Task: In the Contact  RiyaSimon@aisin.com, Create email and send with subject: 'Step into the Future: Discover Our Cutting-Edge Solution', and with mail content 'Good Morning,_x000D_
Welcome to a community of trailblazers and innovators. Discover a transformative opportunity that will empower you to thrive in your industry._x000D_
Thanks & Regards', attach the document: Proposal.doc and insert image: visitingcard.jpg. Below Thanks and Regards, write facebook and insert the URL: 'www.facebook.com'. Mark checkbox to create task to follow up : In 3 business days . Logged in from softage.3@softage.net
Action: Mouse moved to (94, 87)
Screenshot: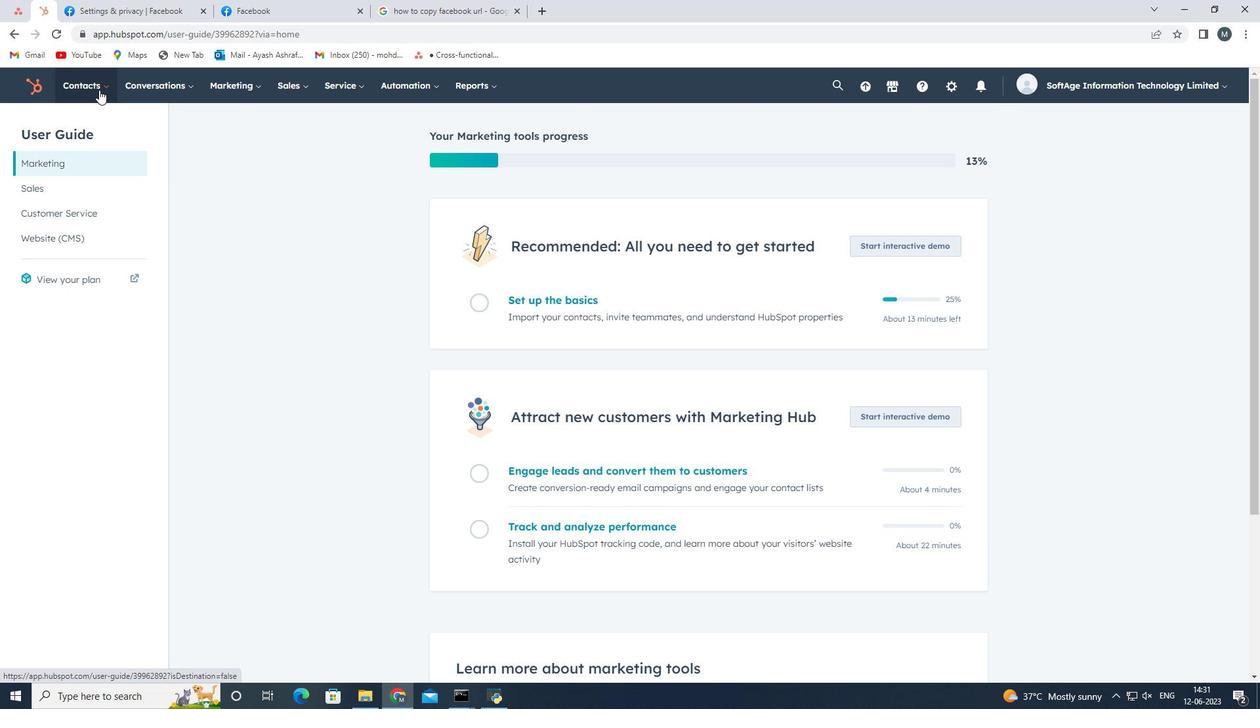 
Action: Mouse pressed left at (94, 87)
Screenshot: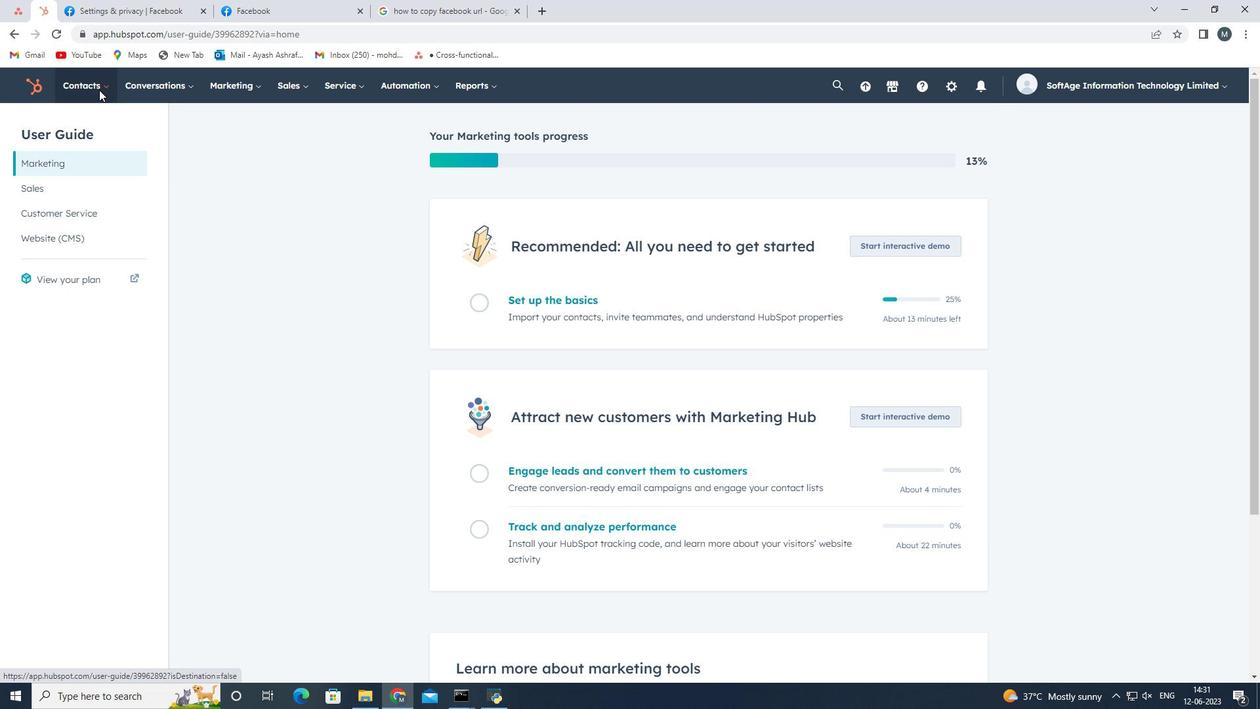 
Action: Mouse moved to (102, 123)
Screenshot: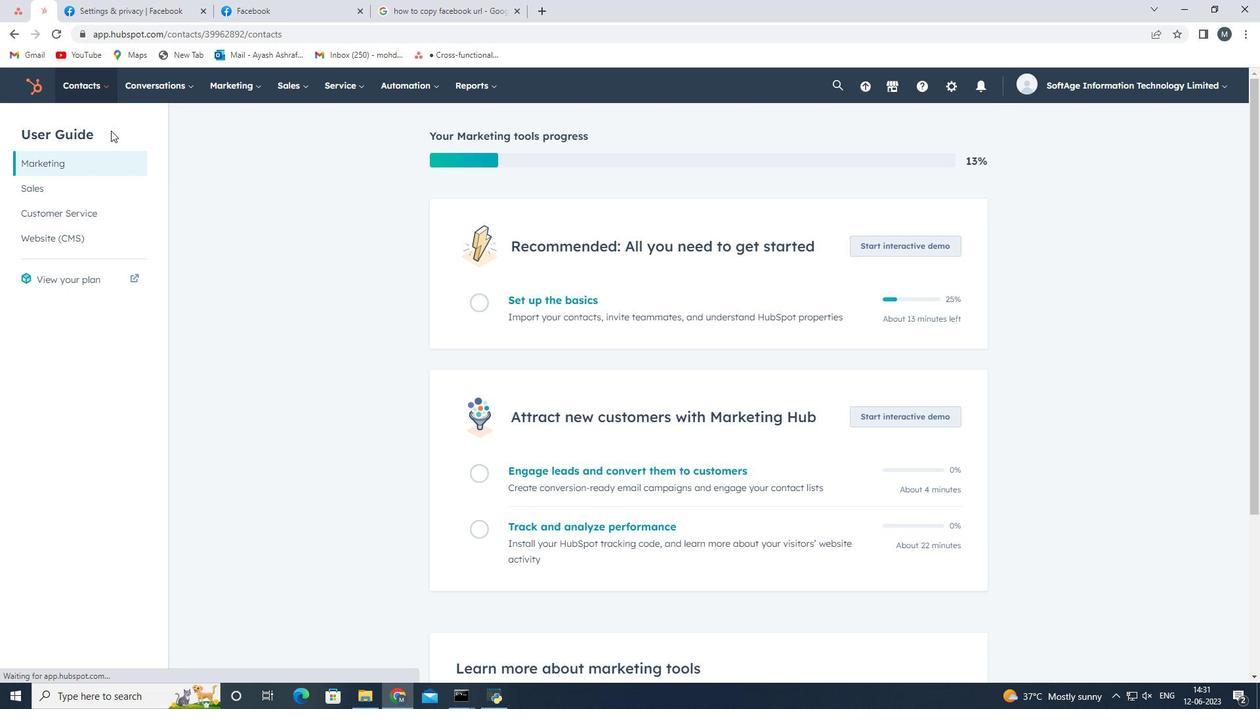 
Action: Mouse pressed left at (102, 123)
Screenshot: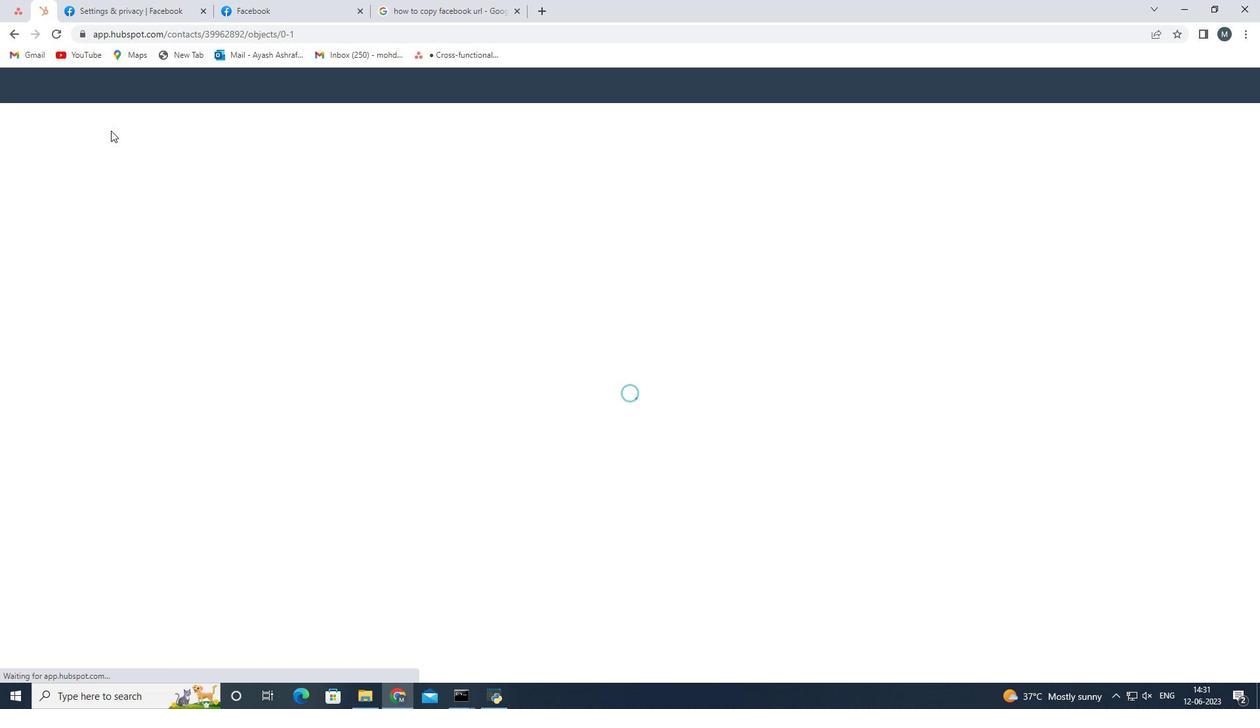 
Action: Mouse moved to (82, 239)
Screenshot: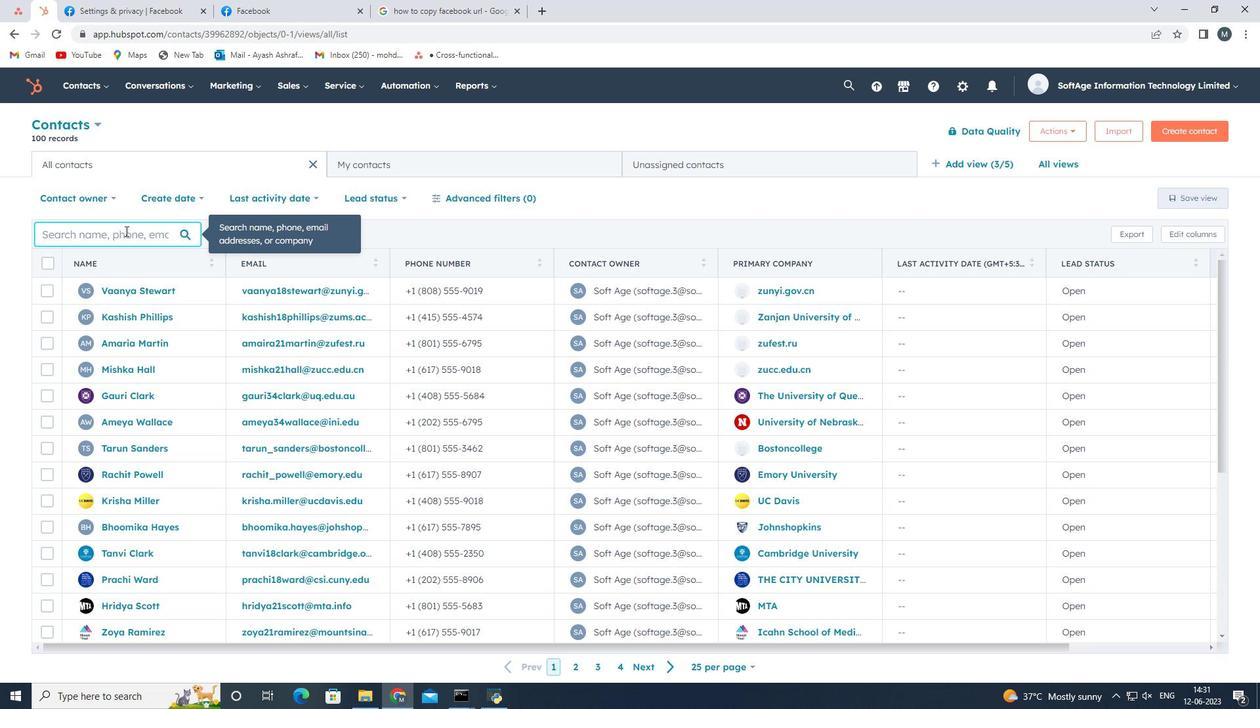 
Action: Mouse pressed left at (82, 239)
Screenshot: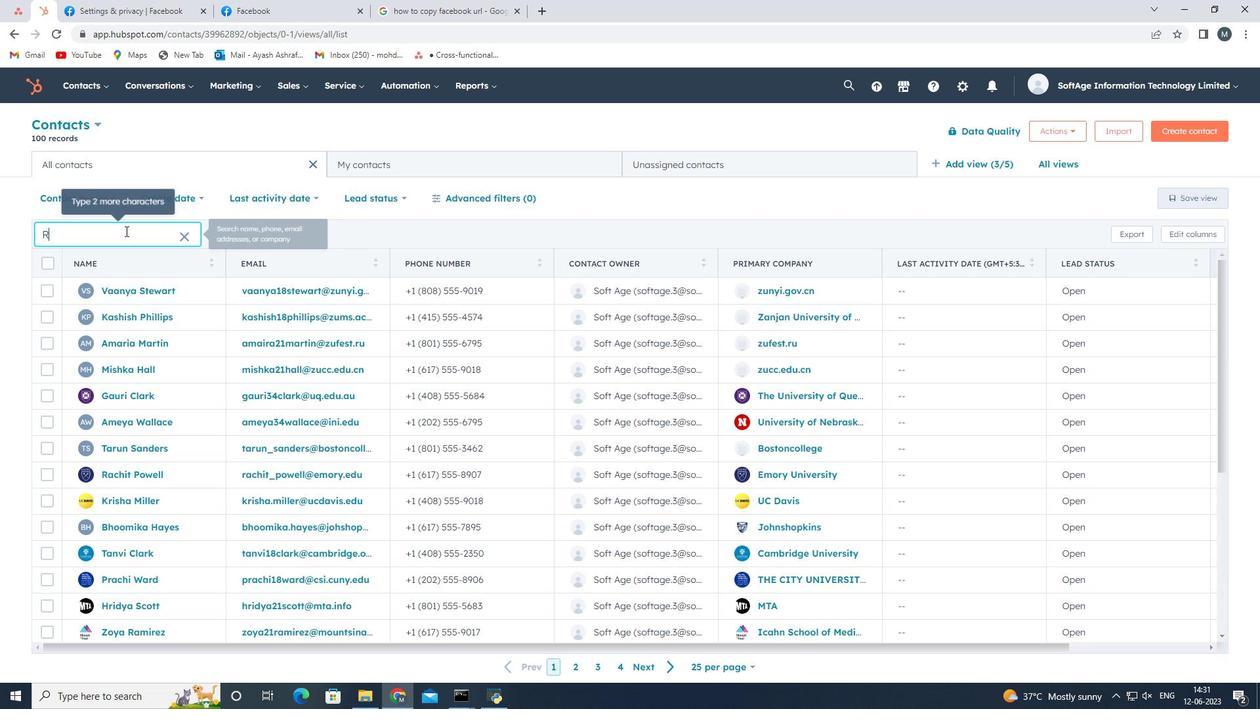 
Action: Mouse moved to (82, 239)
Screenshot: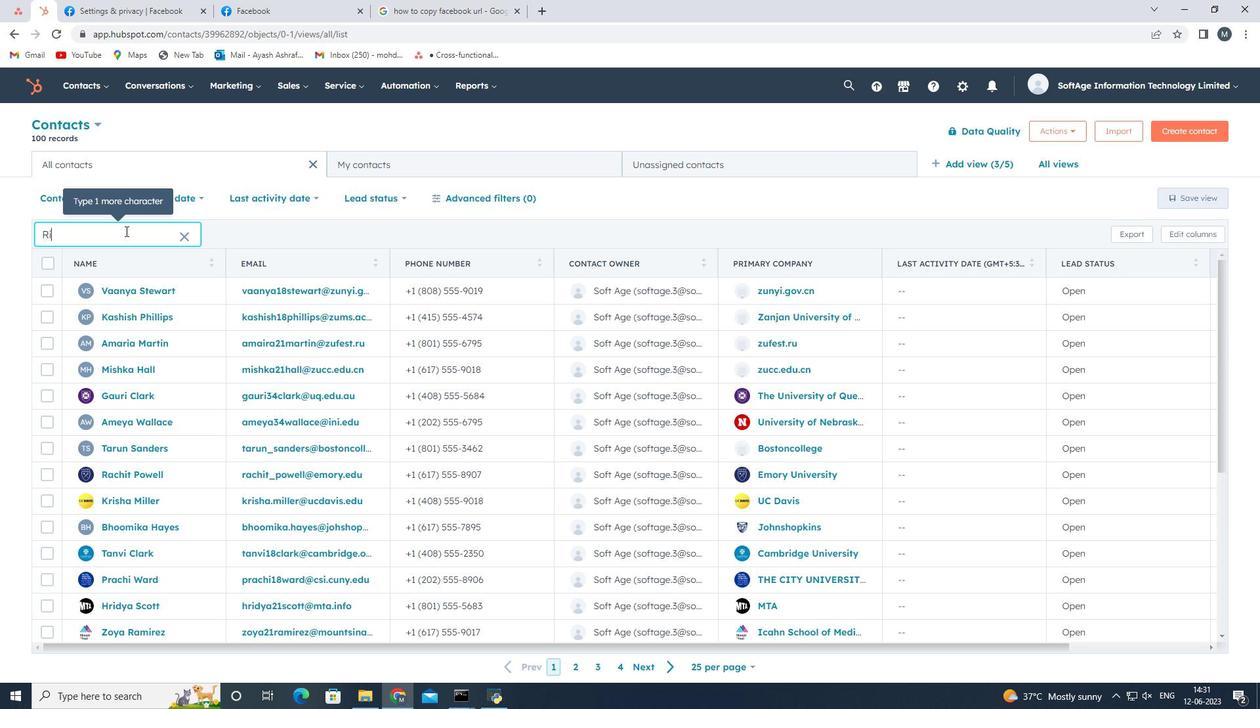 
Action: Key pressed <Key.shift>Ry<Key.backspace>iya<Key.shift><Key.shift><Key.shift><Key.shift><Key.shift><Key.shift><Key.shift><Key.shift><Key.shift><Key.shift><Key.shift><Key.shift><Key.shift><Key.shift><Key.shift>
Screenshot: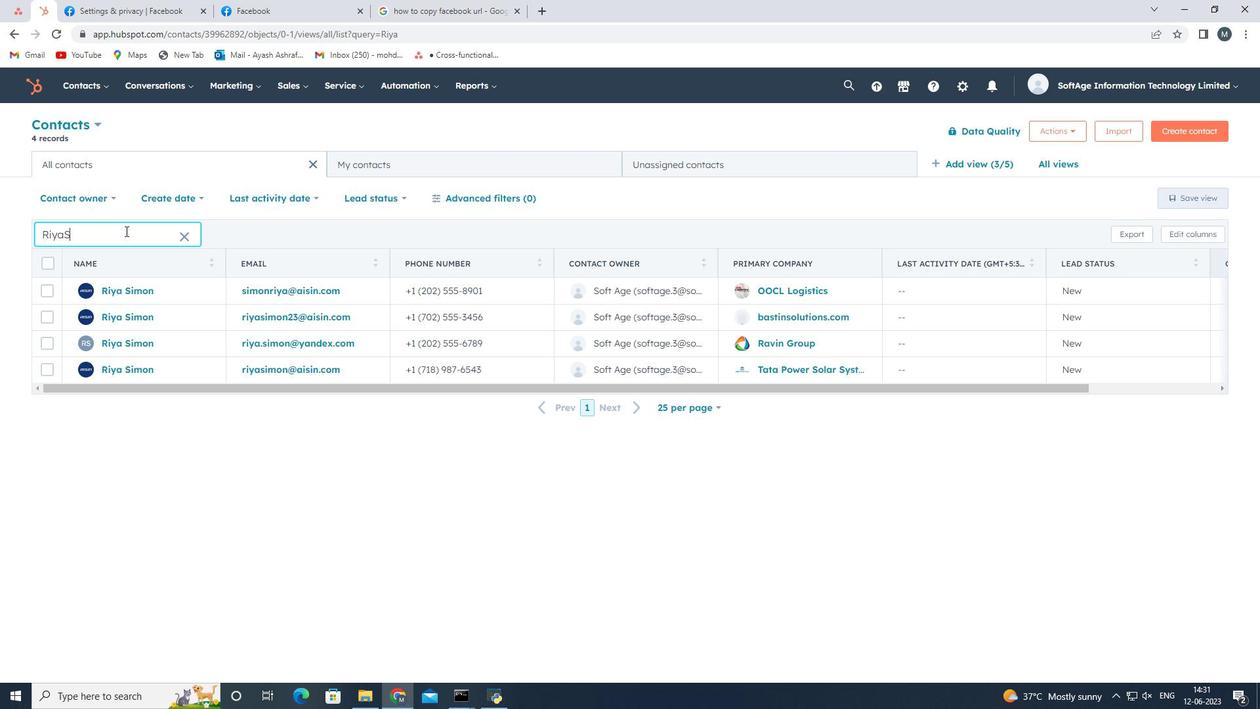
Action: Mouse moved to (430, 197)
Screenshot: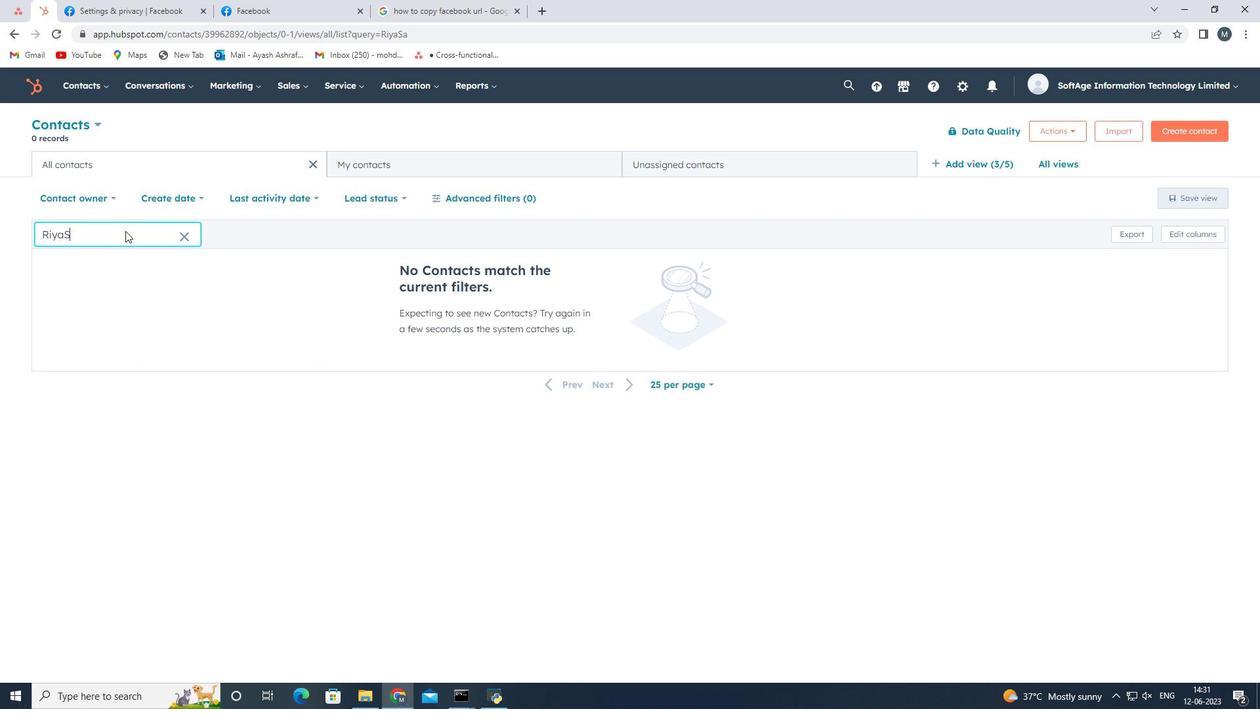 
Action: Mouse scrolled (428, 198) with delta (0, 0)
Screenshot: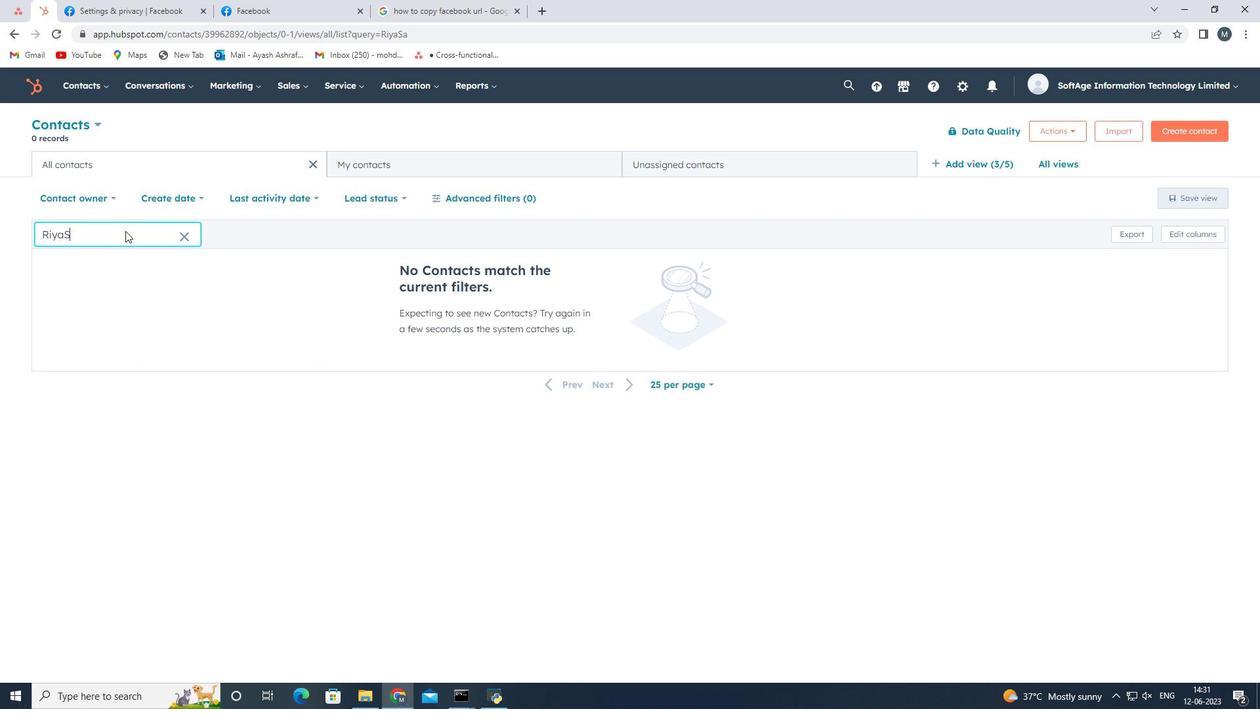 
Action: Mouse moved to (125, 368)
Screenshot: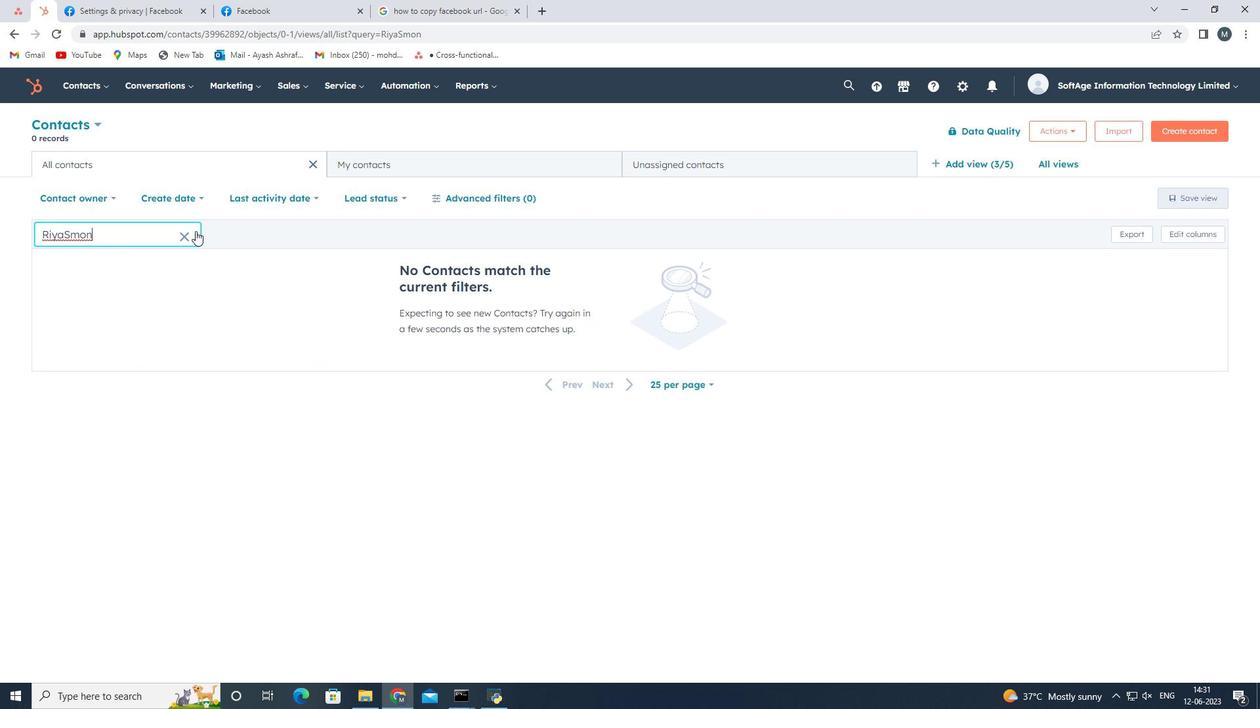 
Action: Mouse pressed left at (125, 368)
Screenshot: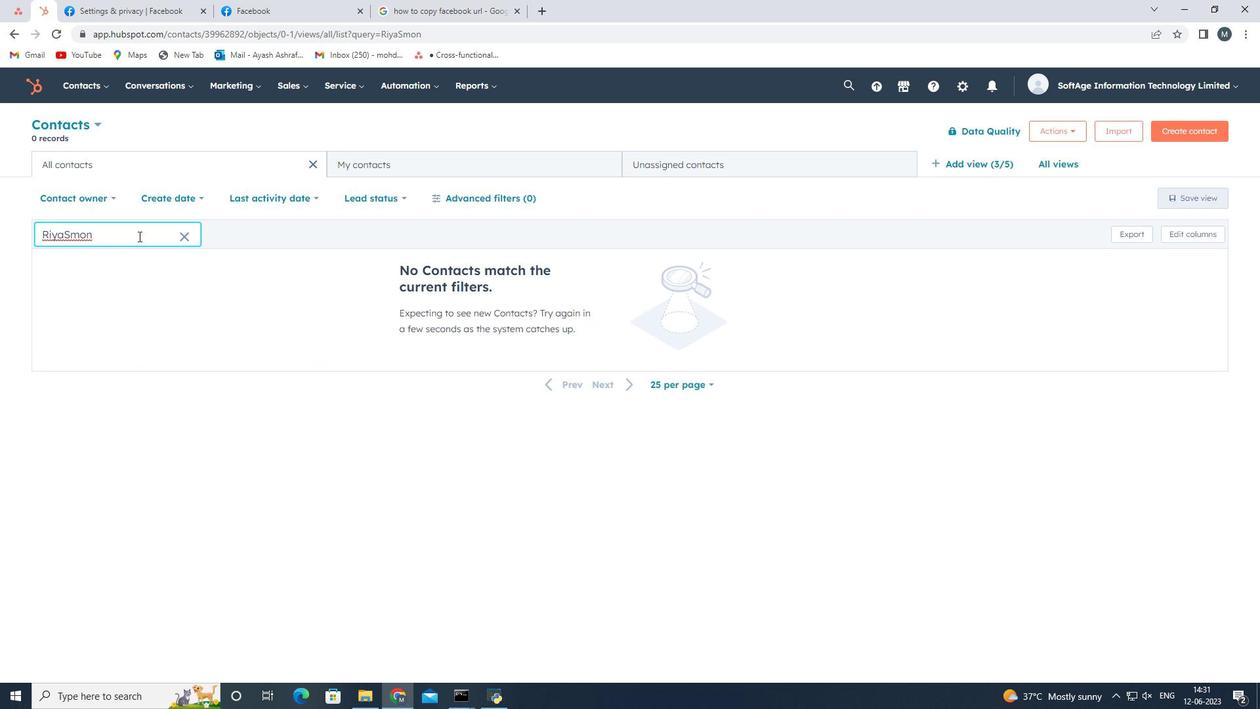 
Action: Mouse moved to (85, 238)
Screenshot: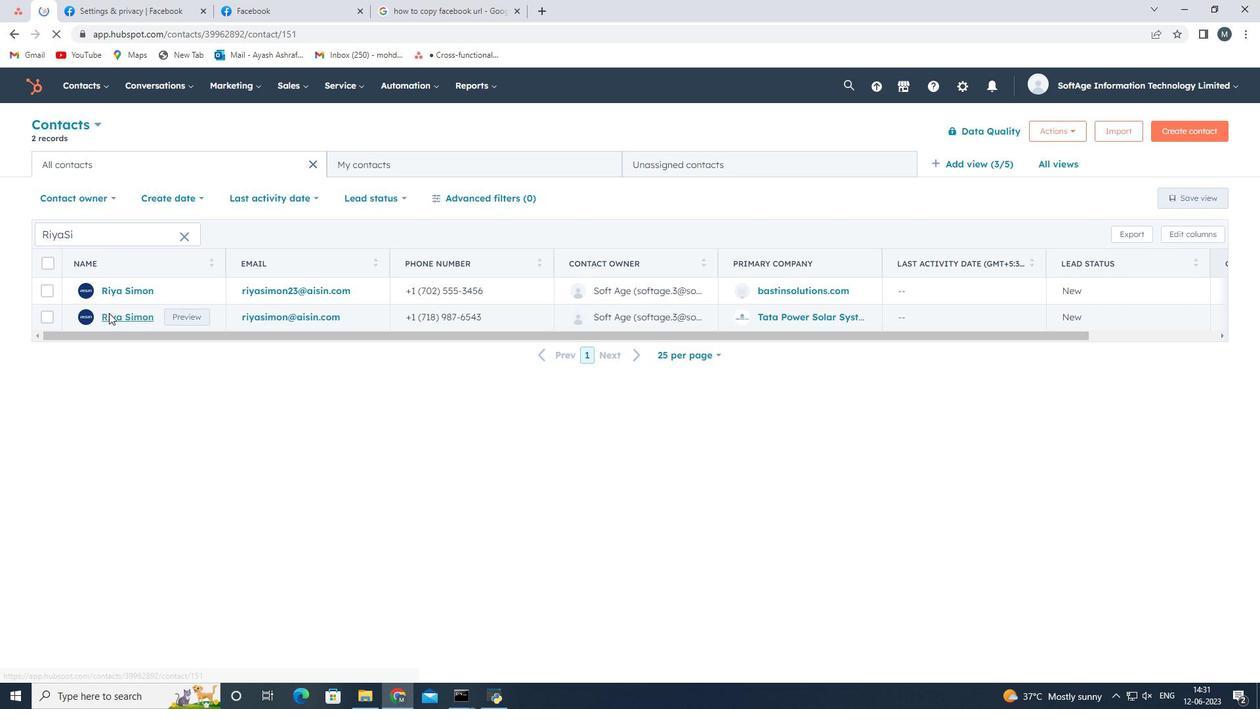 
Action: Mouse pressed left at (85, 238)
Screenshot: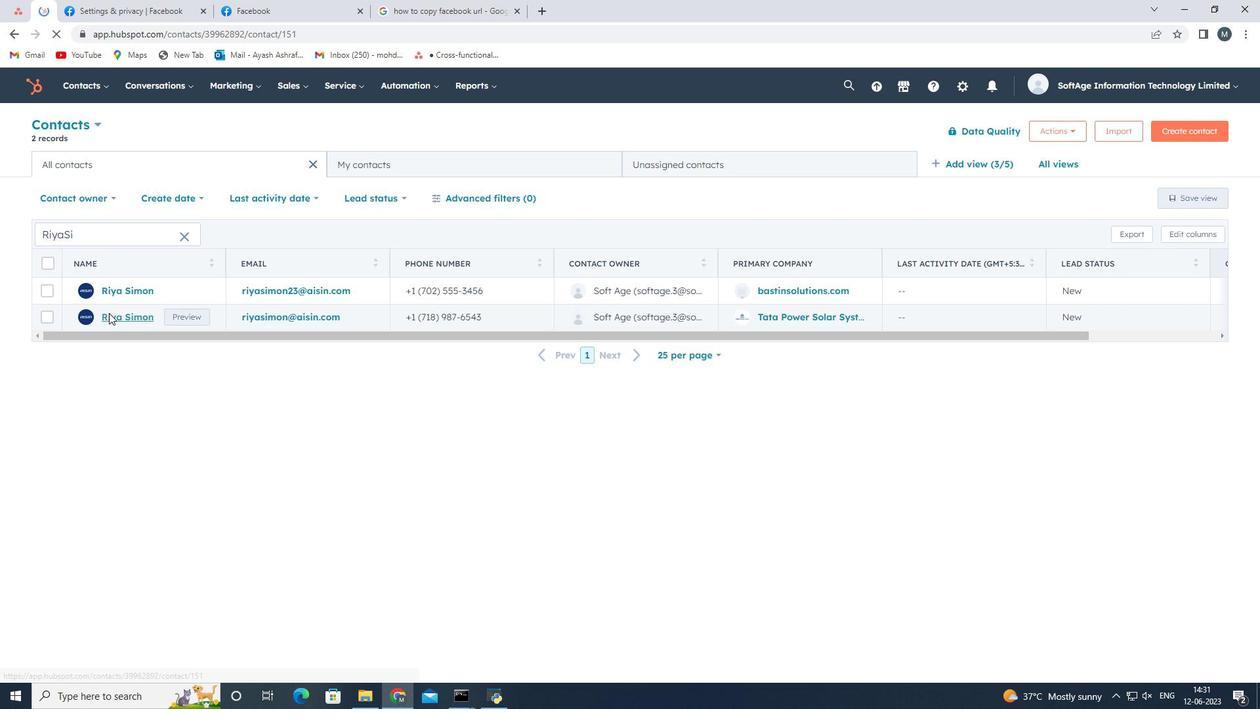 
Action: Mouse moved to (914, 437)
Screenshot: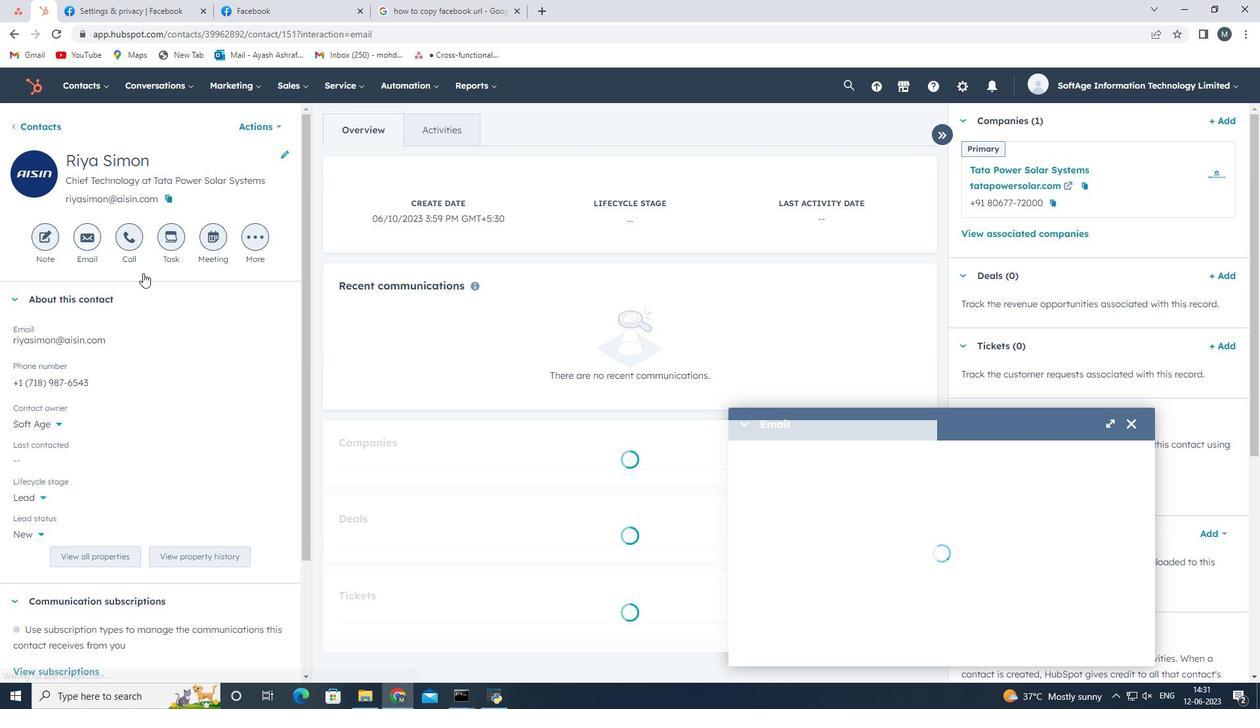 
Action: Mouse pressed left at (914, 437)
Screenshot: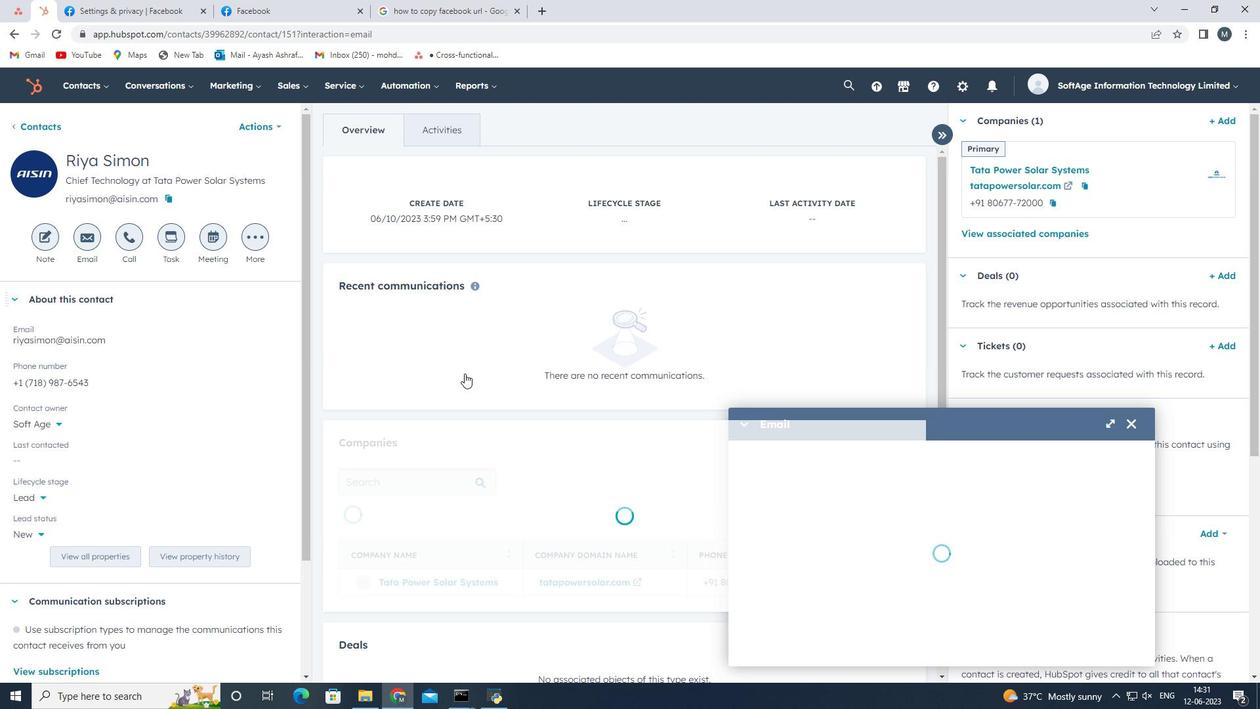 
Action: Mouse moved to (758, 427)
Screenshot: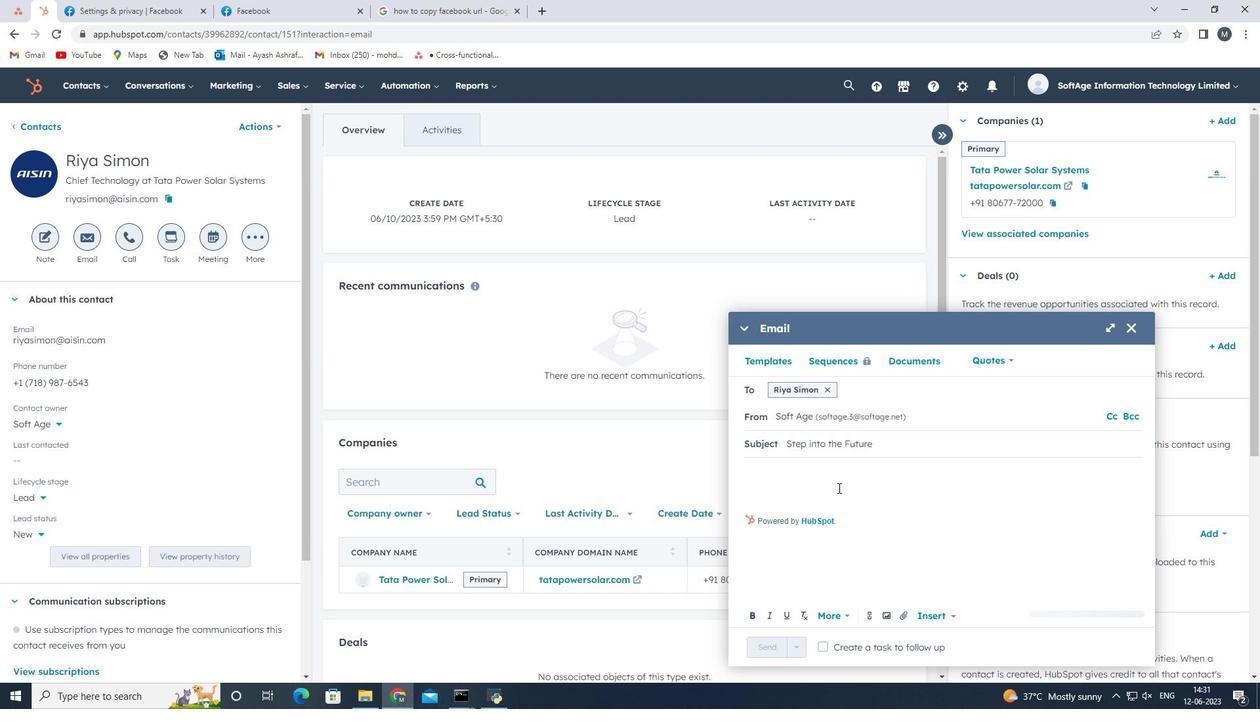 
Action: Key pressed <Key.backspace>
Screenshot: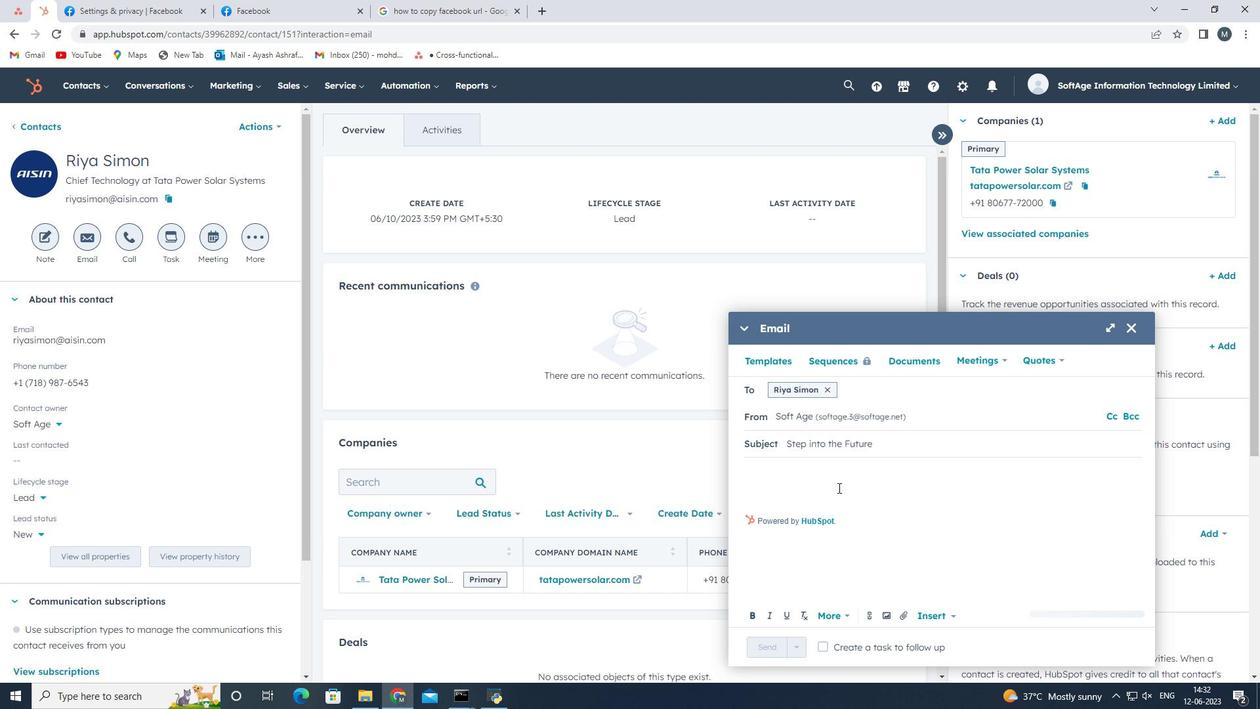 
Action: Mouse moved to (99, 89)
Screenshot: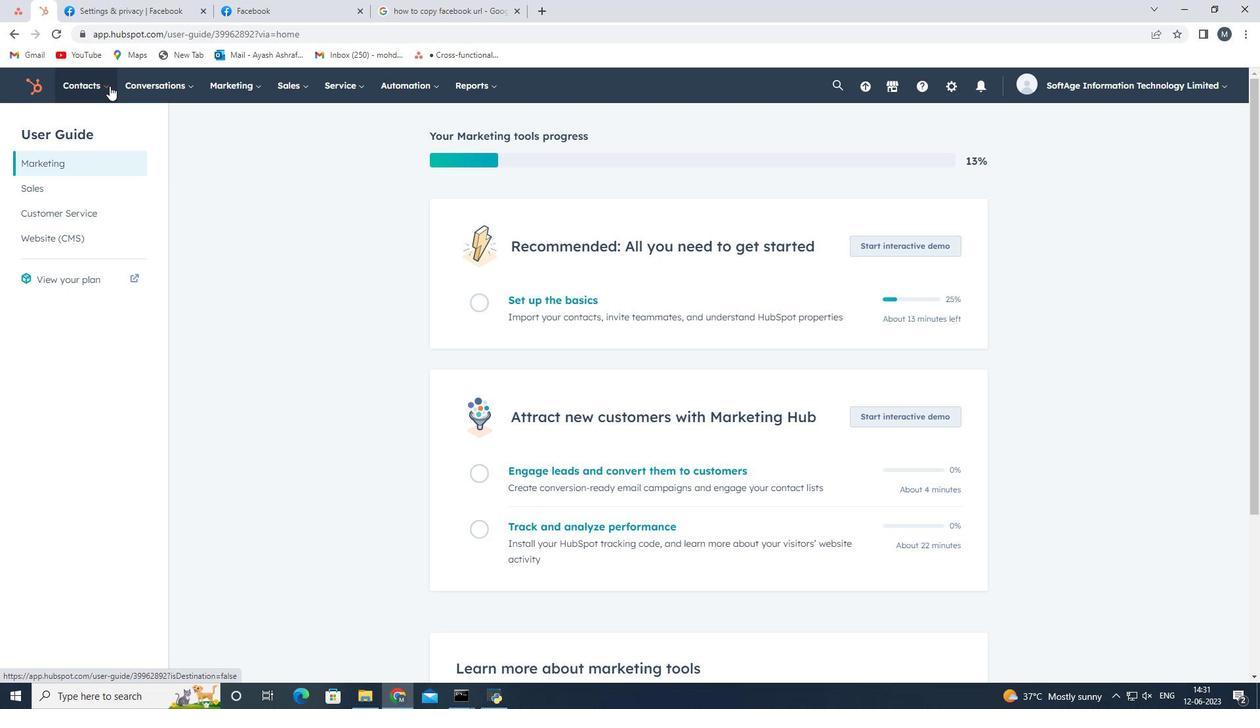 
Action: Mouse pressed left at (99, 89)
Screenshot: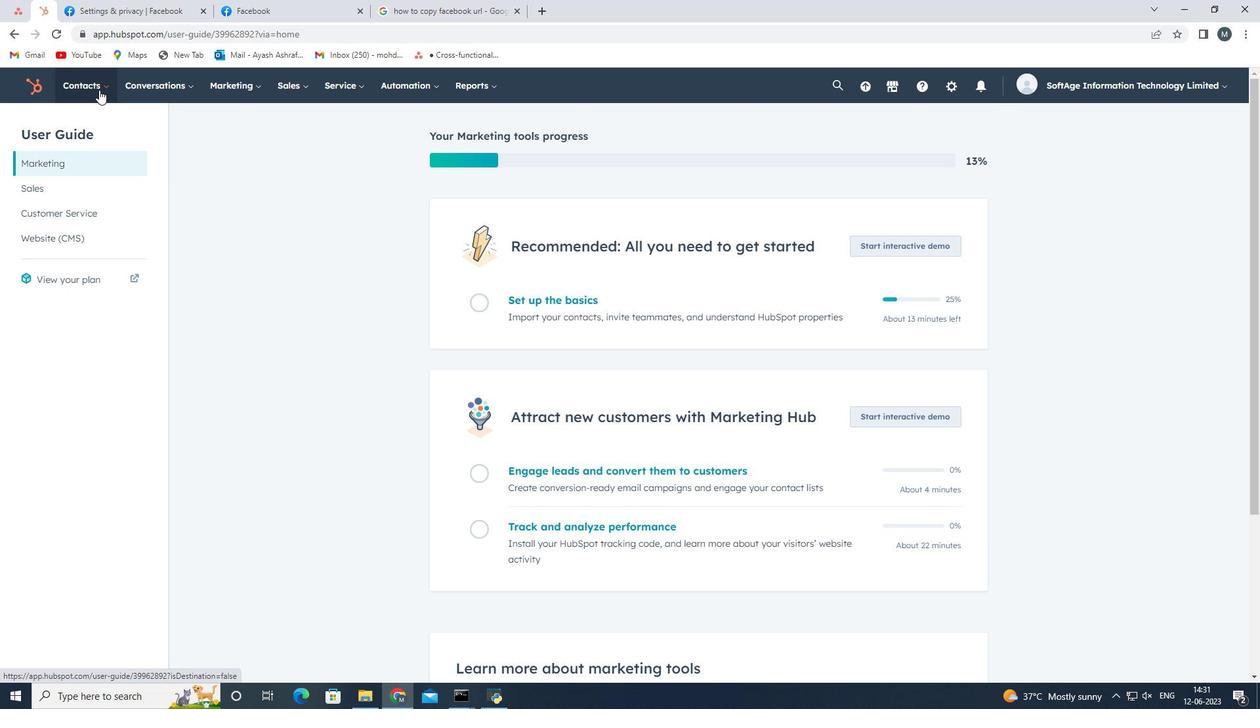 
Action: Mouse moved to (110, 130)
Screenshot: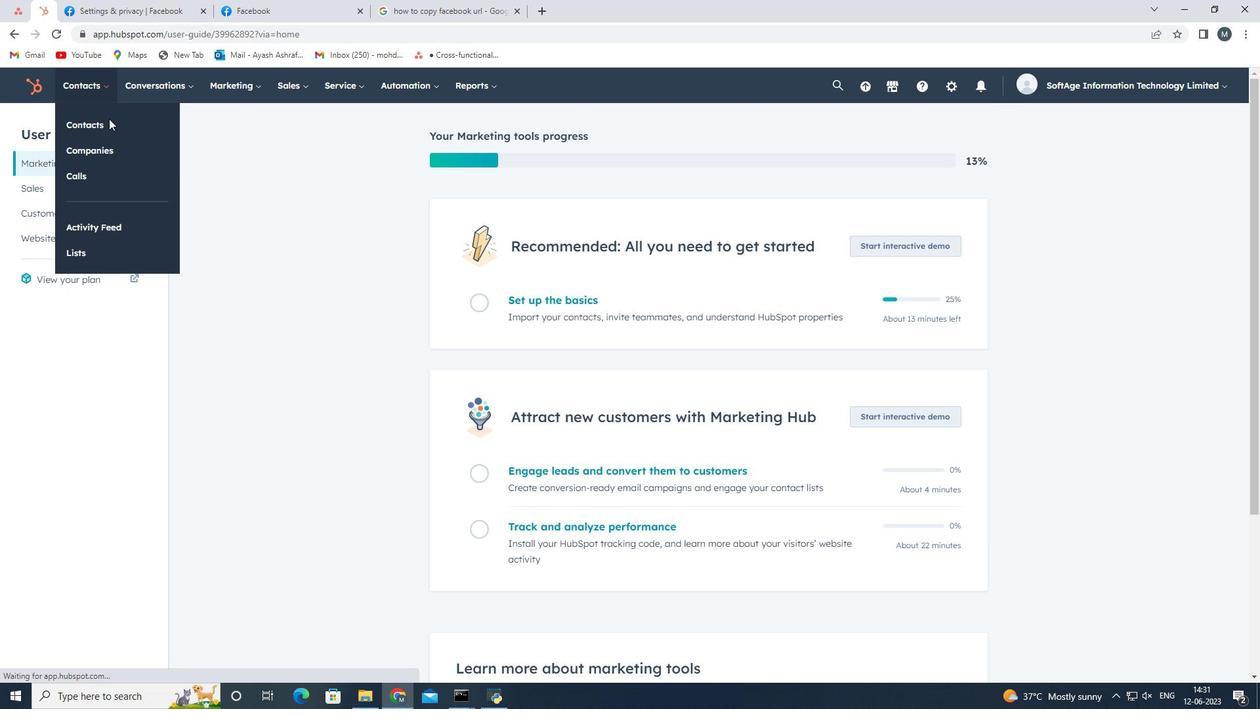 
Action: Mouse pressed left at (110, 130)
Screenshot: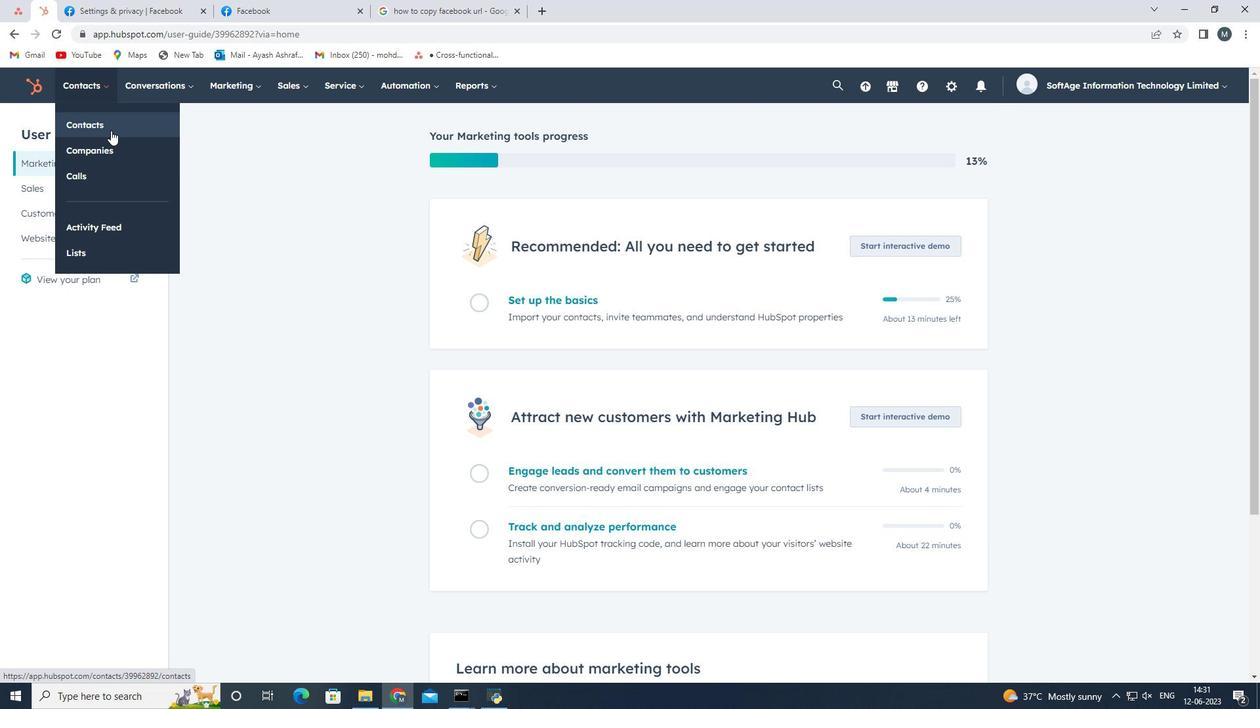 
Action: Mouse moved to (125, 231)
Screenshot: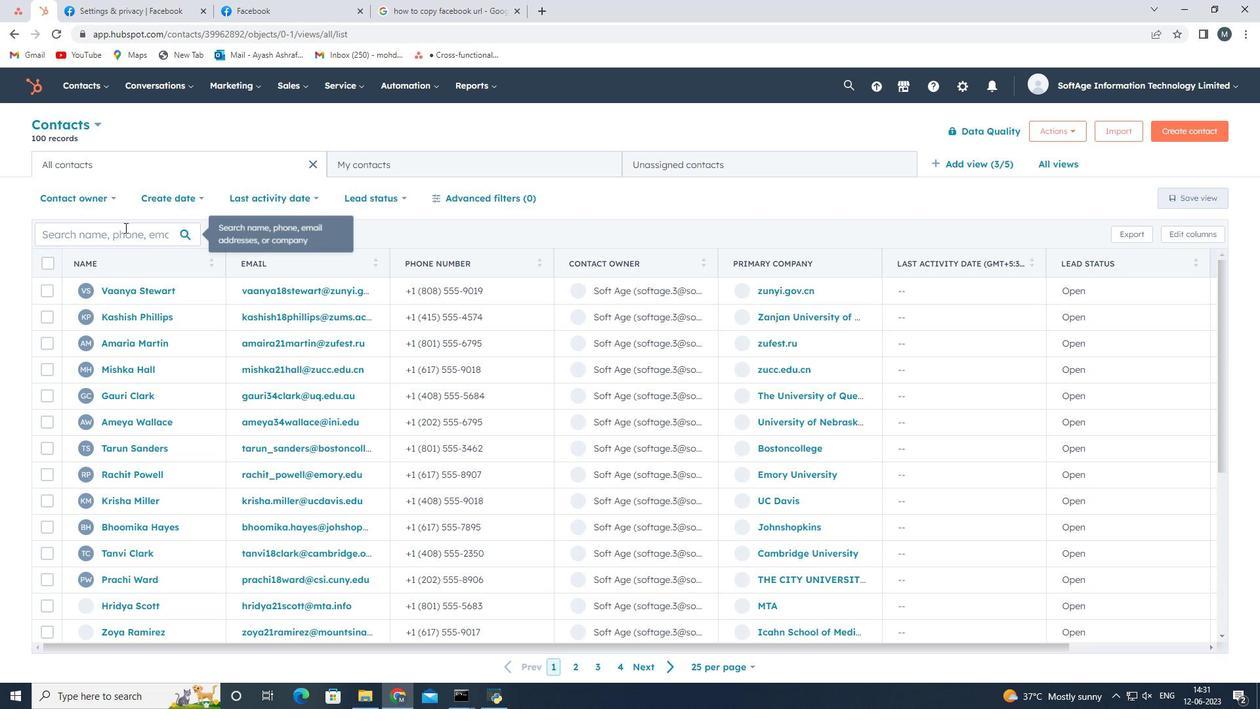 
Action: Mouse pressed left at (125, 231)
Screenshot: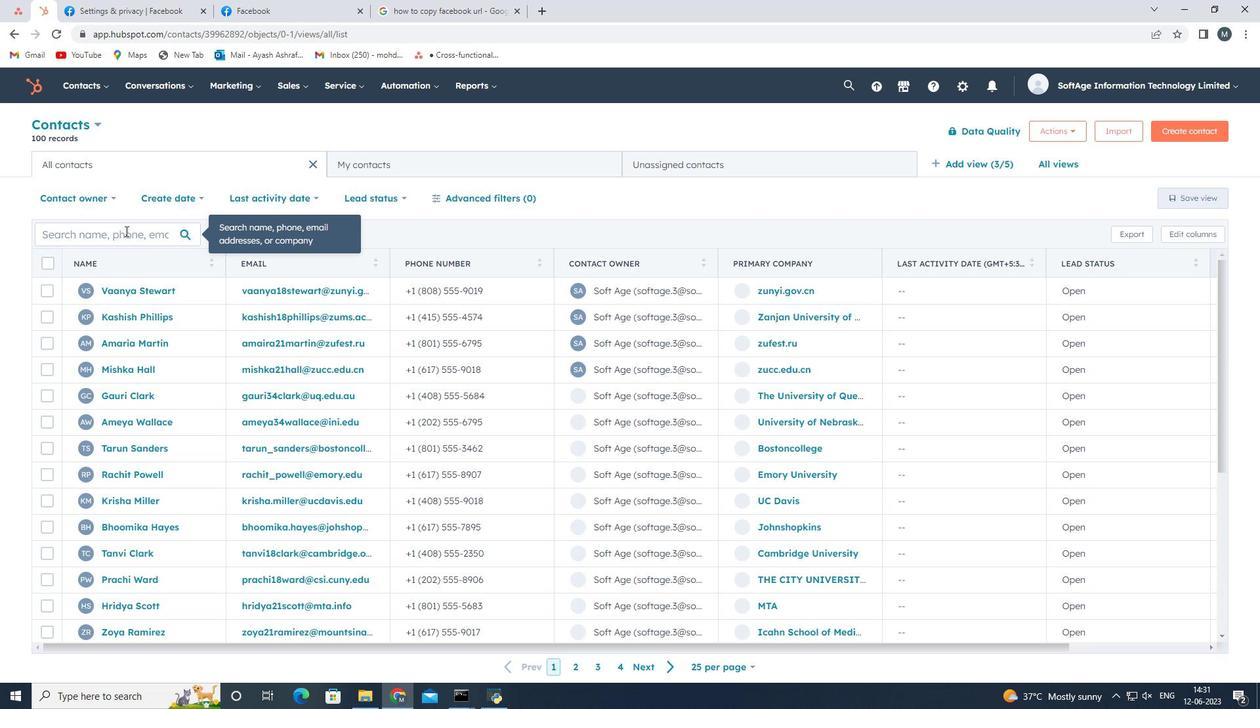 
Action: Key pressed <Key.shift><Key.shift><Key.shift><Key.shift><Key.shift>Riya<Key.space><Key.shift>Sam<Key.backspace><Key.backspace><Key.backspace><Key.backspace><Key.shift>Sa<Key.backspace>mon
Screenshot: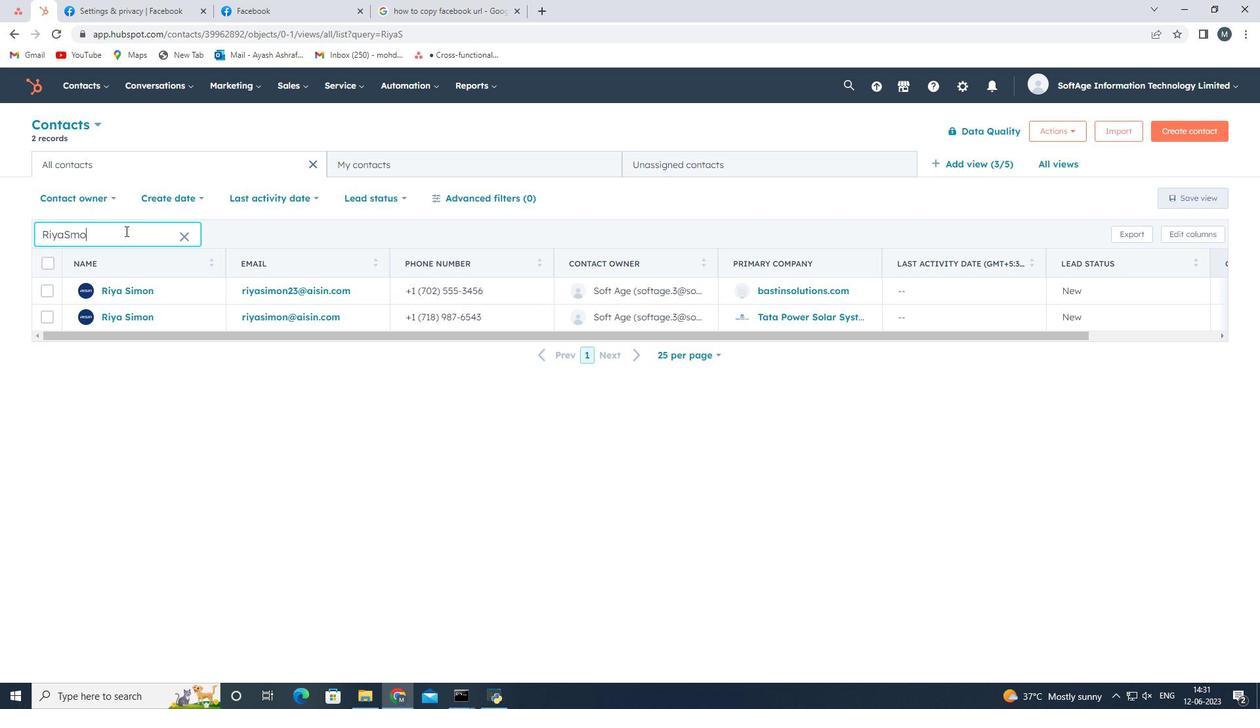 
Action: Mouse moved to (107, 243)
Screenshot: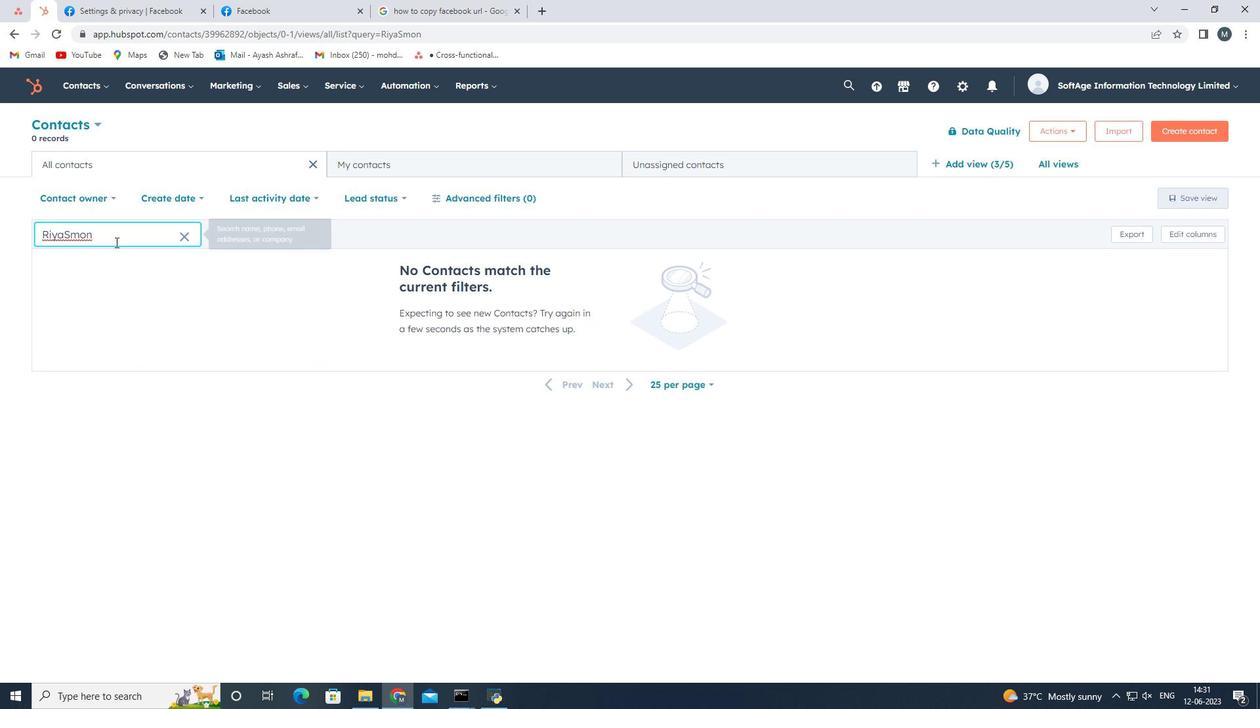 
Action: Key pressed <Key.backspace><Key.backspace><Key.backspace>i
Screenshot: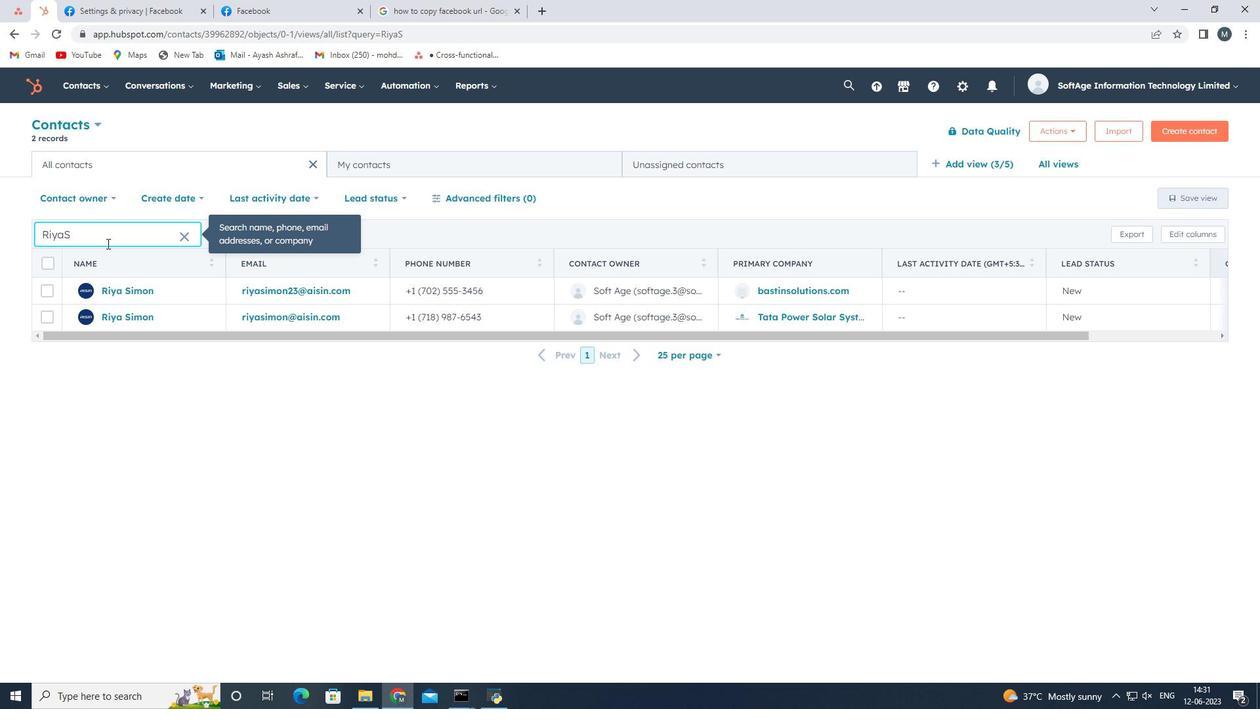 
Action: Mouse moved to (108, 313)
Screenshot: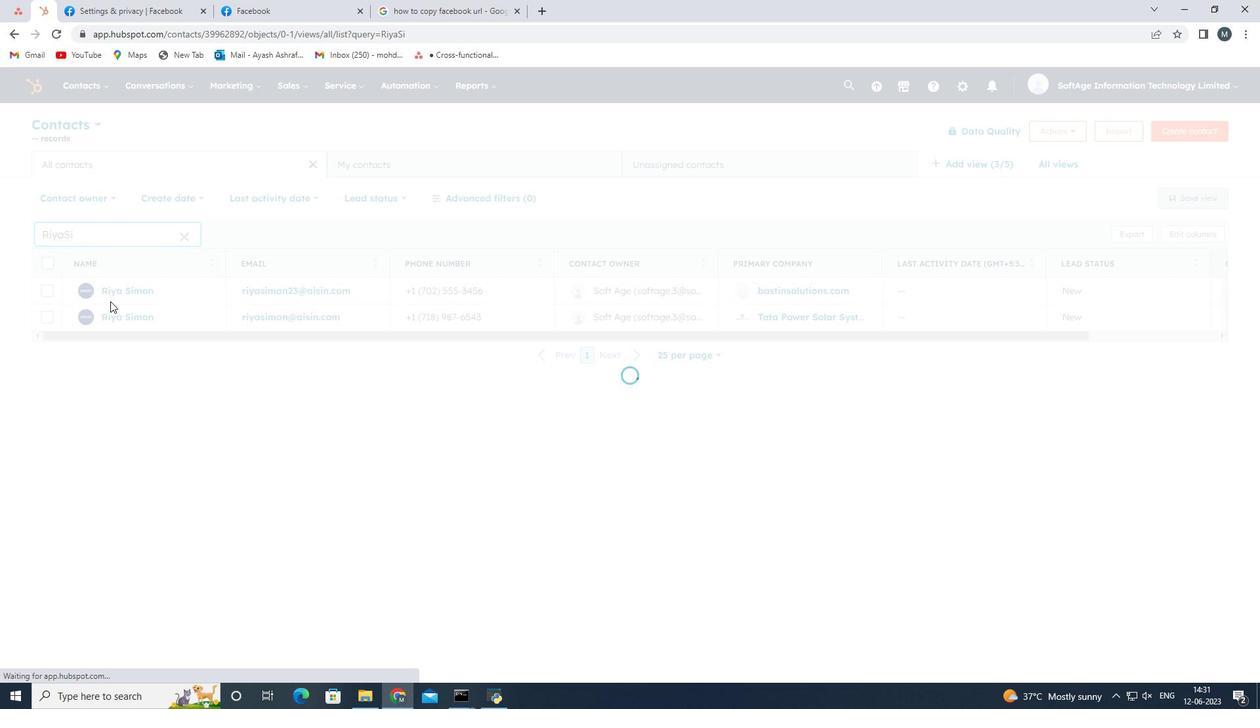 
Action: Mouse pressed left at (108, 313)
Screenshot: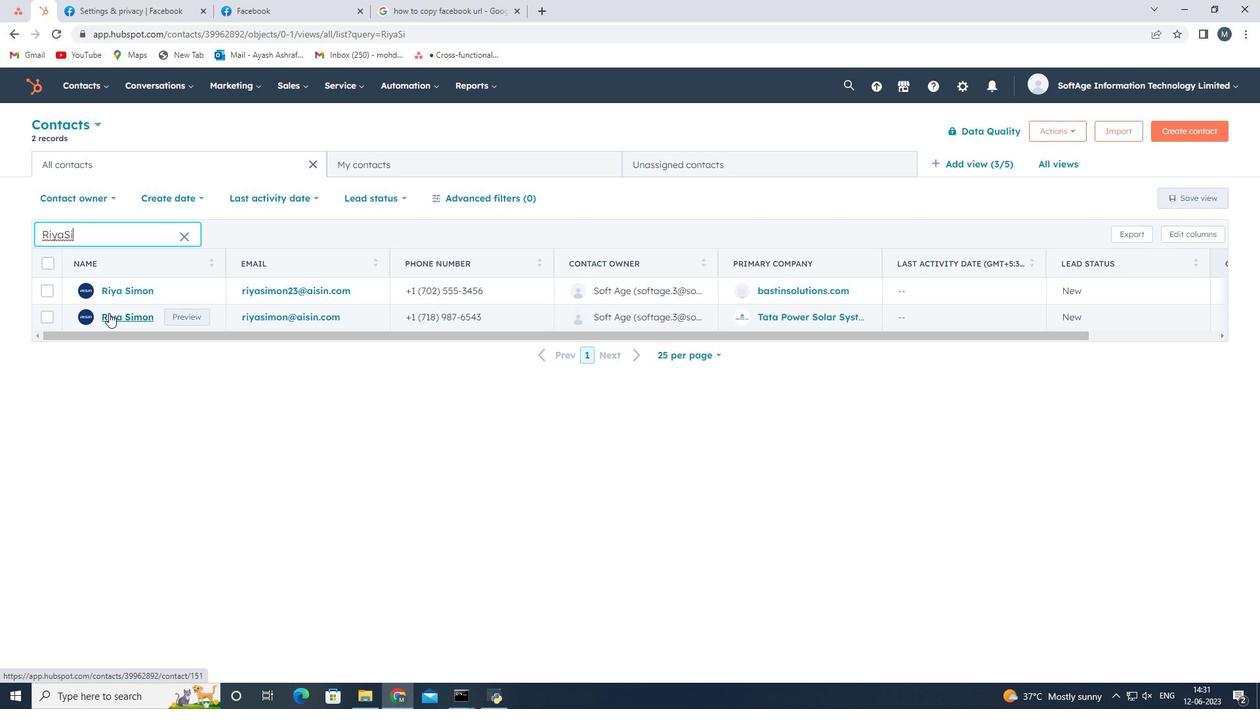 
Action: Mouse pressed left at (108, 313)
Screenshot: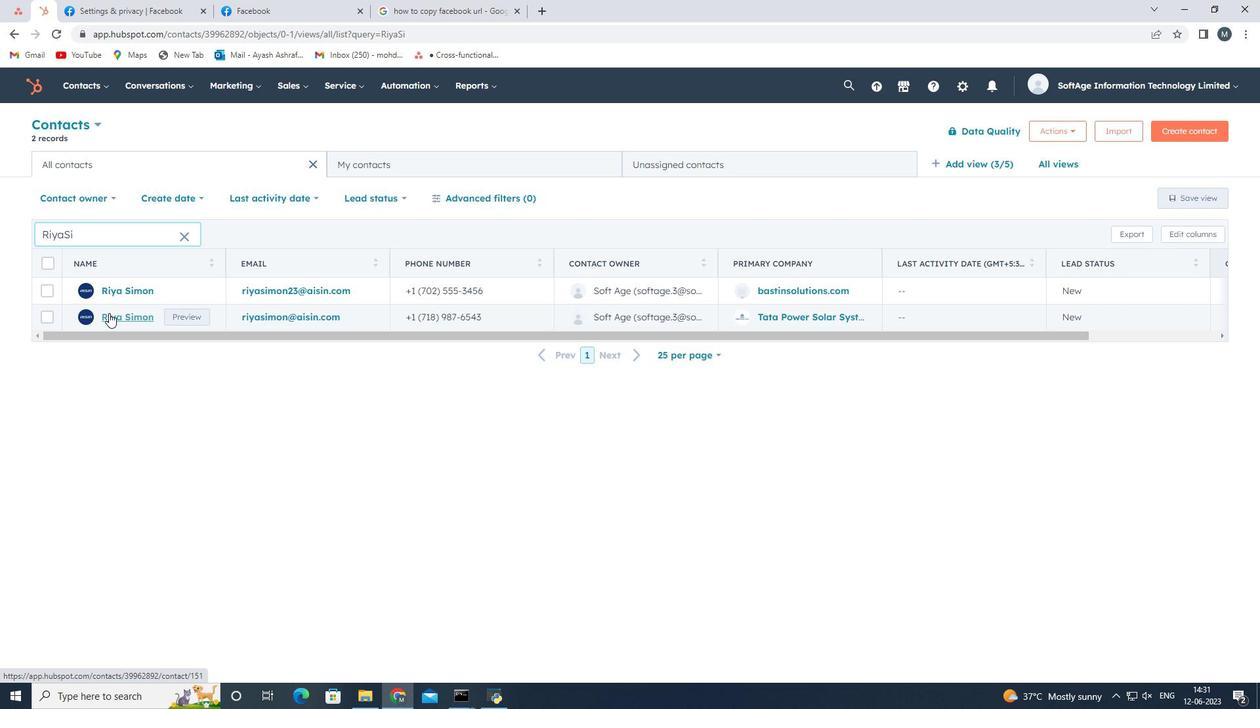 
Action: Mouse moved to (89, 245)
Screenshot: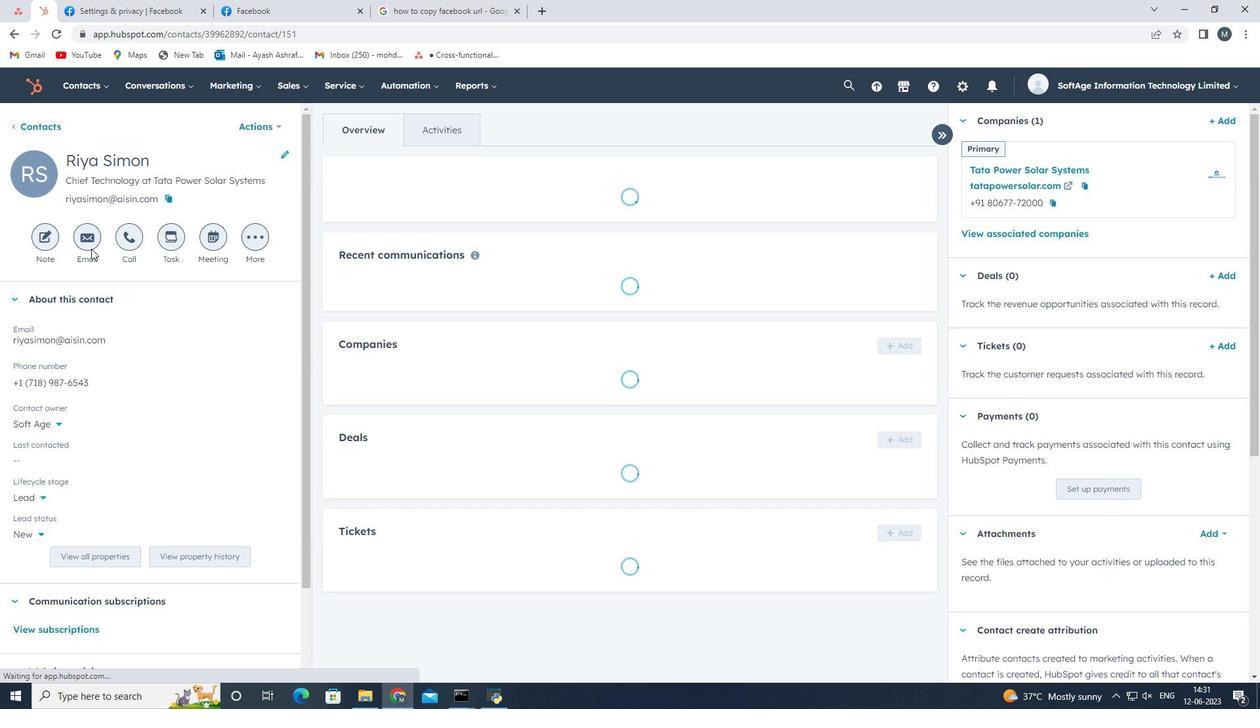 
Action: Mouse pressed left at (89, 245)
Screenshot: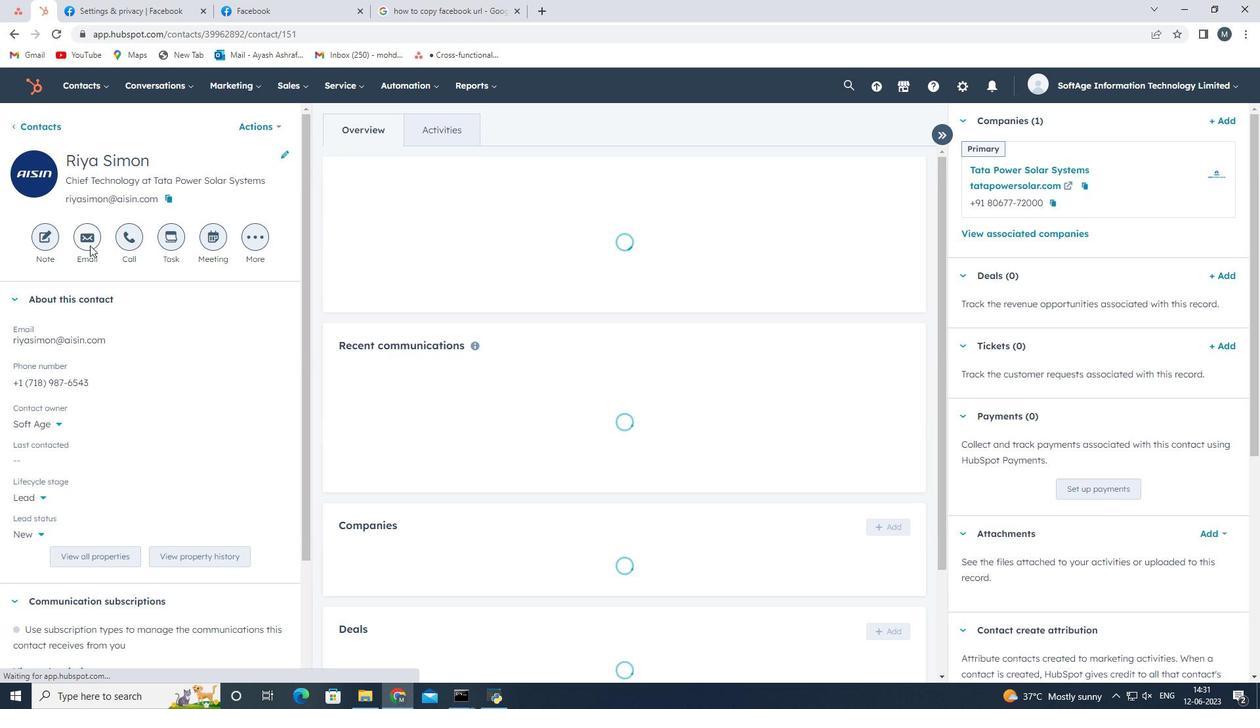 
Action: Mouse moved to (893, 446)
Screenshot: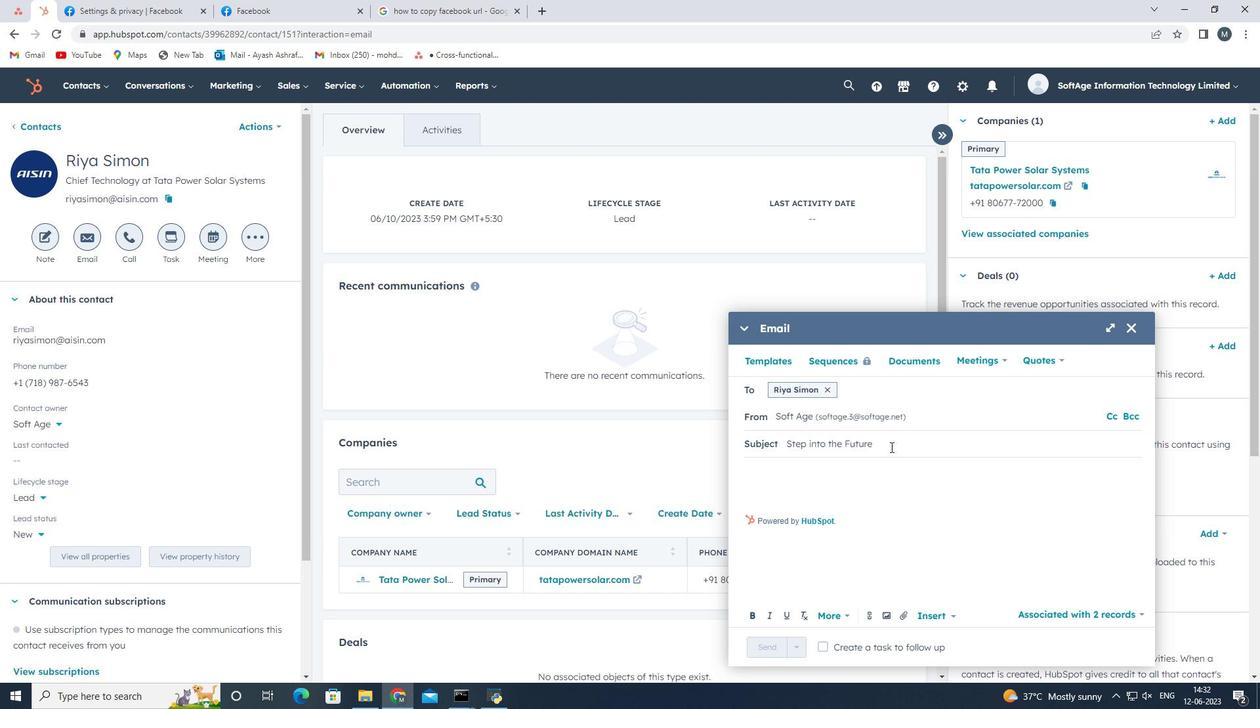
Action: Mouse pressed left at (893, 446)
Screenshot: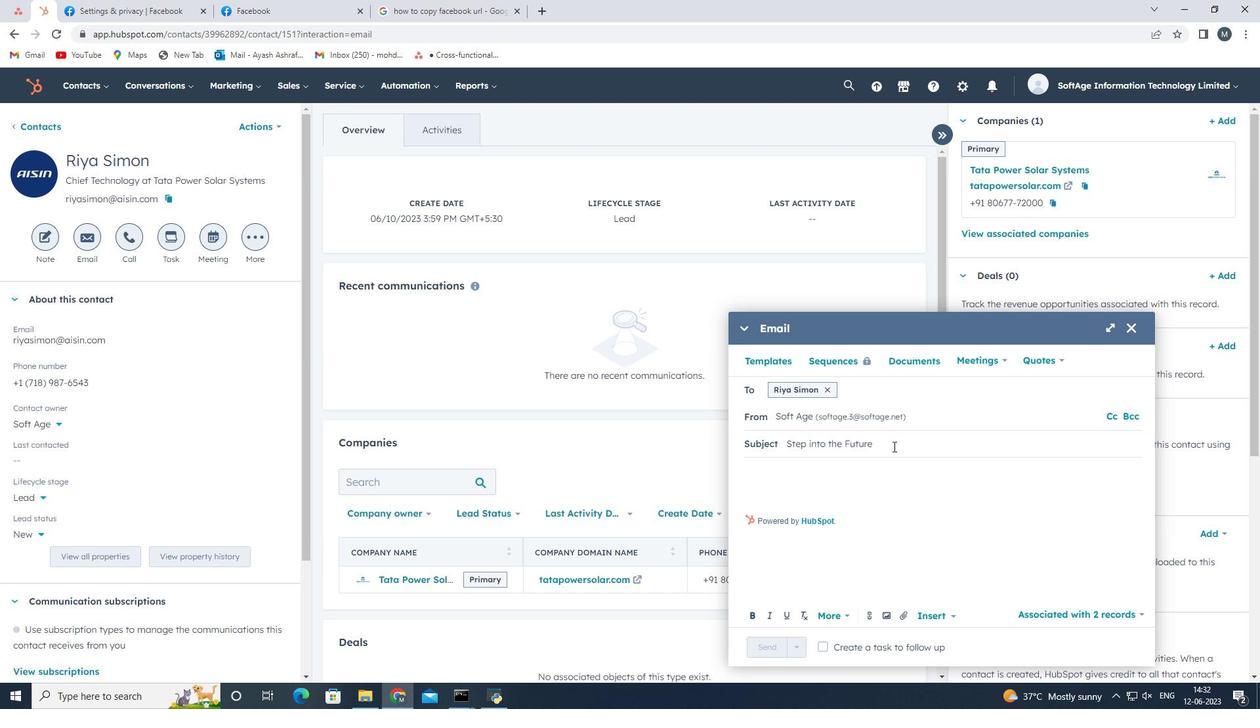 
Action: Mouse moved to (768, 447)
Screenshot: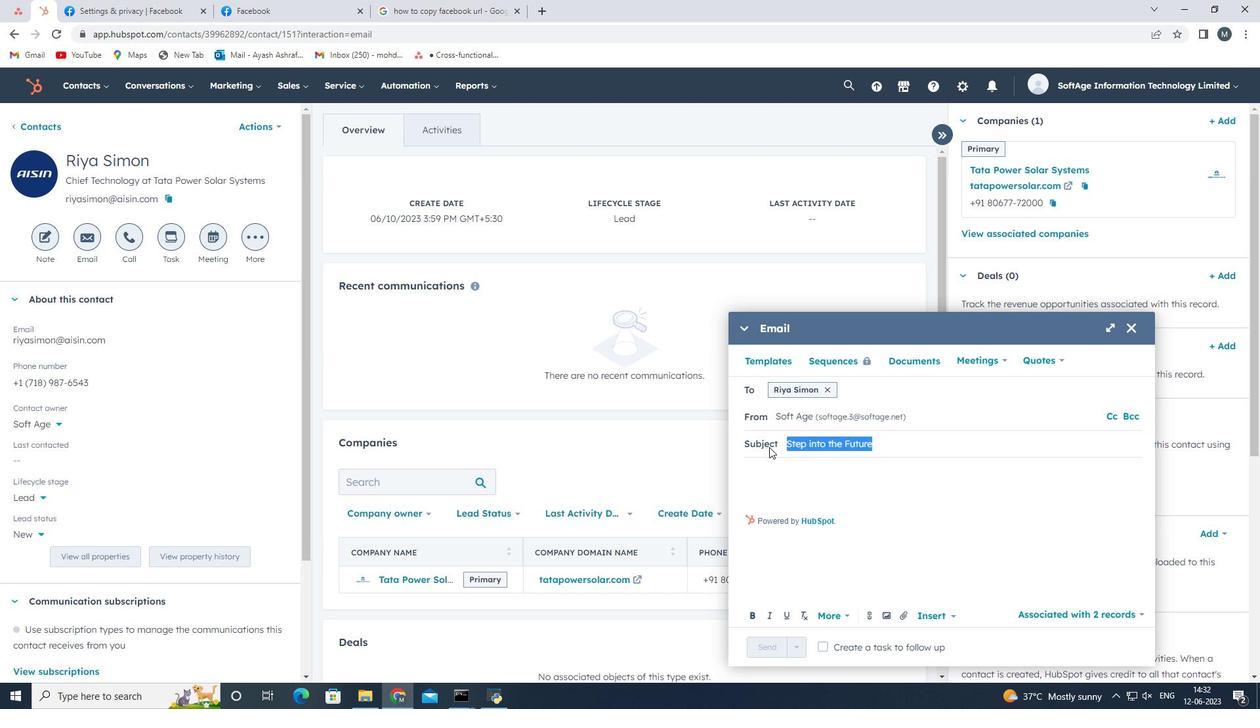 
Action: Key pressed <Key.backspace><Key.shift>st<Key.backspace><Key.backspace><Key.shift>Step<Key.space>into<Key.space>the<Key.space><Key.shift>Fiture
Screenshot: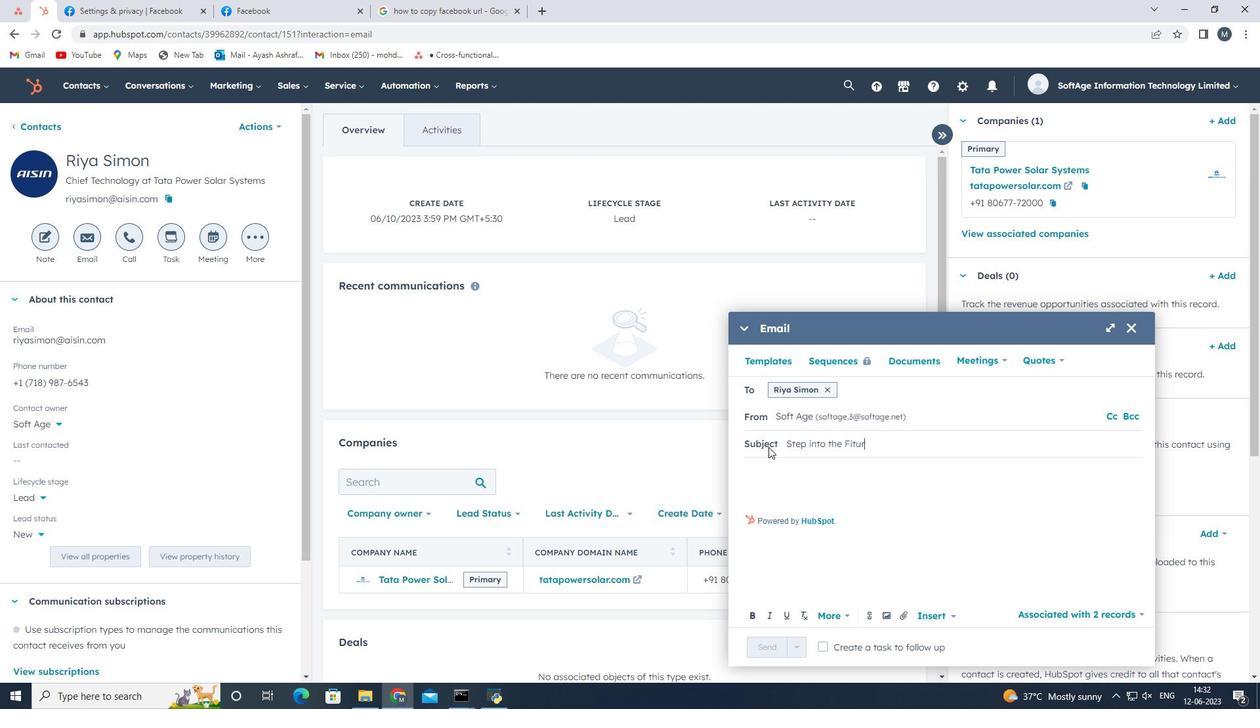 
Action: Mouse moved to (853, 441)
Screenshot: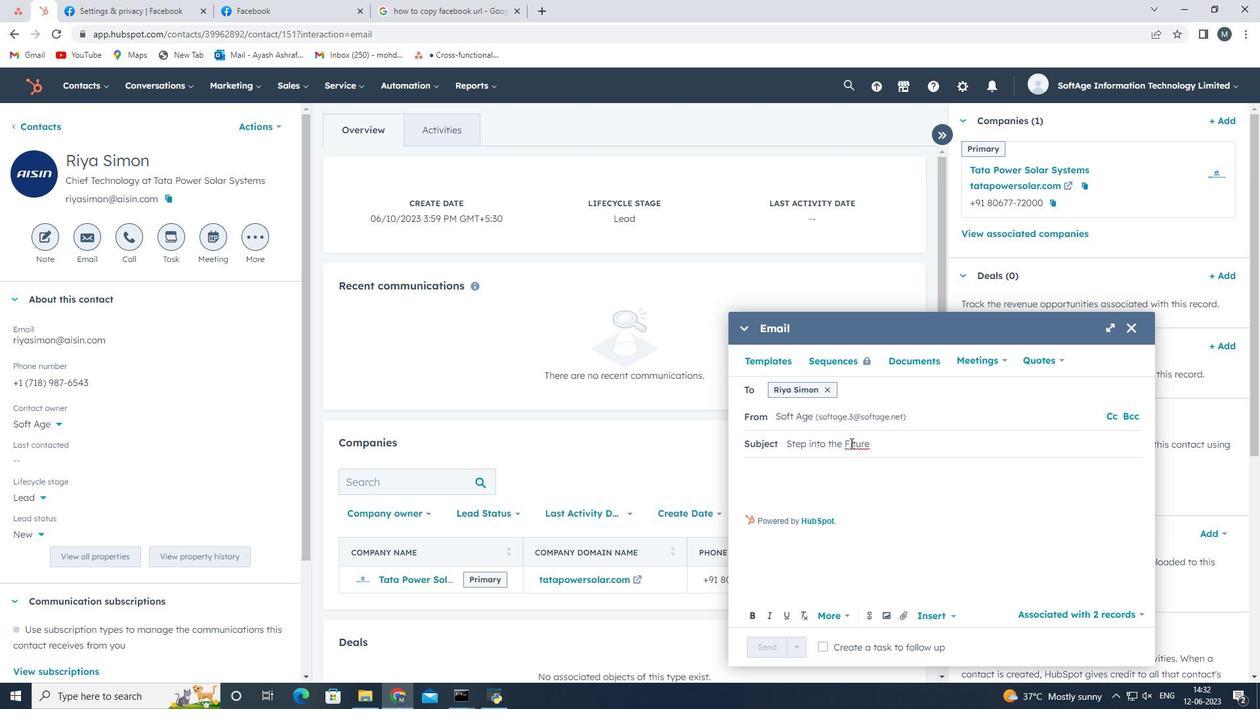 
Action: Mouse pressed left at (853, 441)
Screenshot: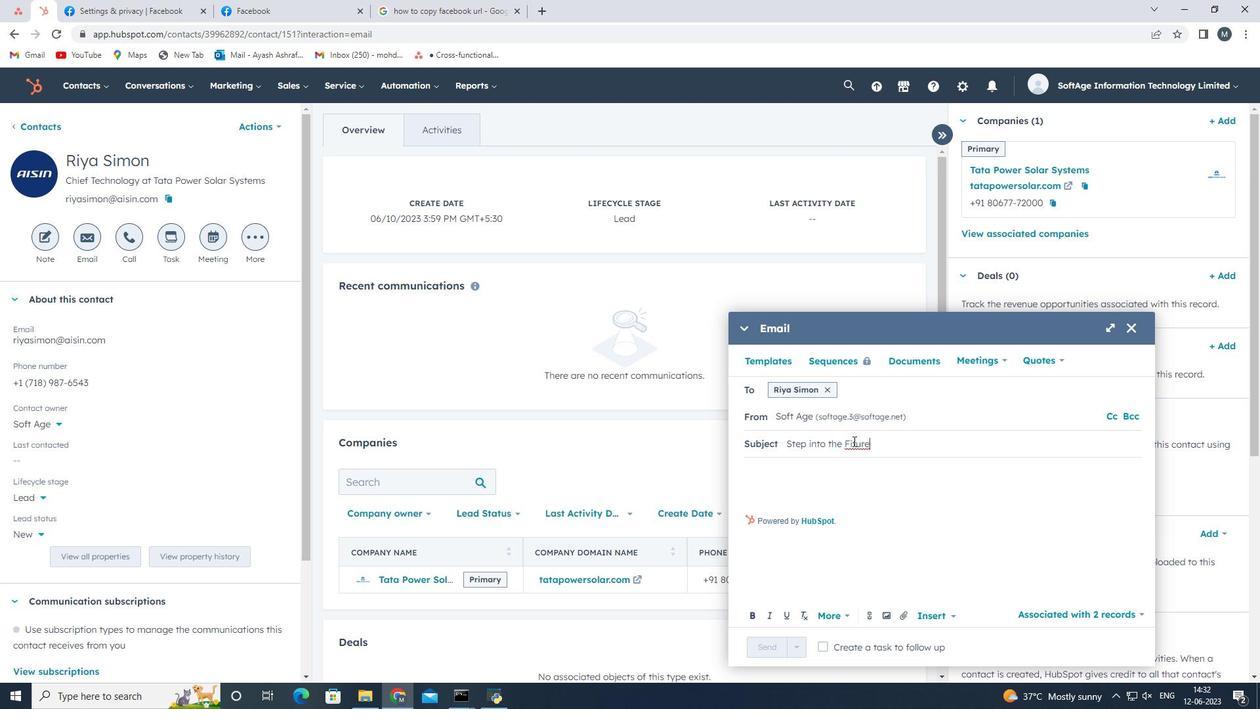 
Action: Mouse moved to (800, 569)
Screenshot: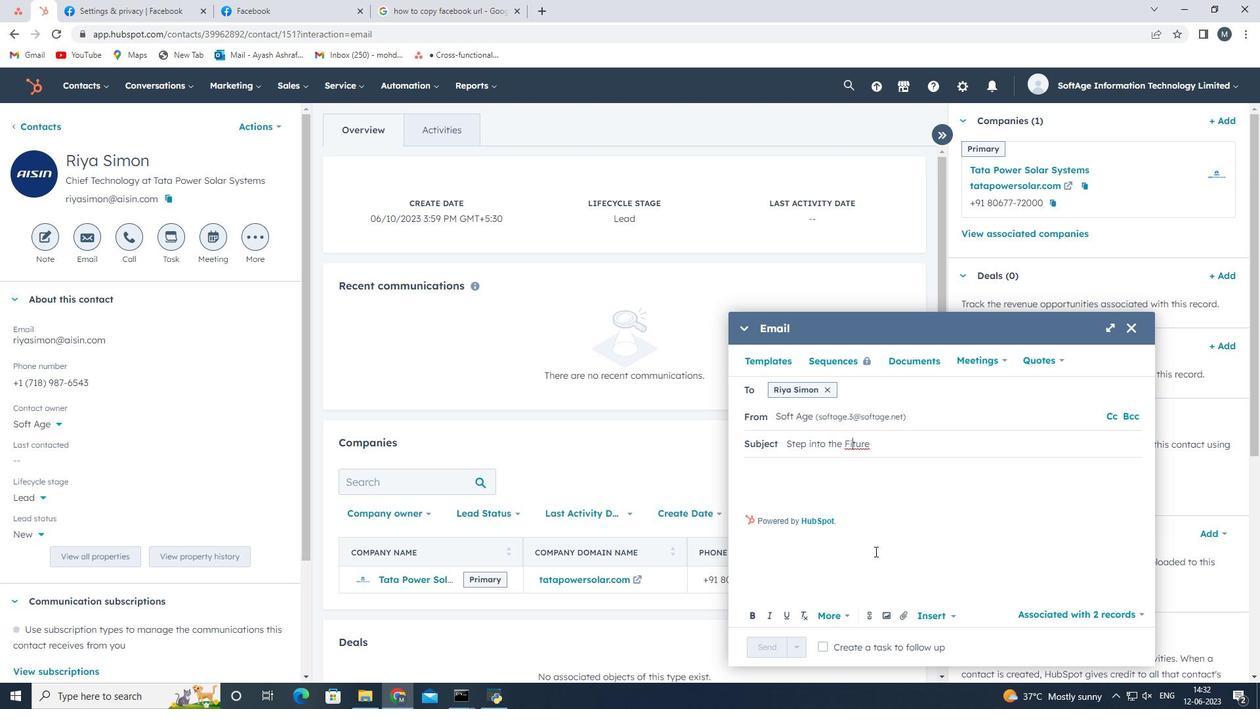 
Action: Key pressed <Key.backspace>u
Screenshot: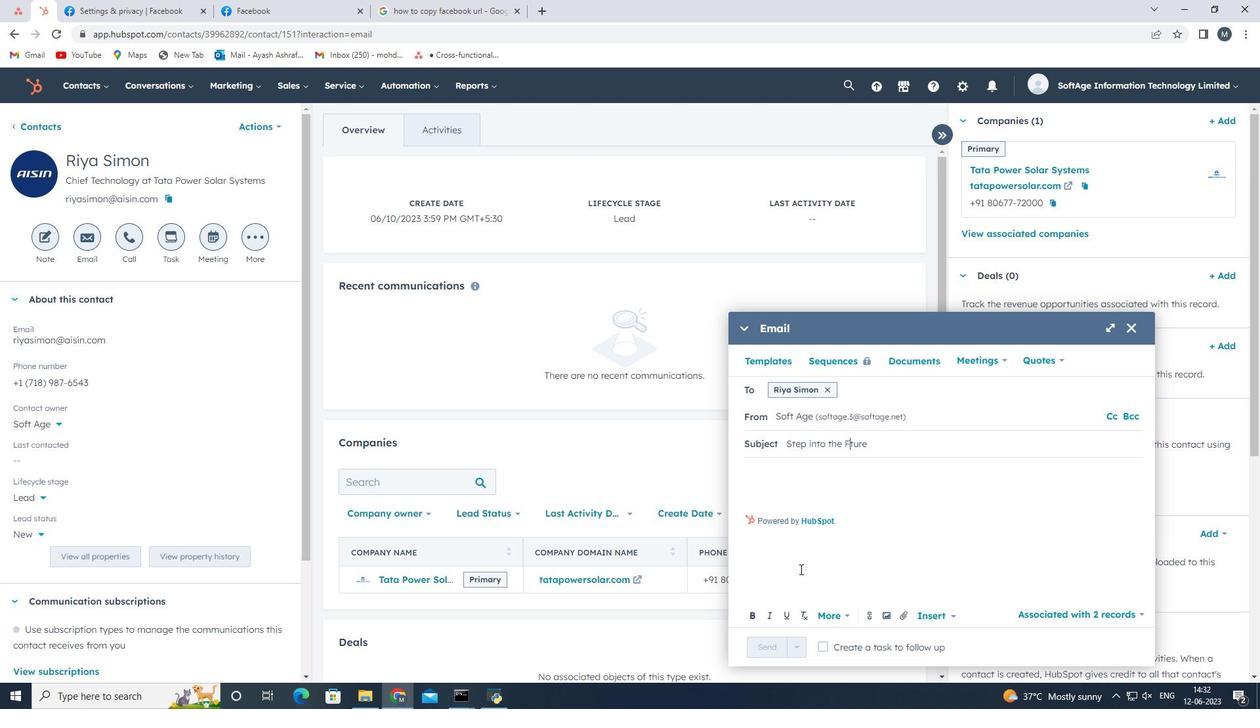 
Action: Mouse scrolled (800, 569) with delta (0, 0)
Screenshot: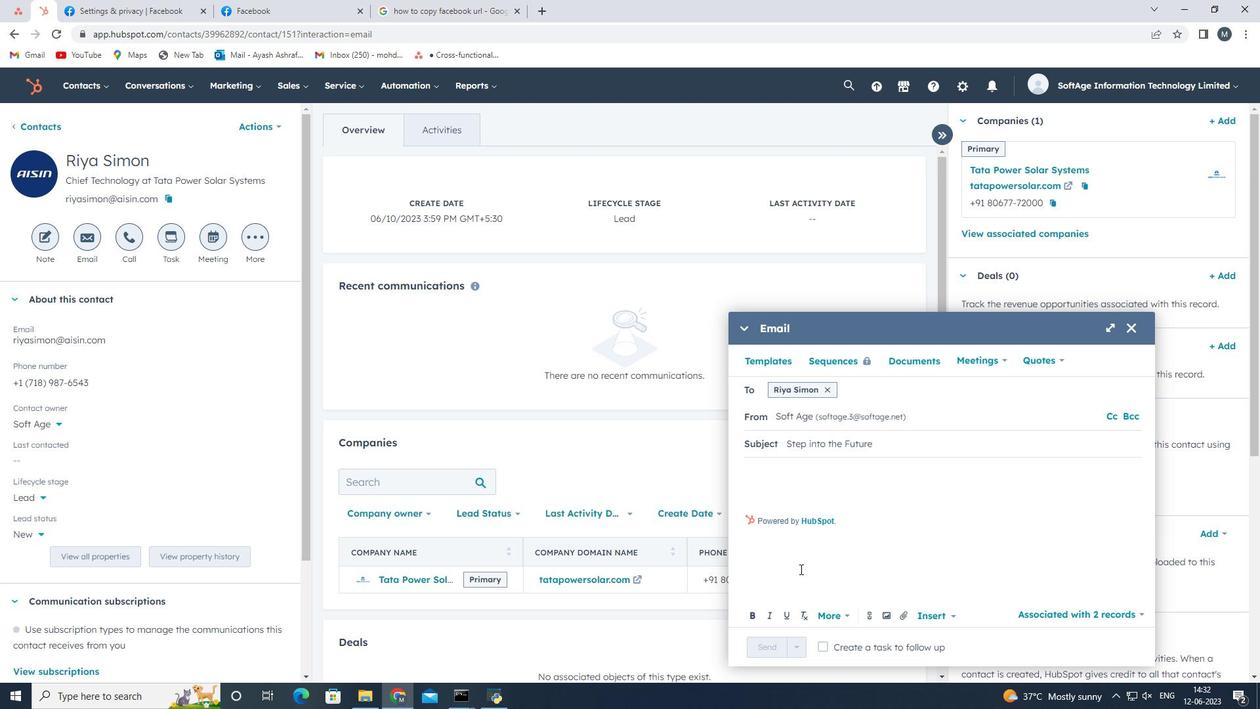 
Action: Mouse moved to (890, 444)
Screenshot: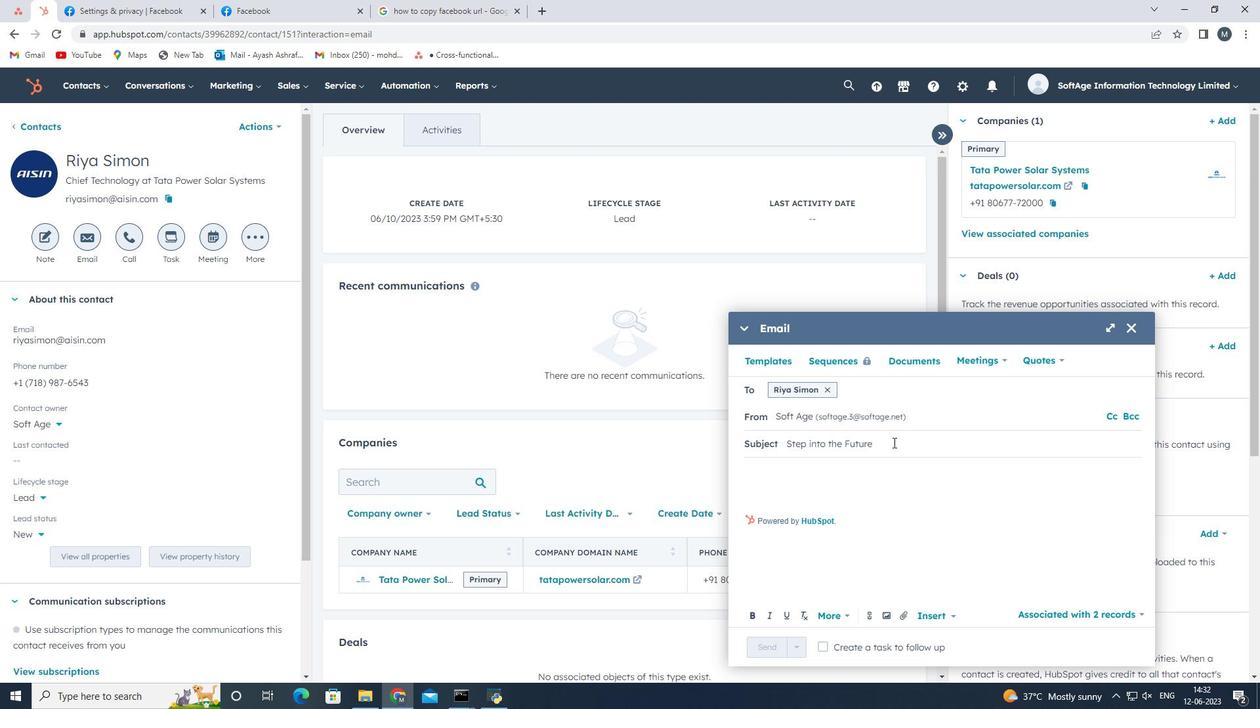 
Action: Mouse pressed left at (890, 444)
Screenshot: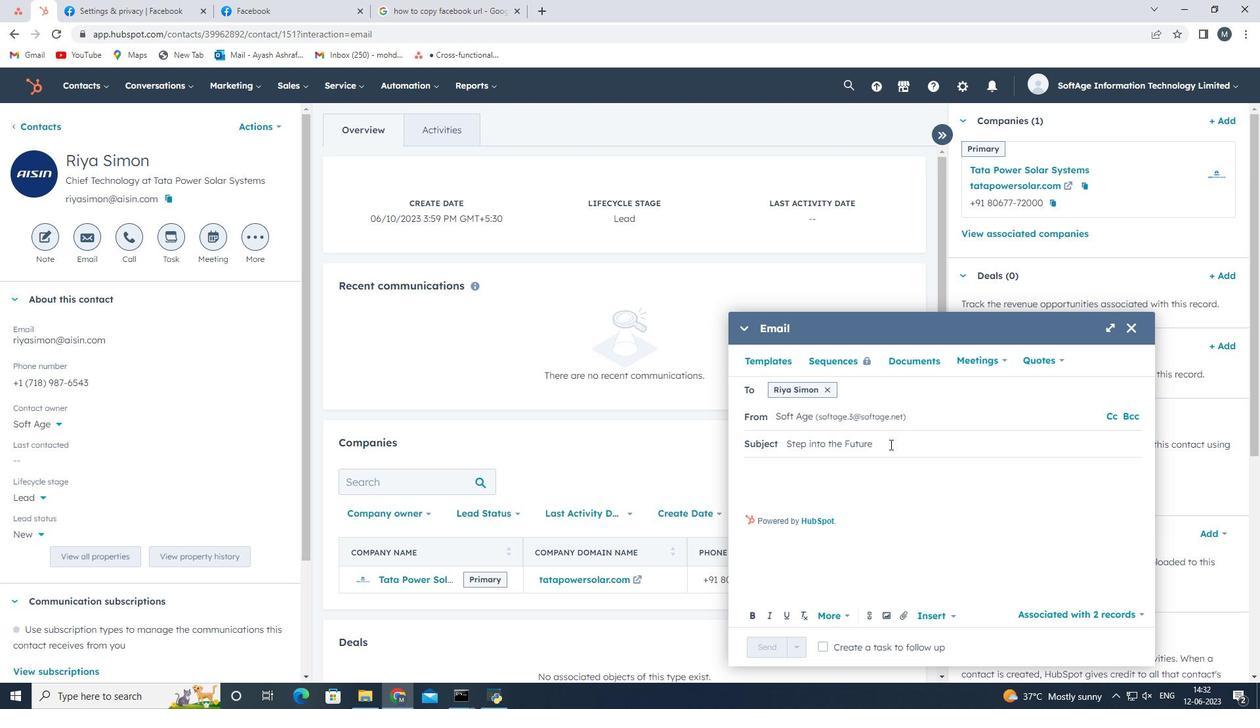 
Action: Key pressed <Key.space><Key.shift_r><Key.shift_r><Key.shift_r><Key.shift_r><Key.shift_r><Key.shift_r><Key.shift_r><Key.shift_r><Key.shift_r><Key.shift_r>:<Key.space><Key.shift>Discover<Key.space>our<Key.space><Key.shift>Cuttng<Key.shift_r><Key.shift_r><Key.shift_r>-<Key.shift>Edge
Screenshot: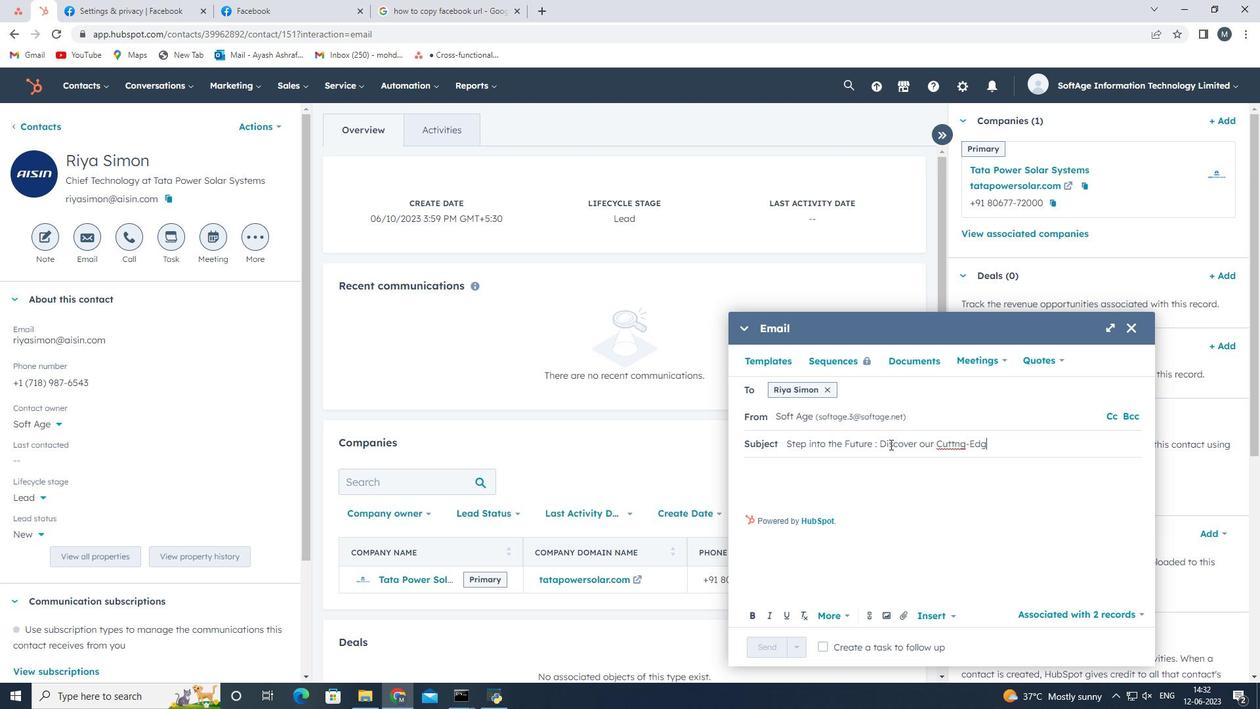 
Action: Mouse moved to (955, 441)
Screenshot: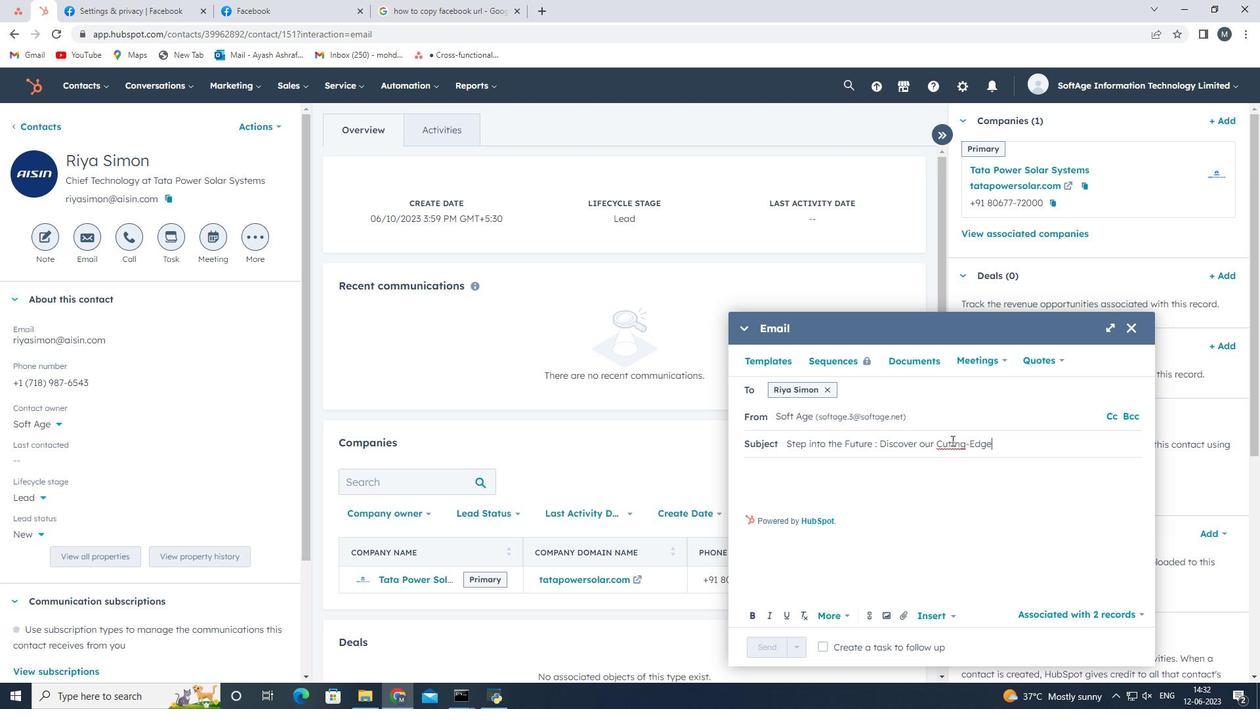 
Action: Mouse pressed left at (955, 441)
Screenshot: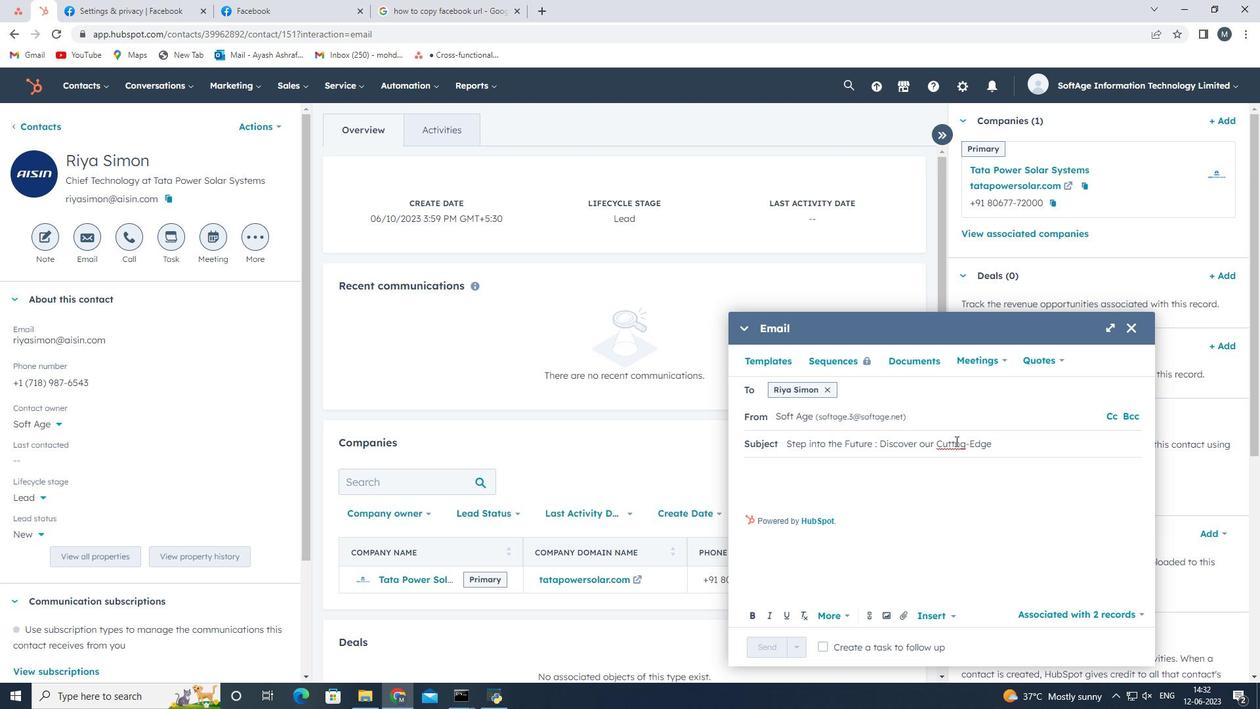 
Action: Mouse moved to (963, 542)
Screenshot: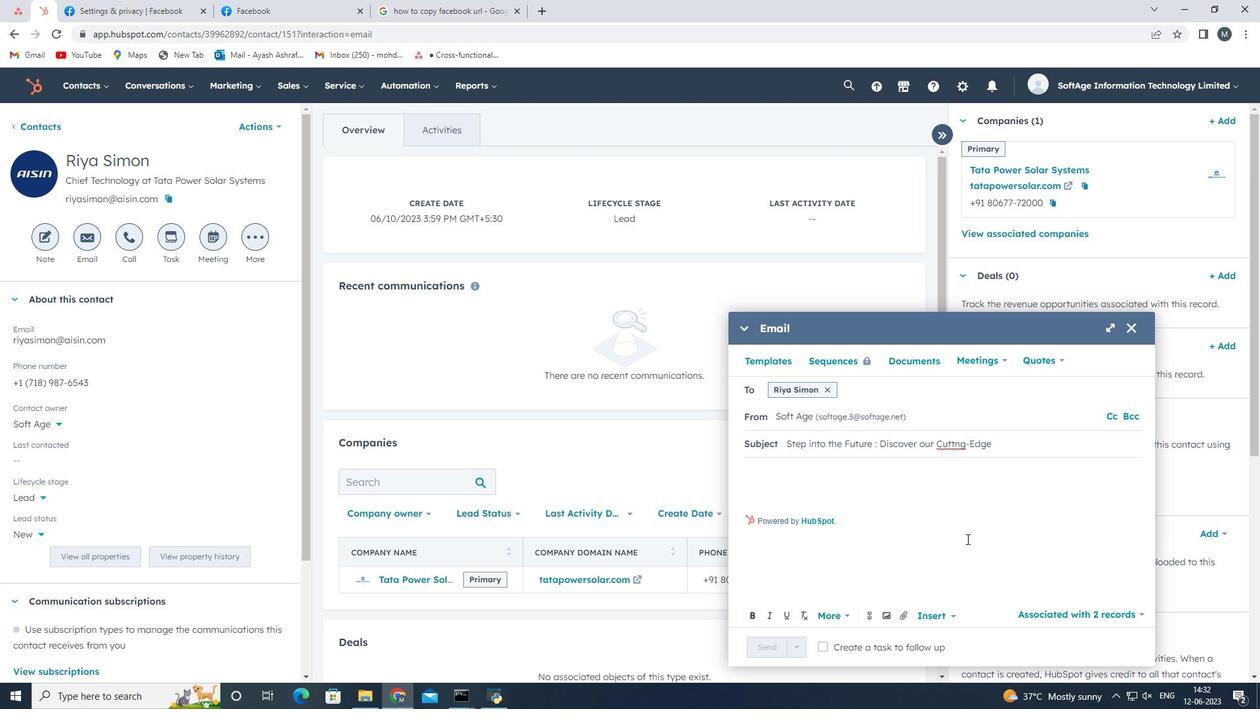 
Action: Key pressed i
Screenshot: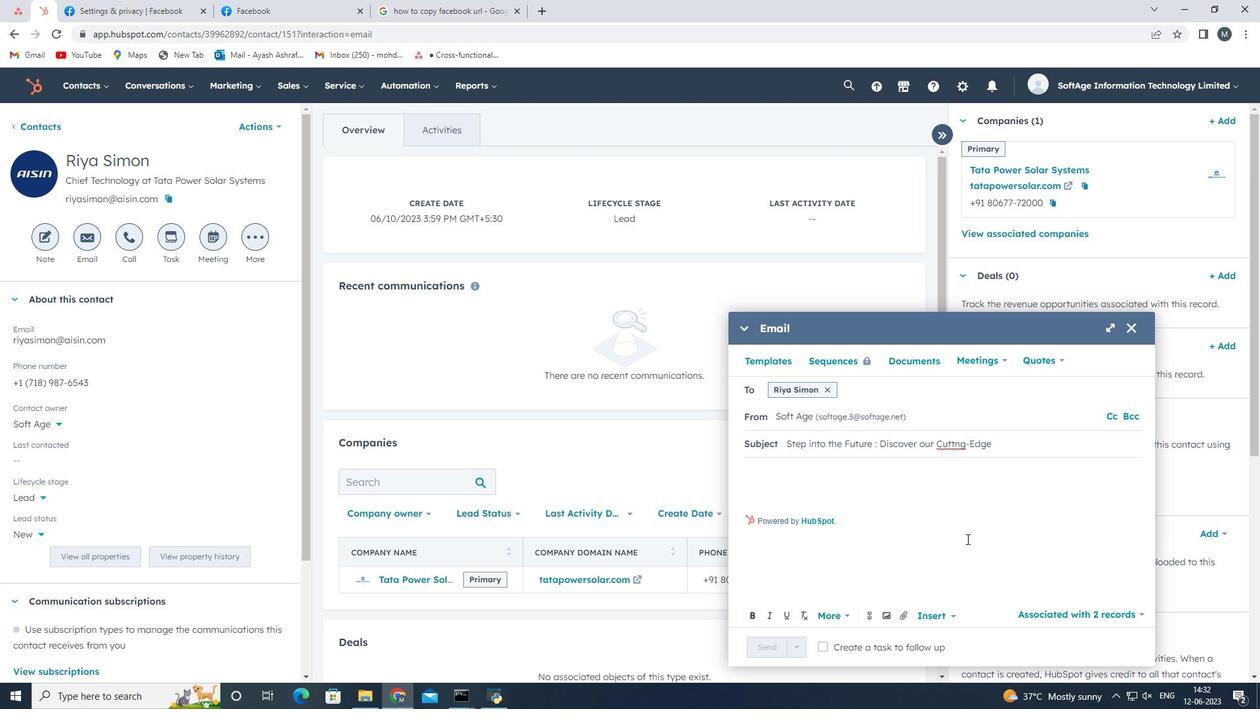 
Action: Mouse moved to (1010, 442)
Screenshot: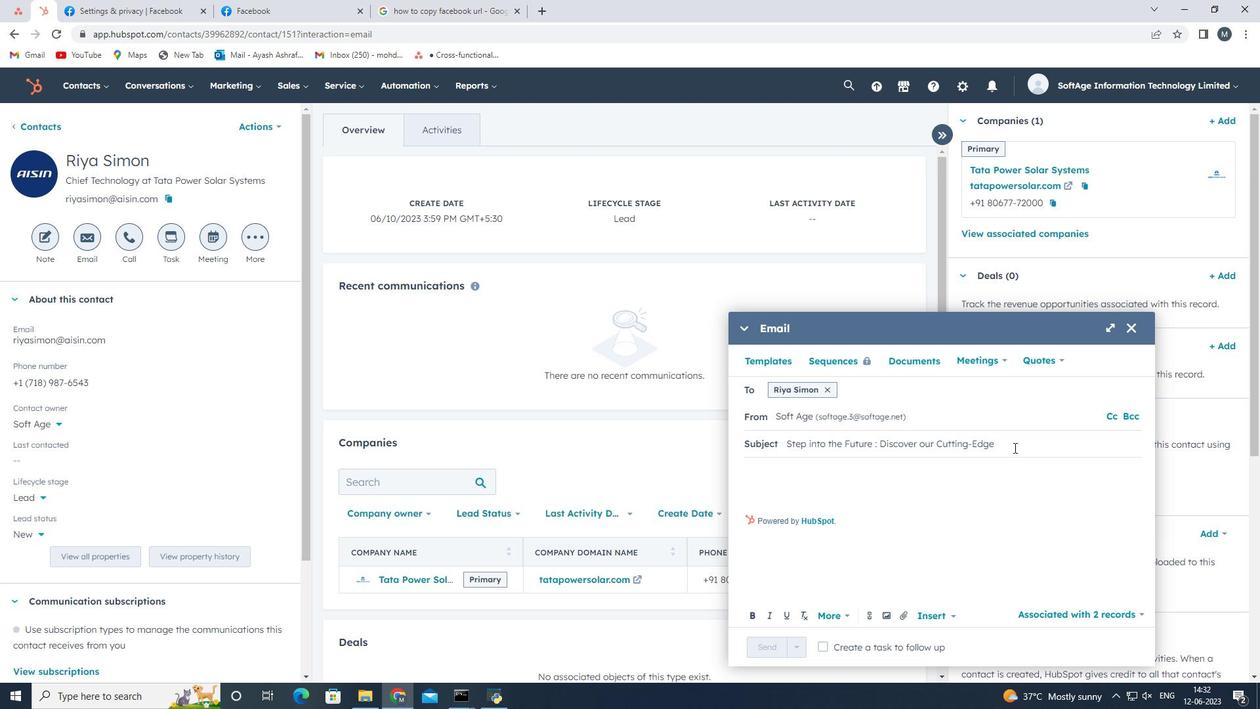 
Action: Mouse pressed left at (1010, 442)
Screenshot: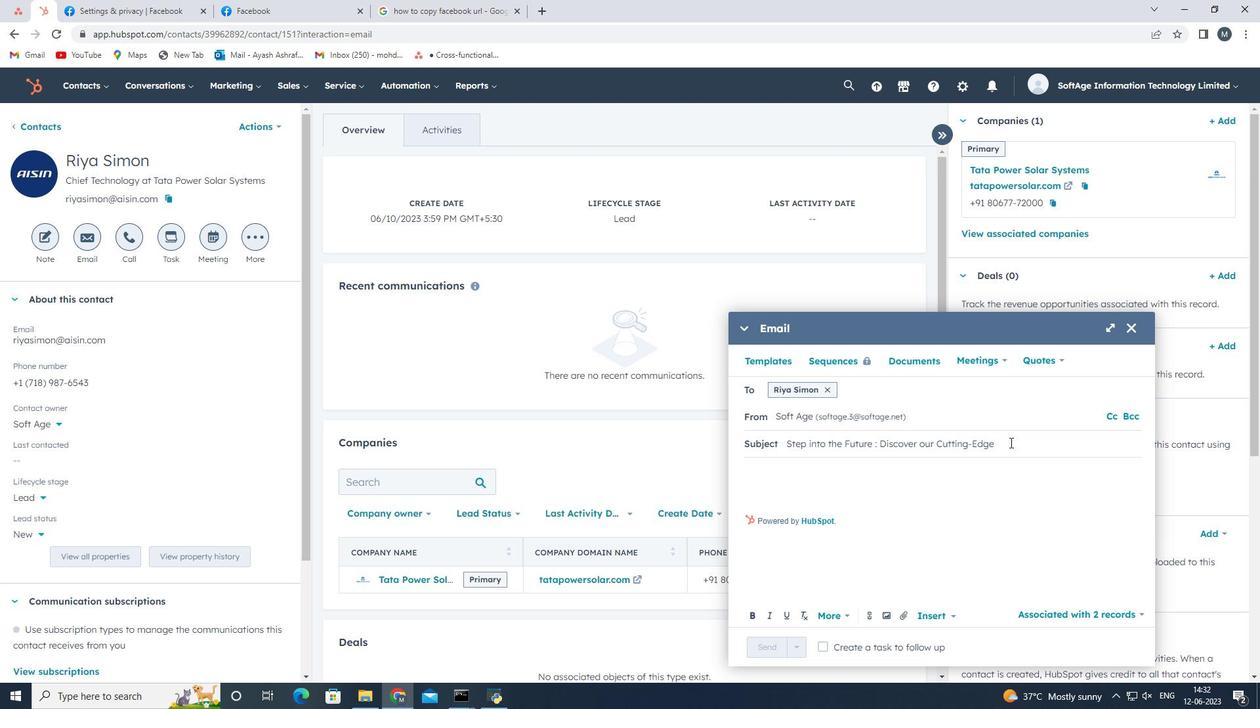 
Action: Key pressed <Key.space><Key.shift>Solution
Screenshot: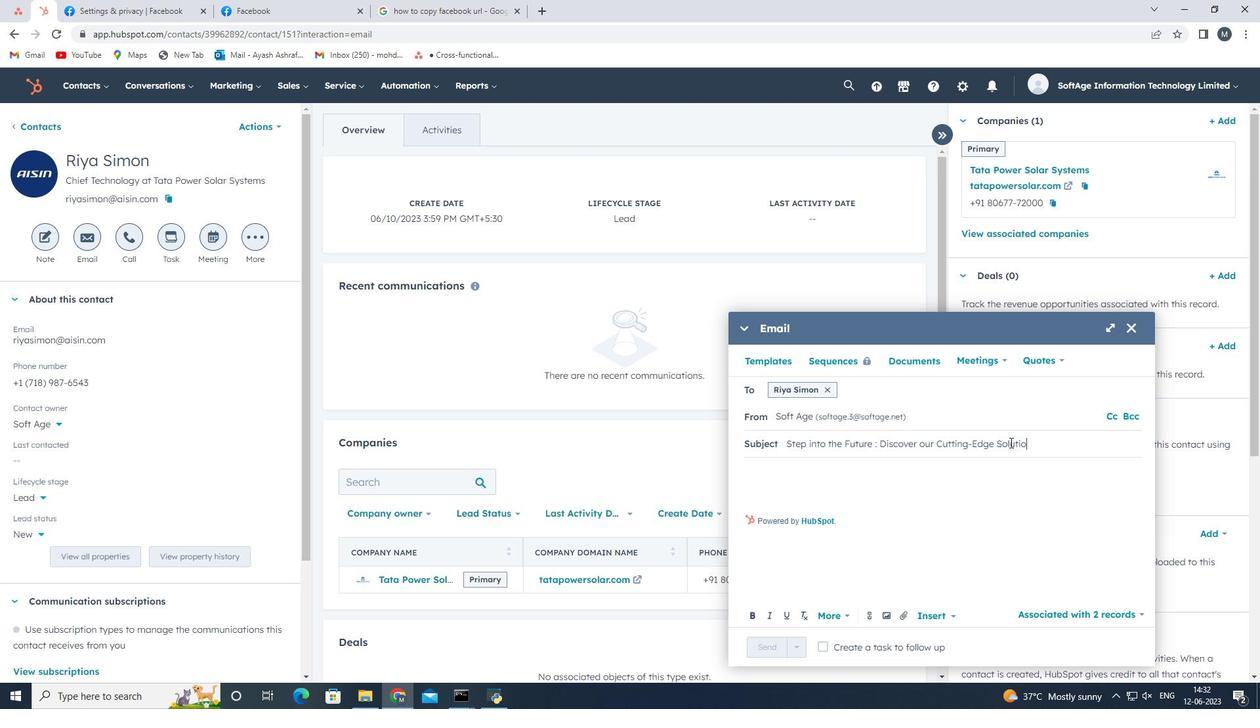 
Action: Mouse moved to (795, 471)
Screenshot: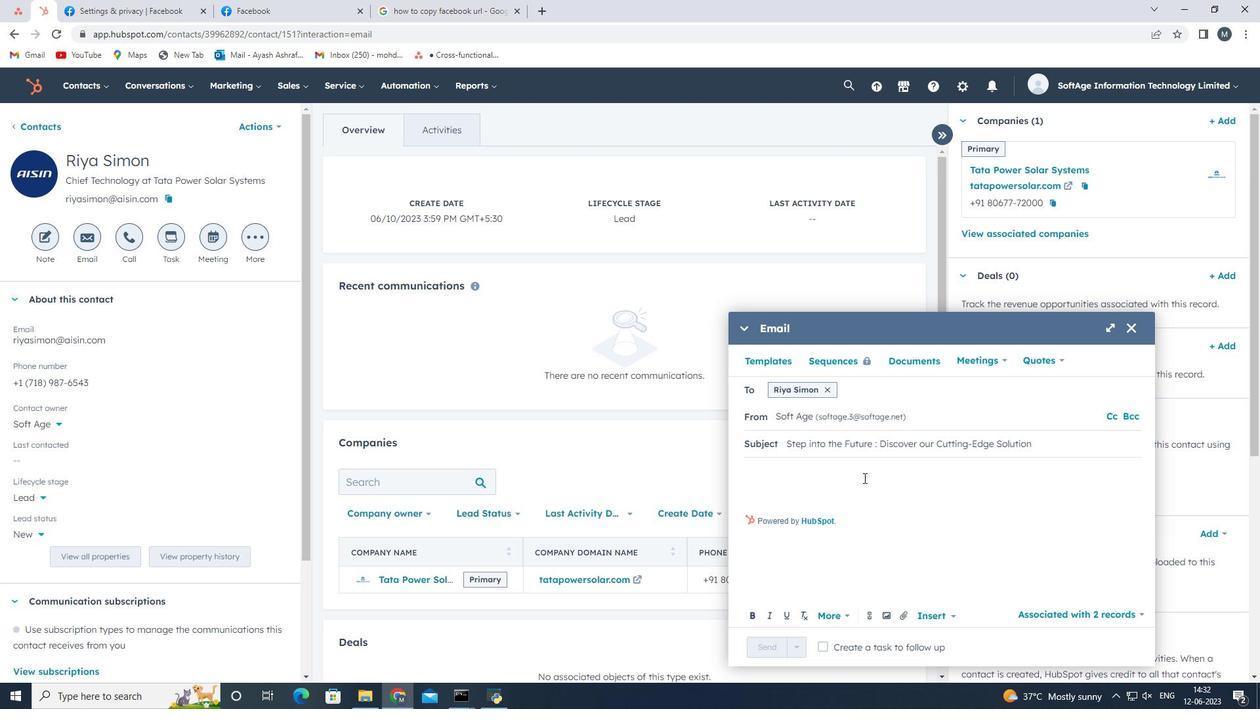 
Action: Mouse pressed left at (795, 471)
Screenshot: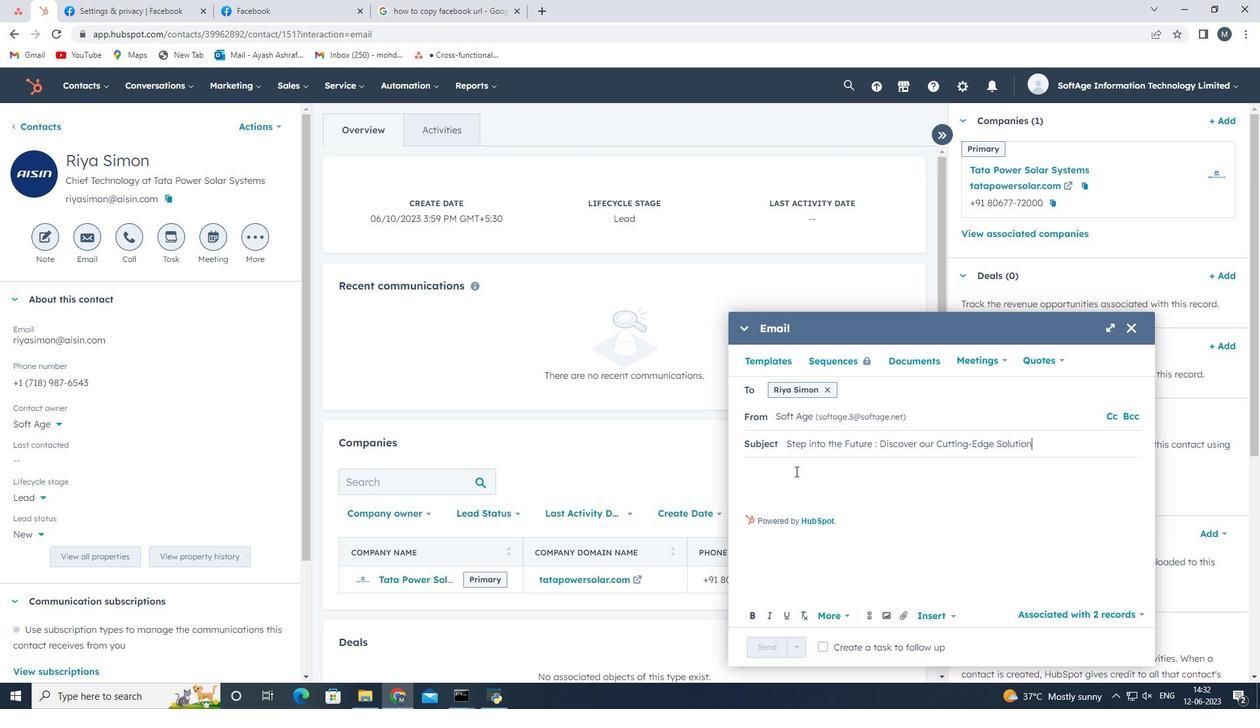 
Action: Mouse moved to (791, 480)
Screenshot: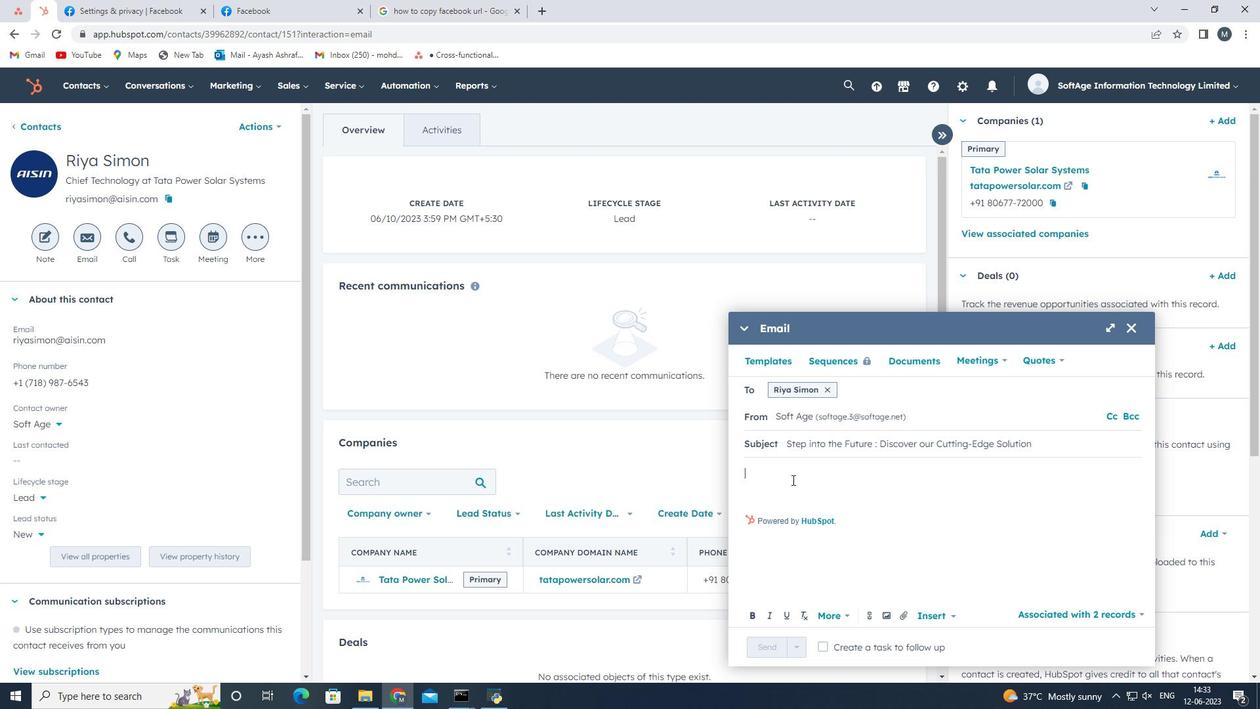 
Action: Key pressed <Key.shift>Good<Key.space><Key.shift>Morning,<Key.enter><Key.shift><Key.shift><Key.shift>Welcome<Key.space>to<Key.space>a<Key.space>community<Key.space>of<Key.space>trailblazers<Key.space>and<Key.space>innovators.<Key.space><Key.shift>Discover<Key.space>a<Key.space>transformatio<Key.backspace>ve<Key.space>oppot<Key.backspace>rtunity<Key.space>that<Key.space>will<Key.space>empower<Key.space>you<Key.space>to<Key.space>thrive<Key.space>in<Key.space>your<Key.space>industry.
Screenshot: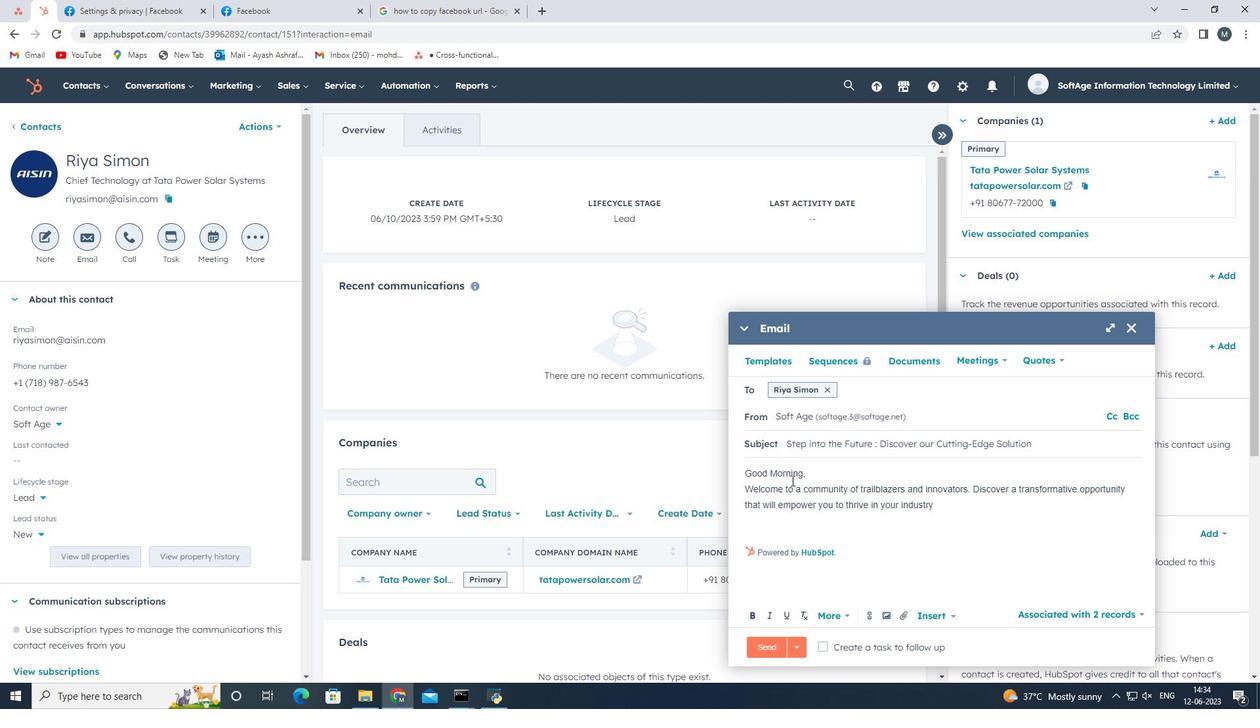 
Action: Mouse moved to (971, 507)
Screenshot: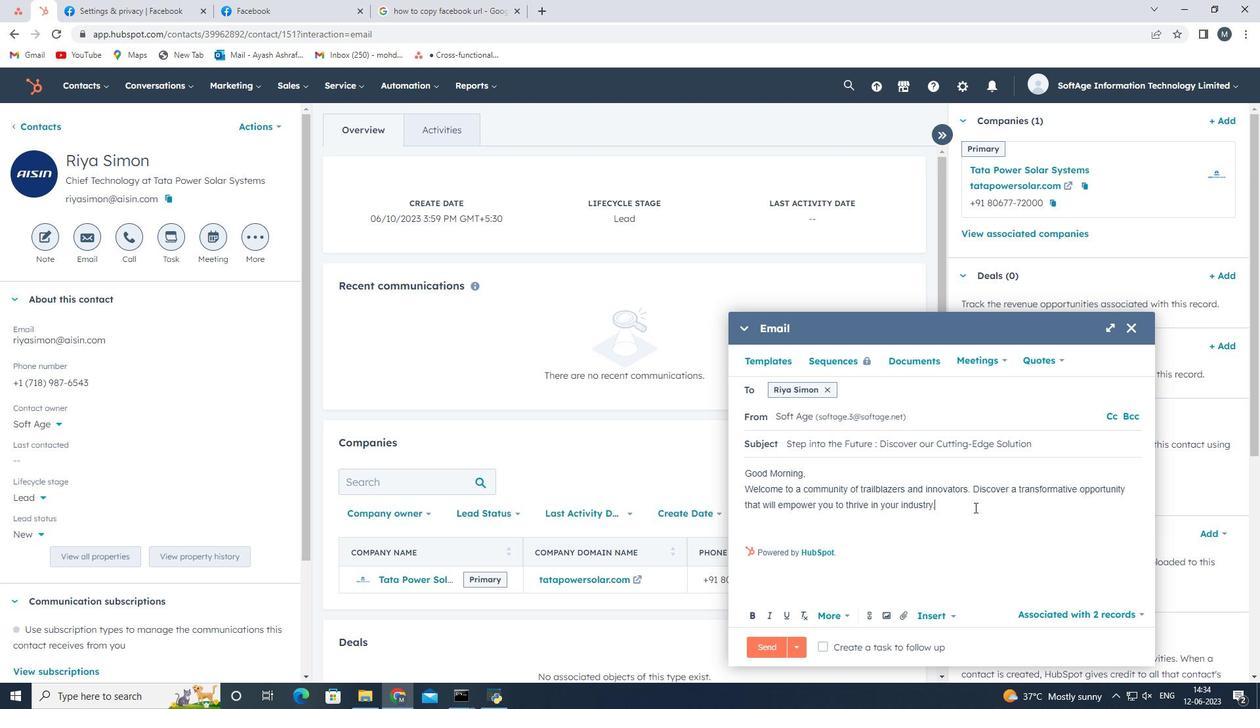 
Action: Key pressed <Key.enter><Key.shift><Key.shift>Thanks<Key.space><Key.shift><Key.shift><Key.shift><Key.shift><Key.shift><Key.shift>&<Key.space><Key.shift>Regards
Screenshot: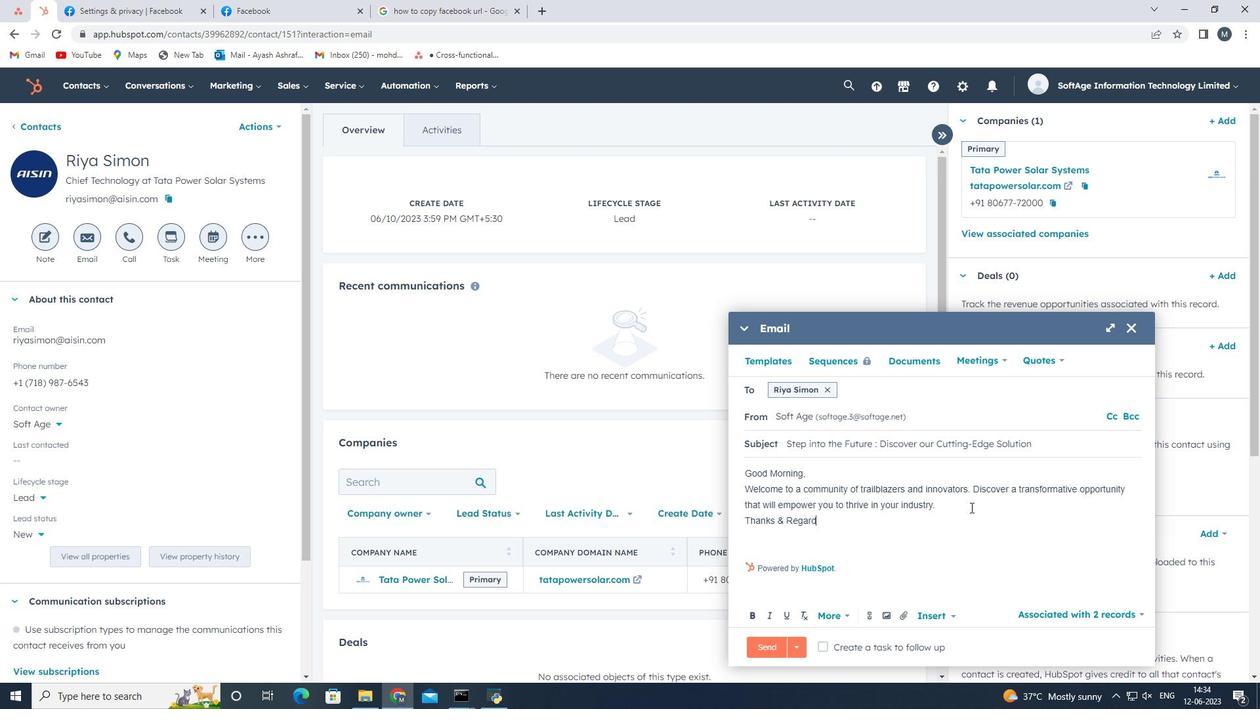
Action: Mouse moved to (829, 521)
Screenshot: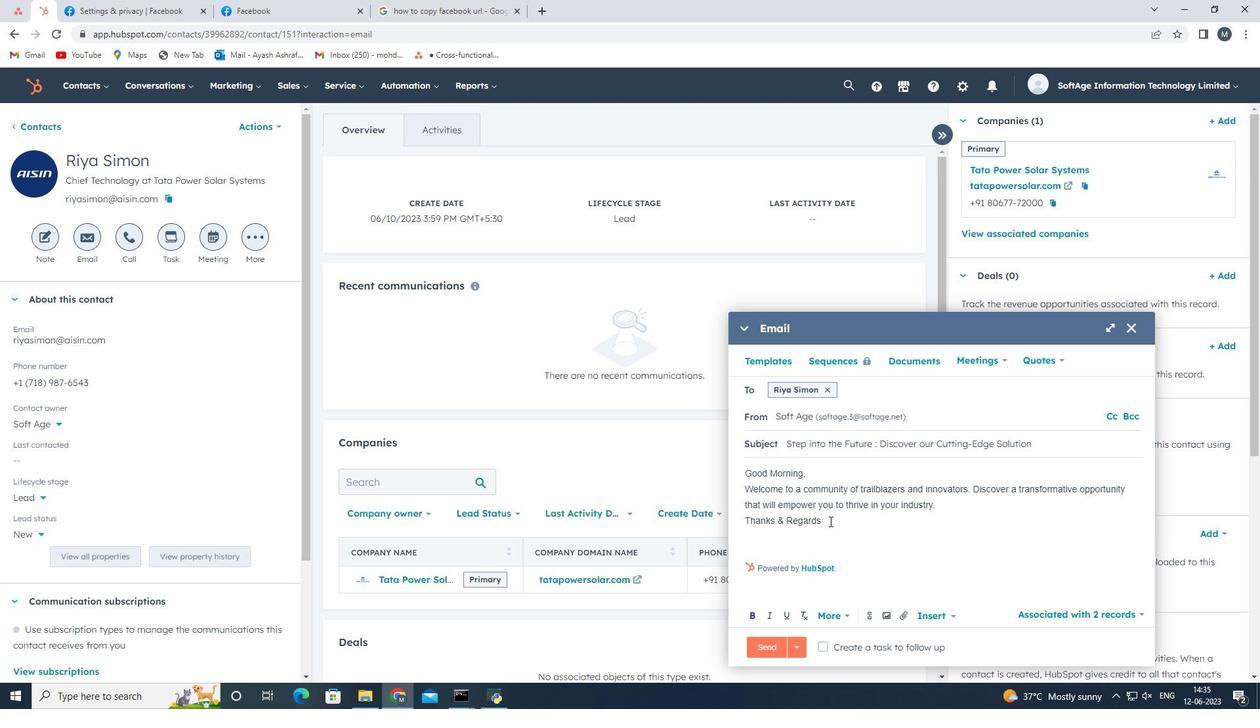 
Action: Mouse pressed left at (829, 521)
Screenshot: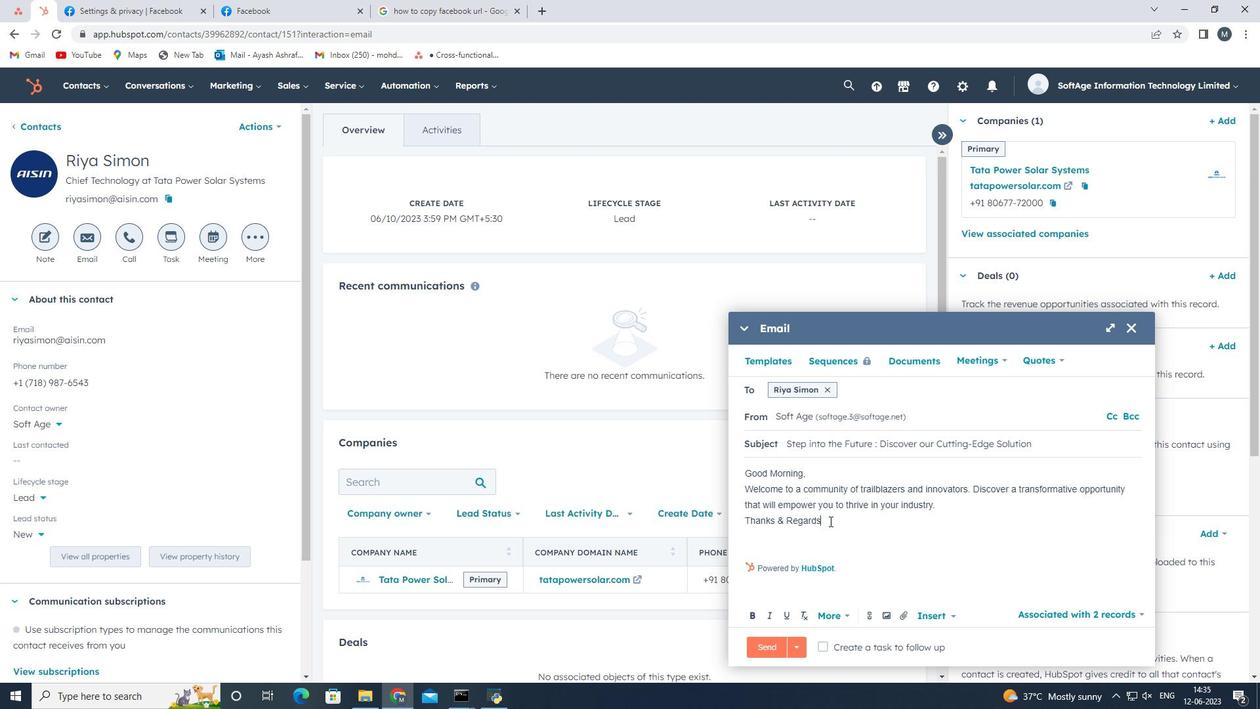 
Action: Key pressed <Key.enter>
Screenshot: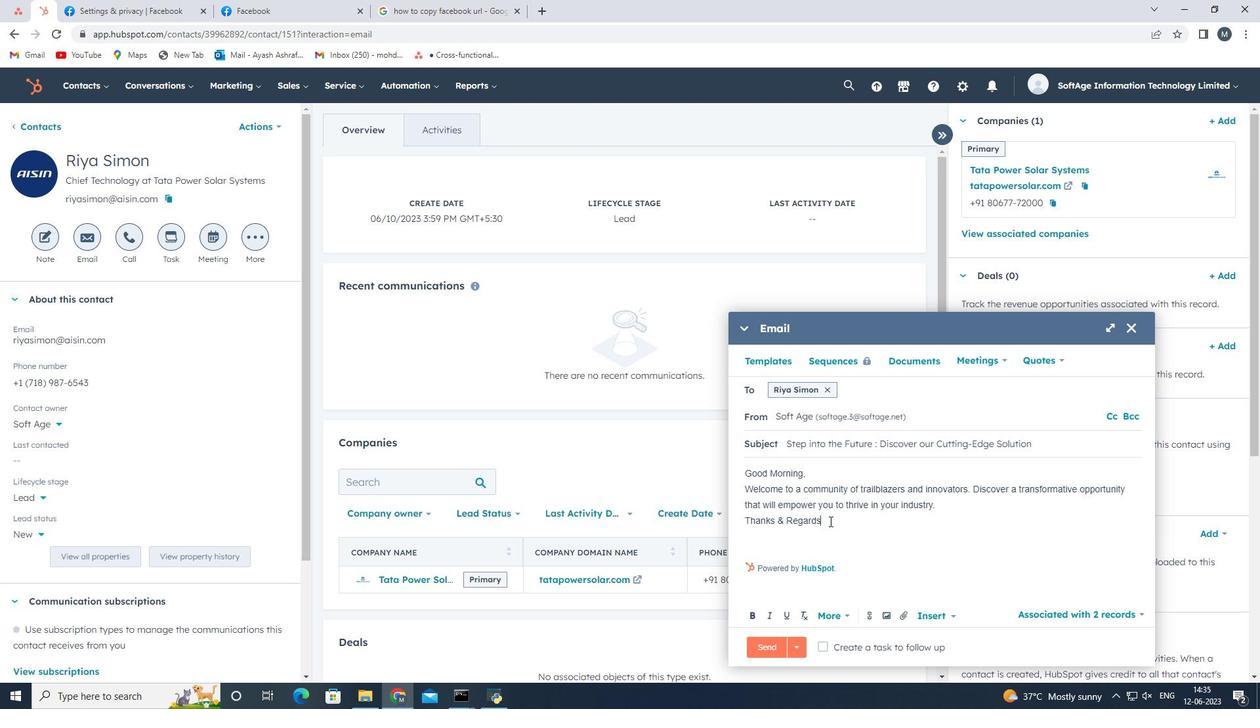 
Action: Mouse moved to (900, 616)
Screenshot: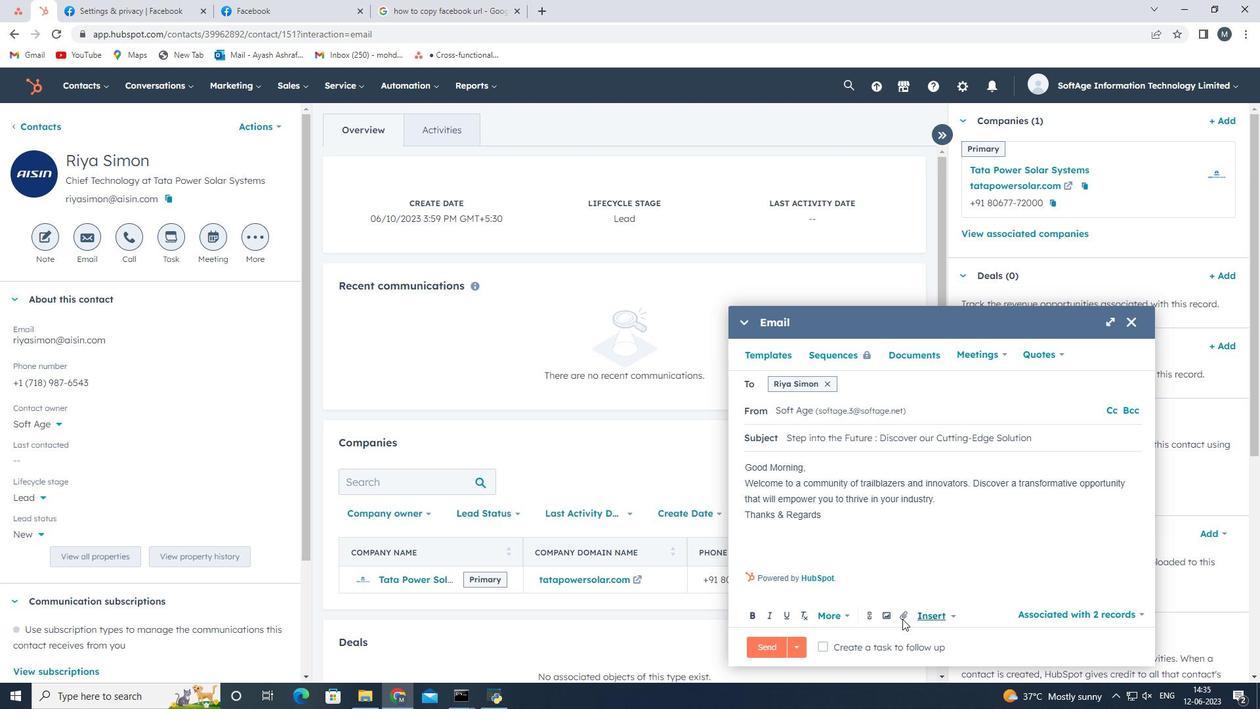 
Action: Mouse pressed left at (900, 616)
Screenshot: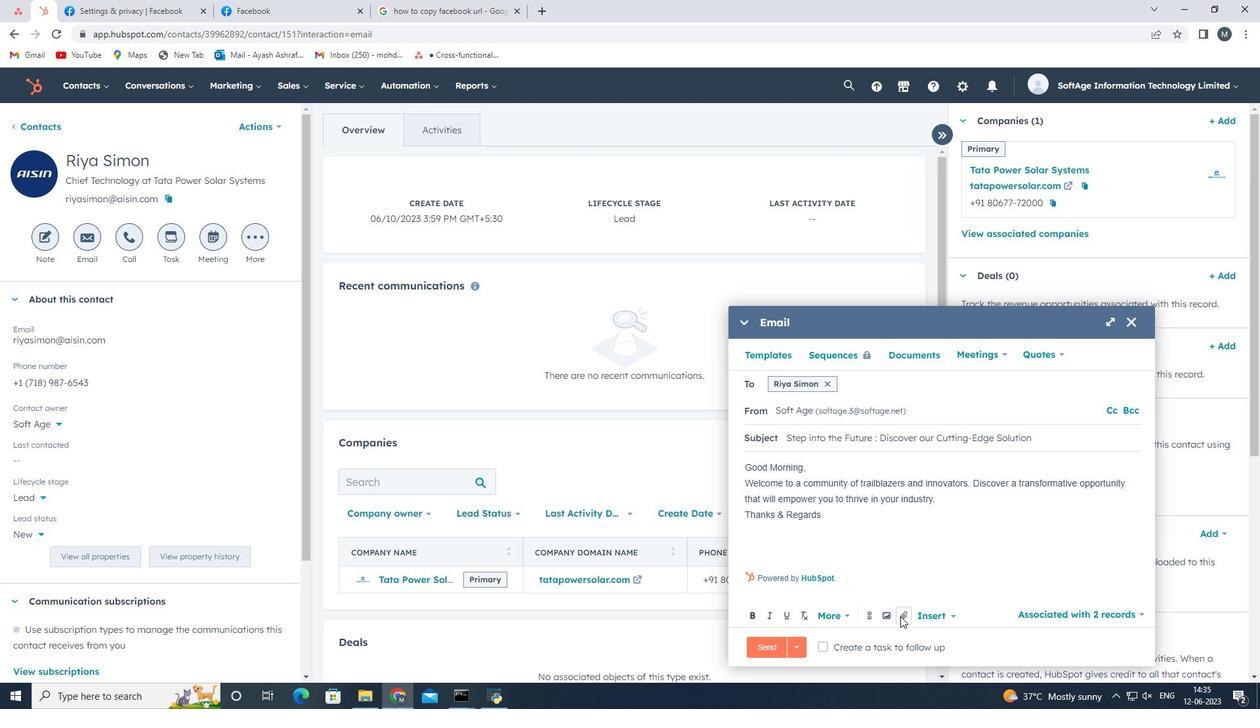 
Action: Mouse moved to (924, 582)
Screenshot: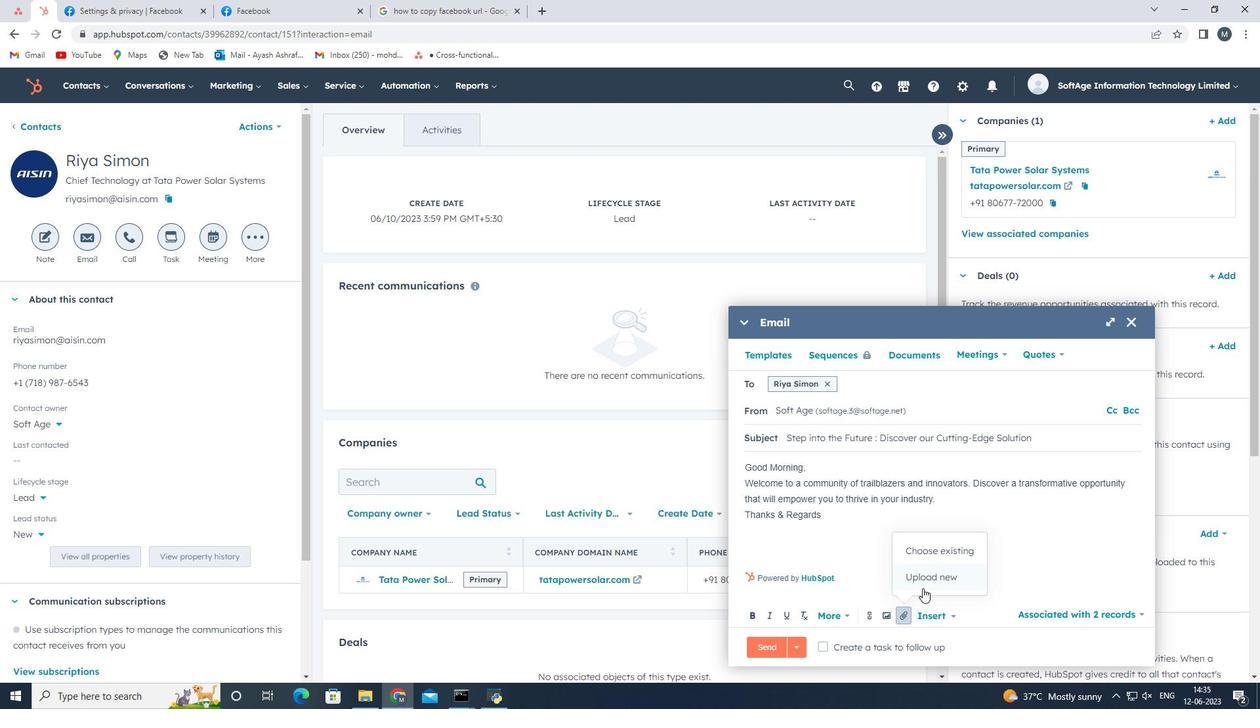 
Action: Mouse pressed left at (924, 582)
Screenshot: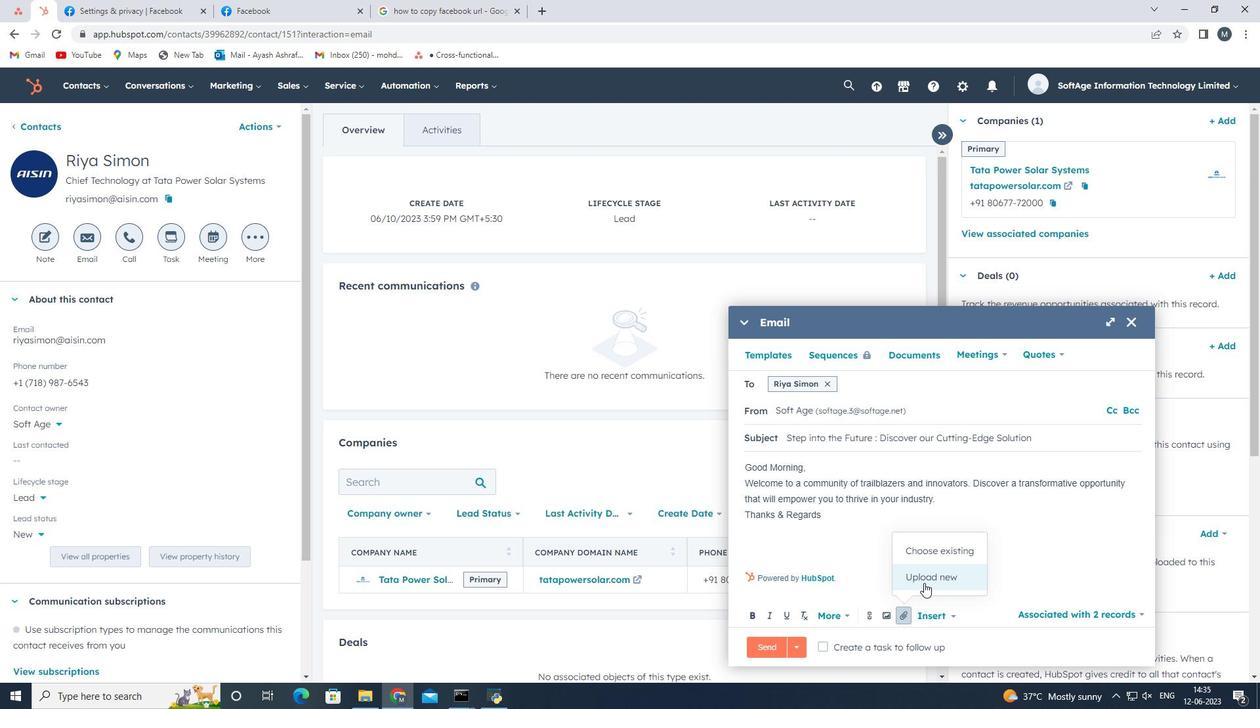 
Action: Mouse moved to (38, 160)
Screenshot: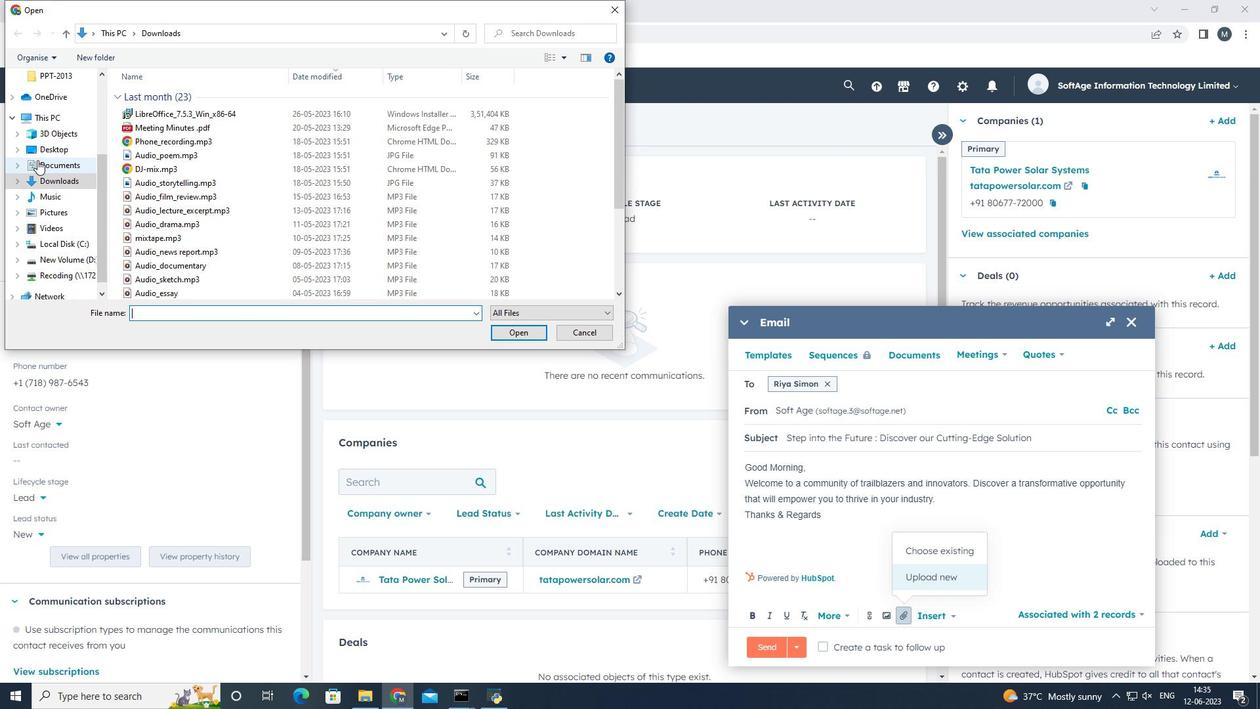 
Action: Mouse pressed left at (38, 160)
Screenshot: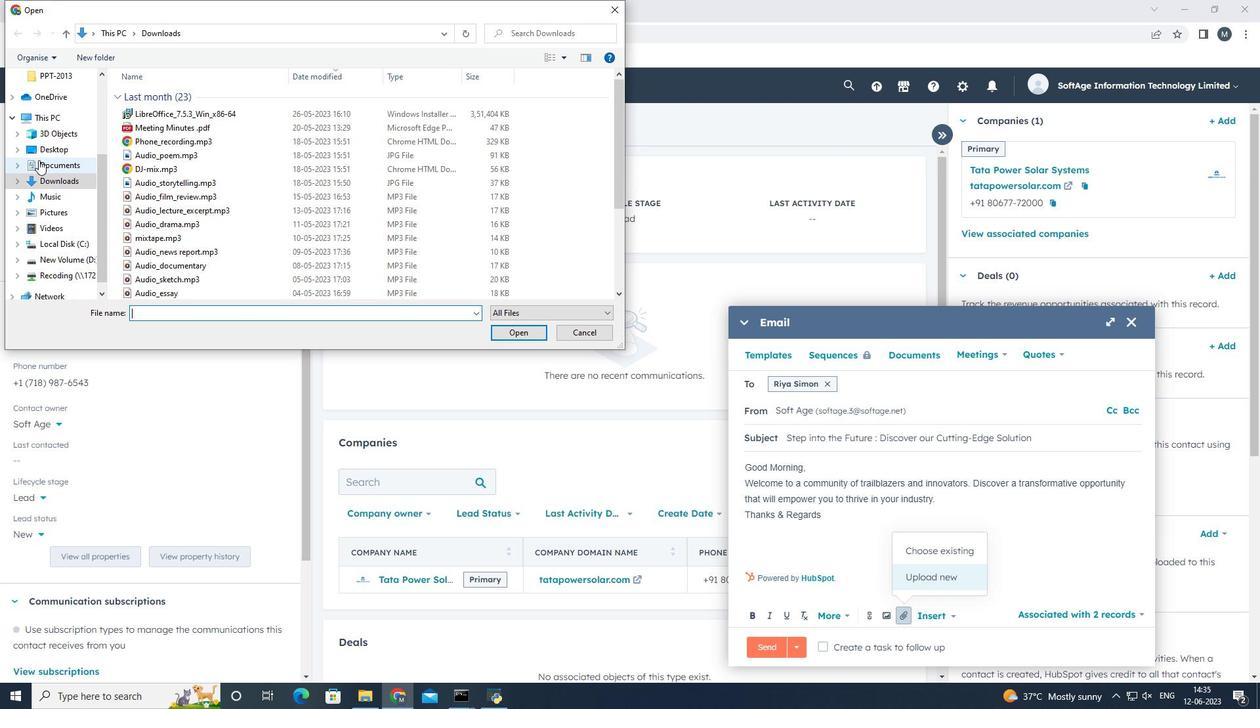 
Action: Mouse moved to (165, 132)
Screenshot: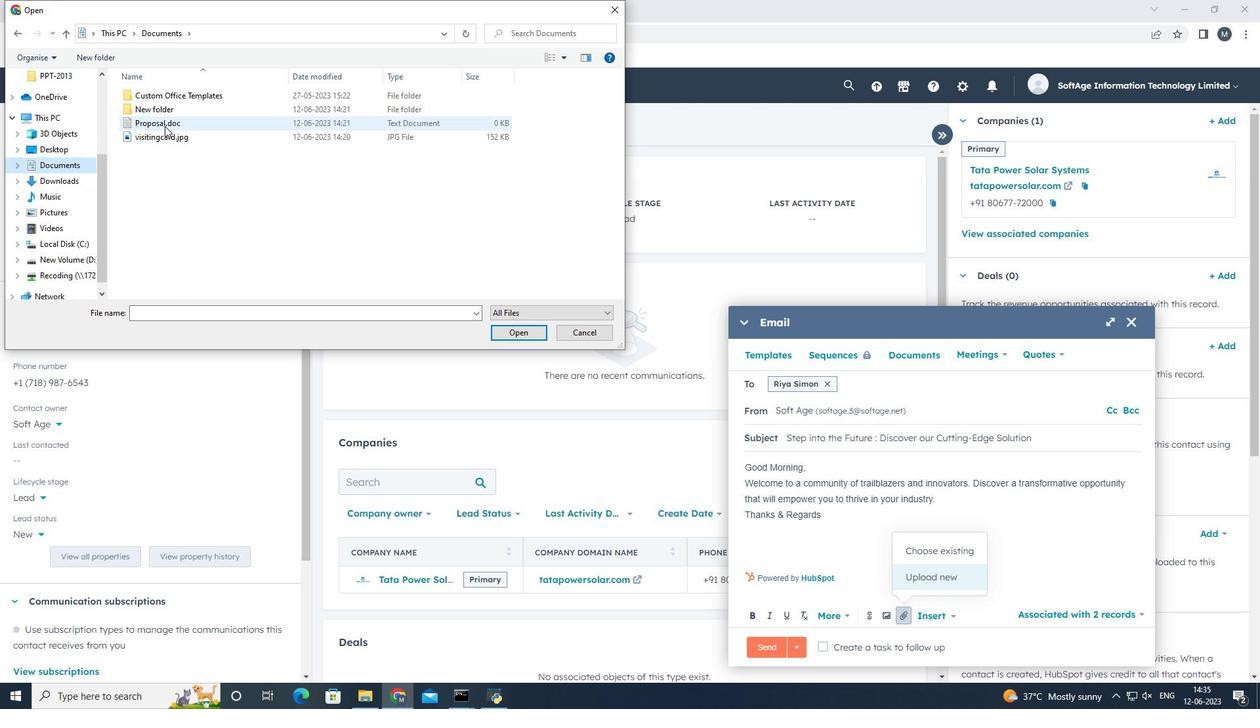 
Action: Mouse pressed left at (165, 132)
Screenshot: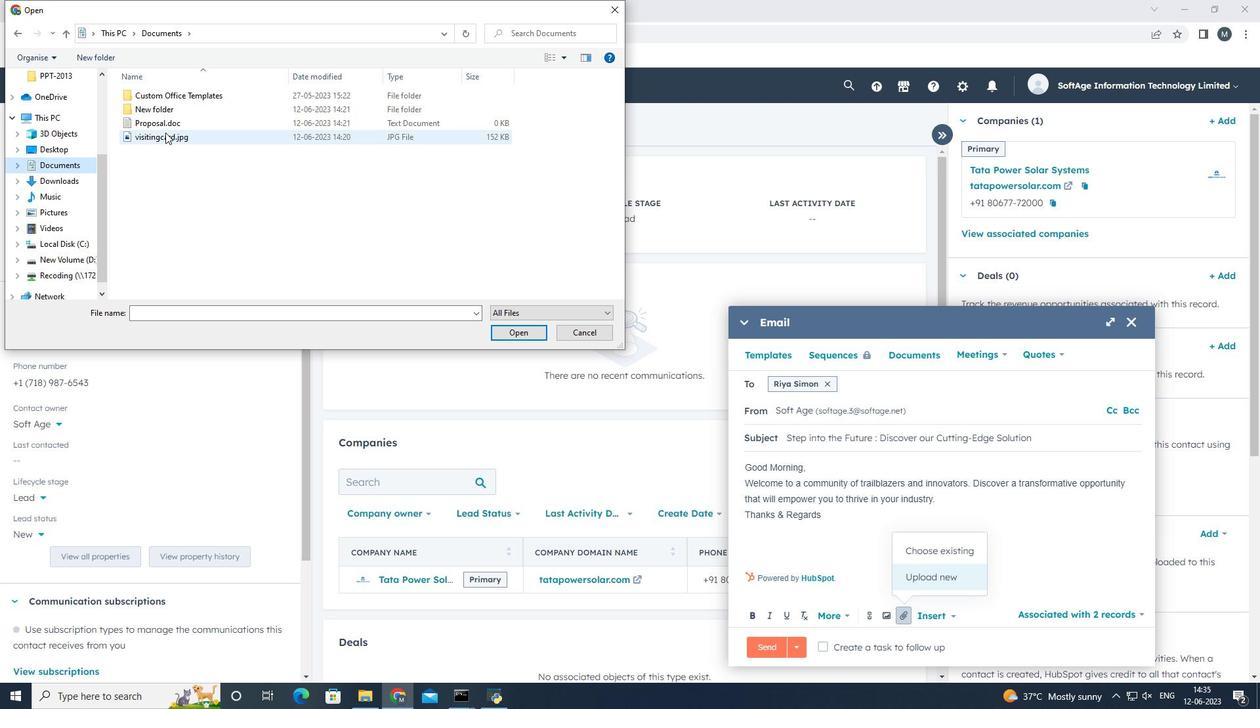 
Action: Mouse moved to (516, 337)
Screenshot: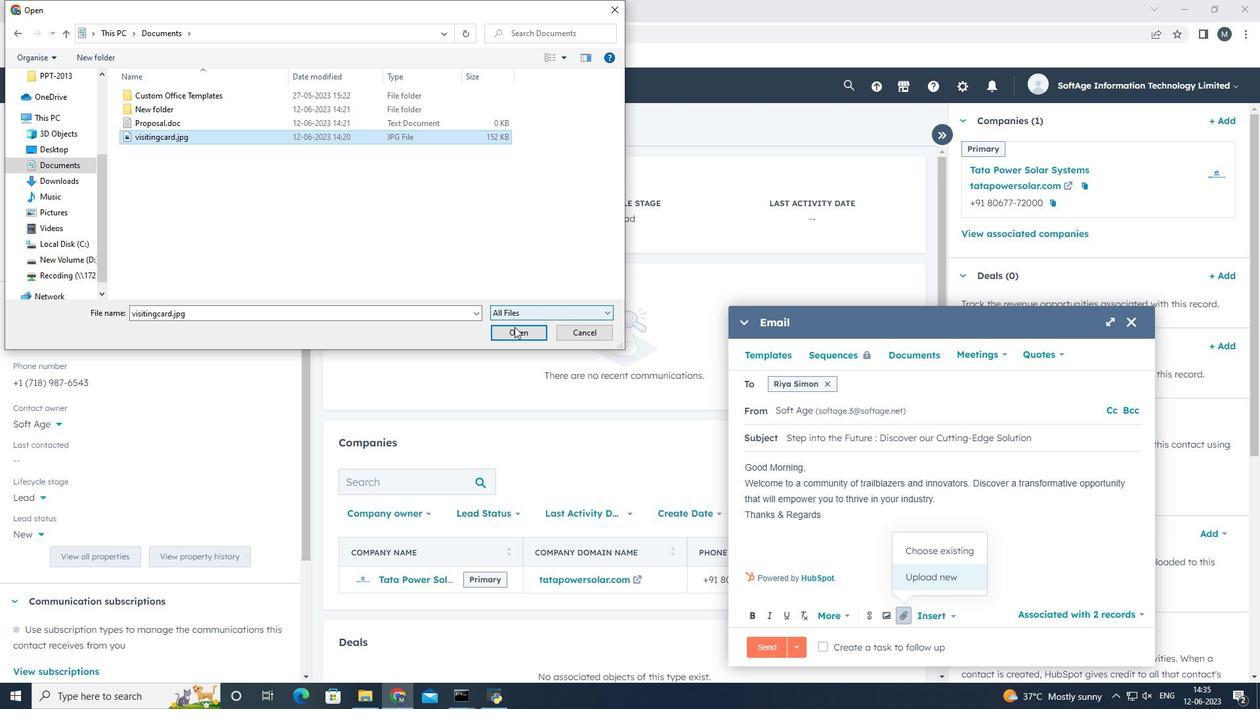 
Action: Mouse pressed left at (516, 337)
Screenshot: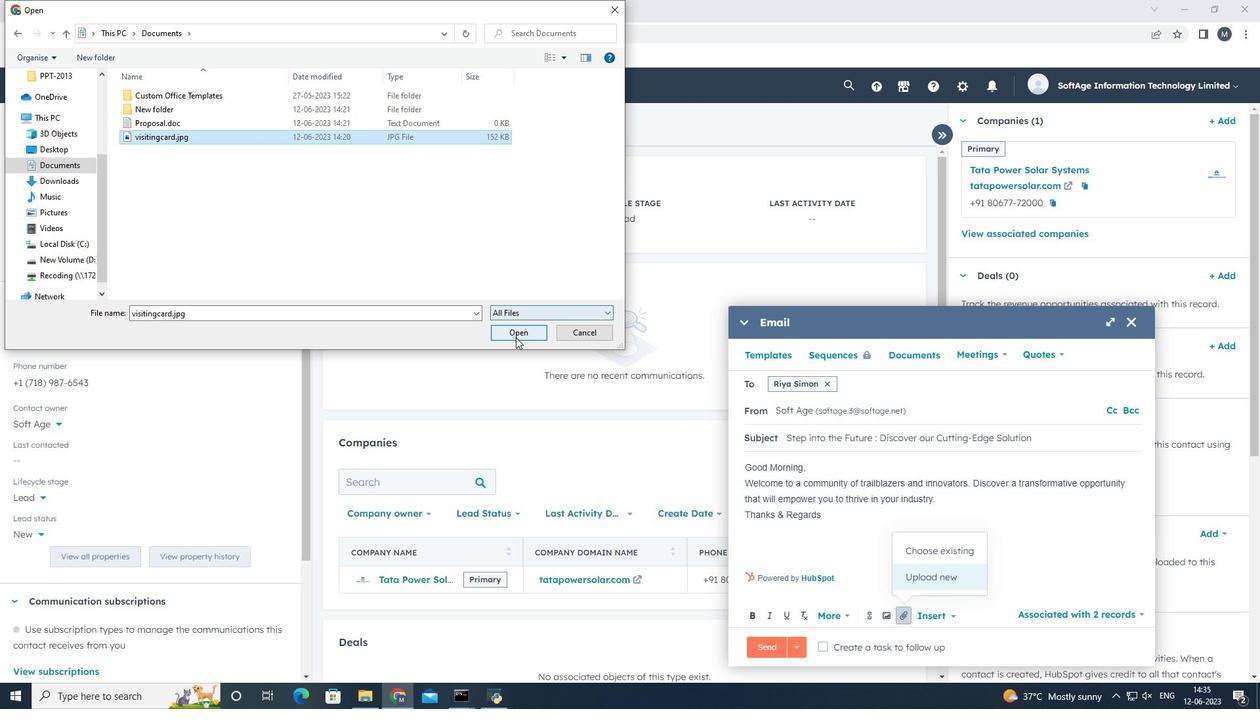 
Action: Mouse moved to (907, 577)
Screenshot: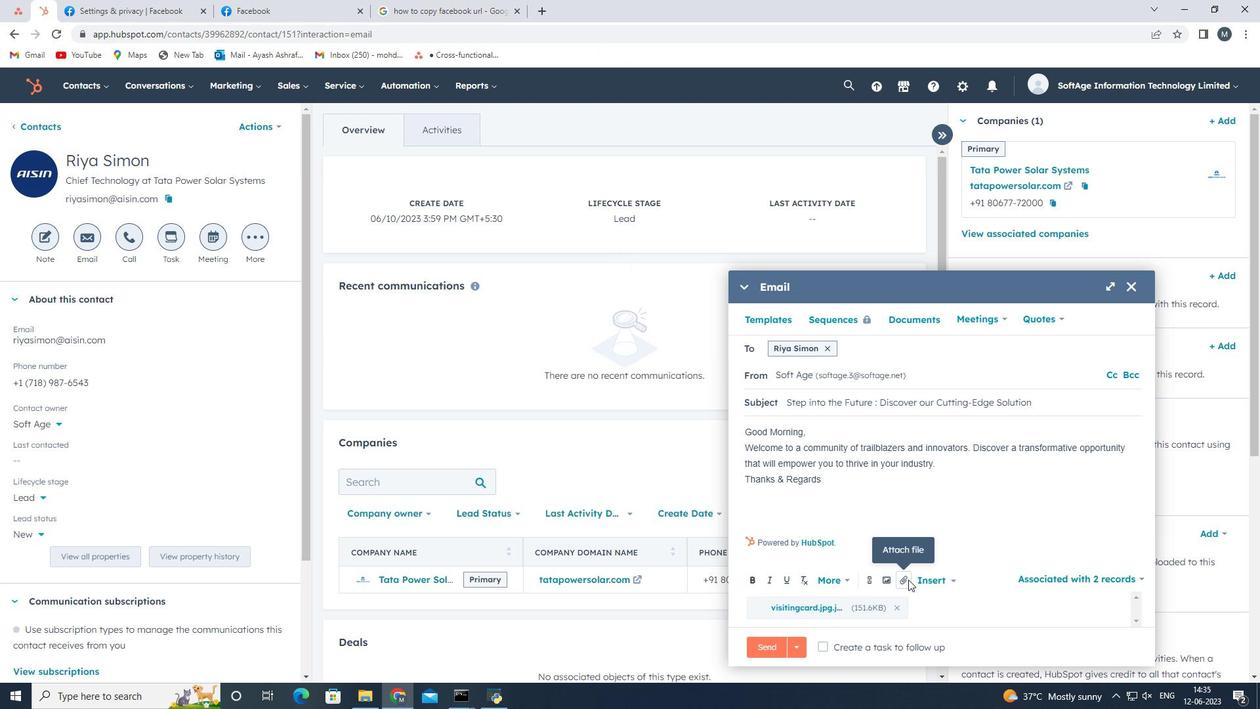 
Action: Mouse pressed left at (907, 577)
Screenshot: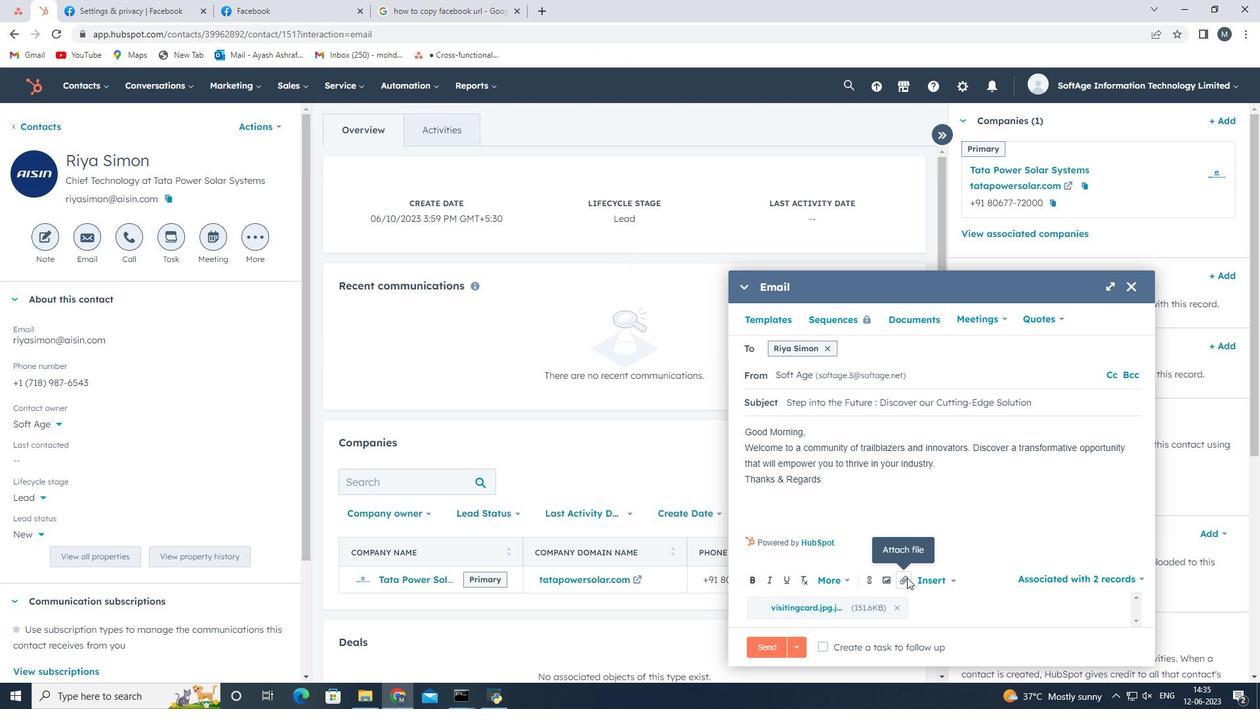
Action: Mouse moved to (923, 542)
Screenshot: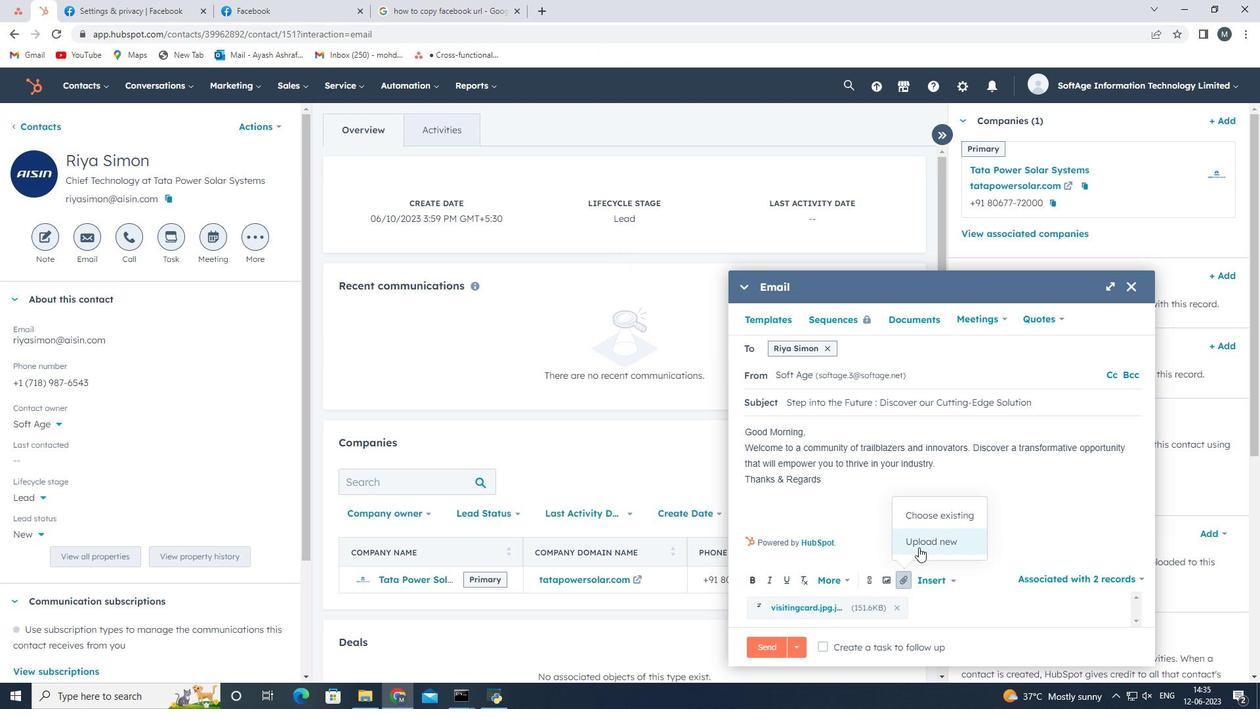 
Action: Mouse pressed left at (923, 542)
Screenshot: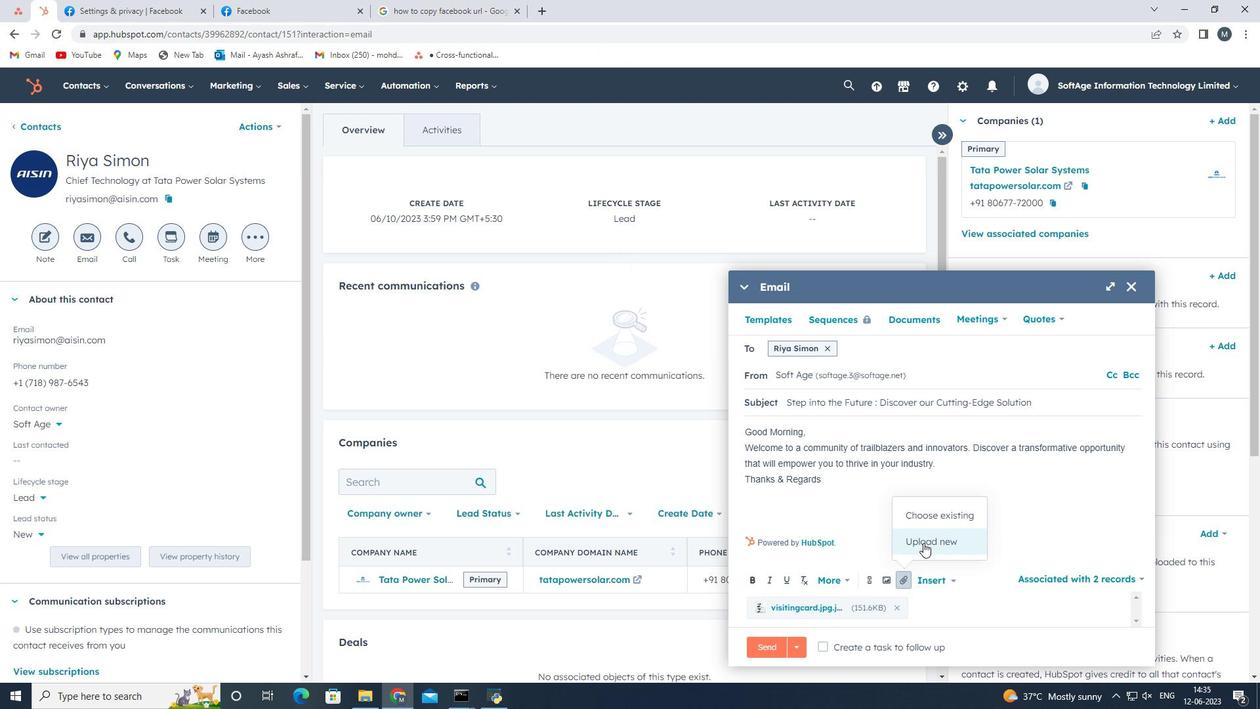 
Action: Mouse moved to (195, 120)
Screenshot: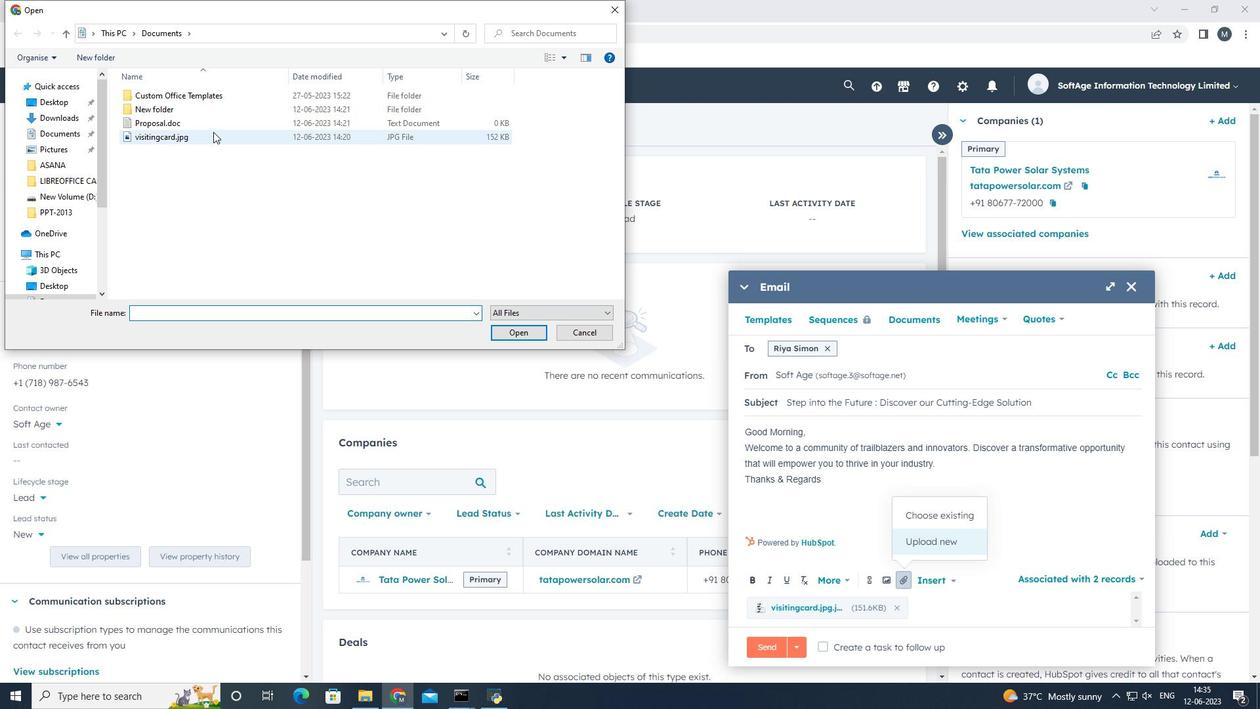 
Action: Mouse pressed left at (195, 120)
Screenshot: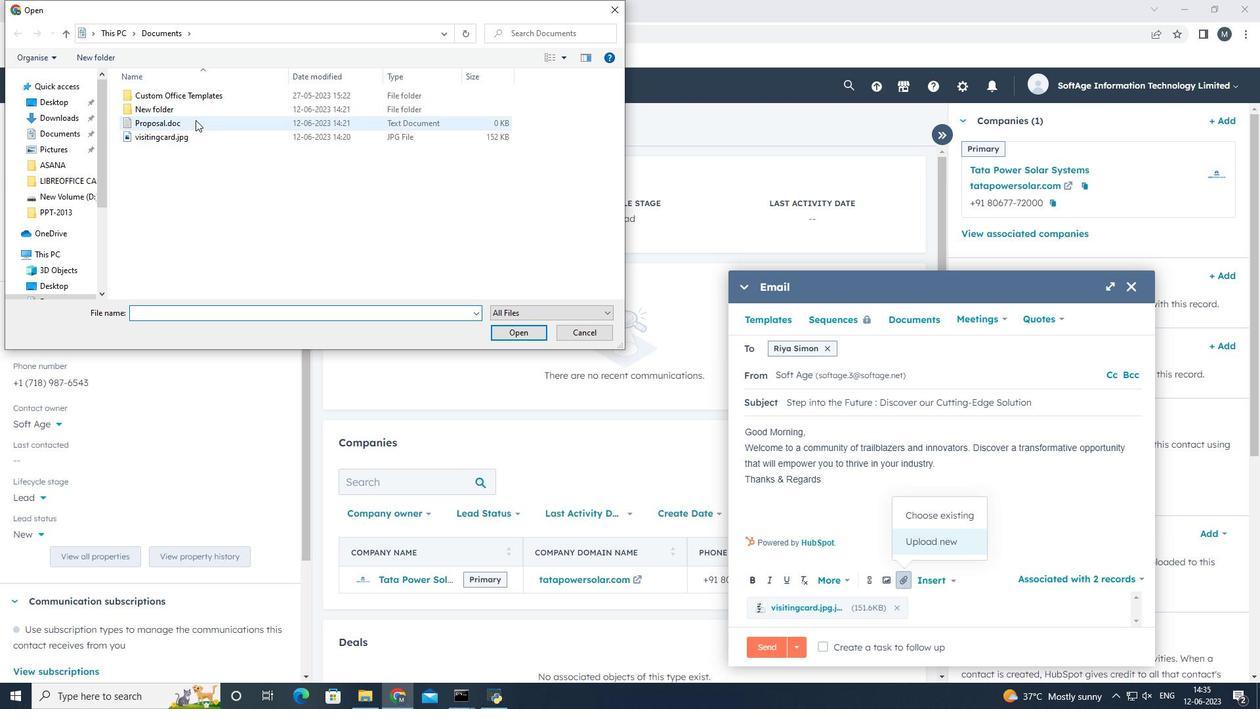 
Action: Mouse moved to (525, 332)
Screenshot: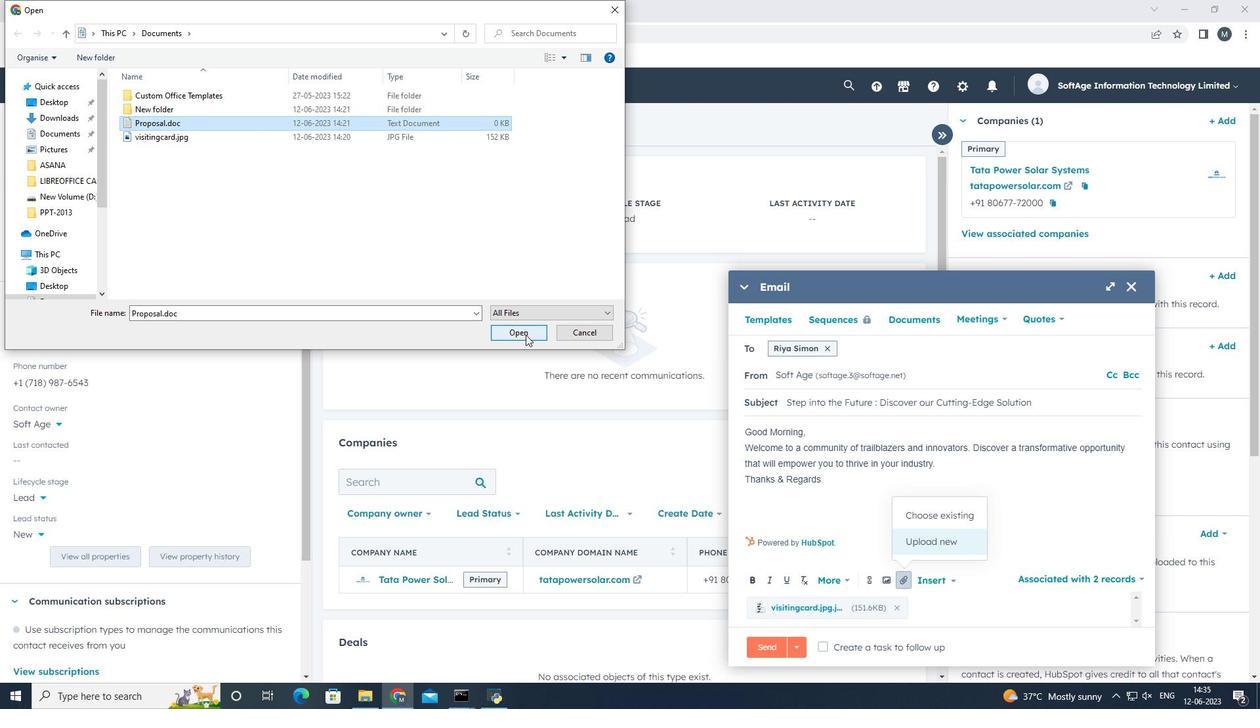 
Action: Mouse pressed left at (525, 332)
Screenshot: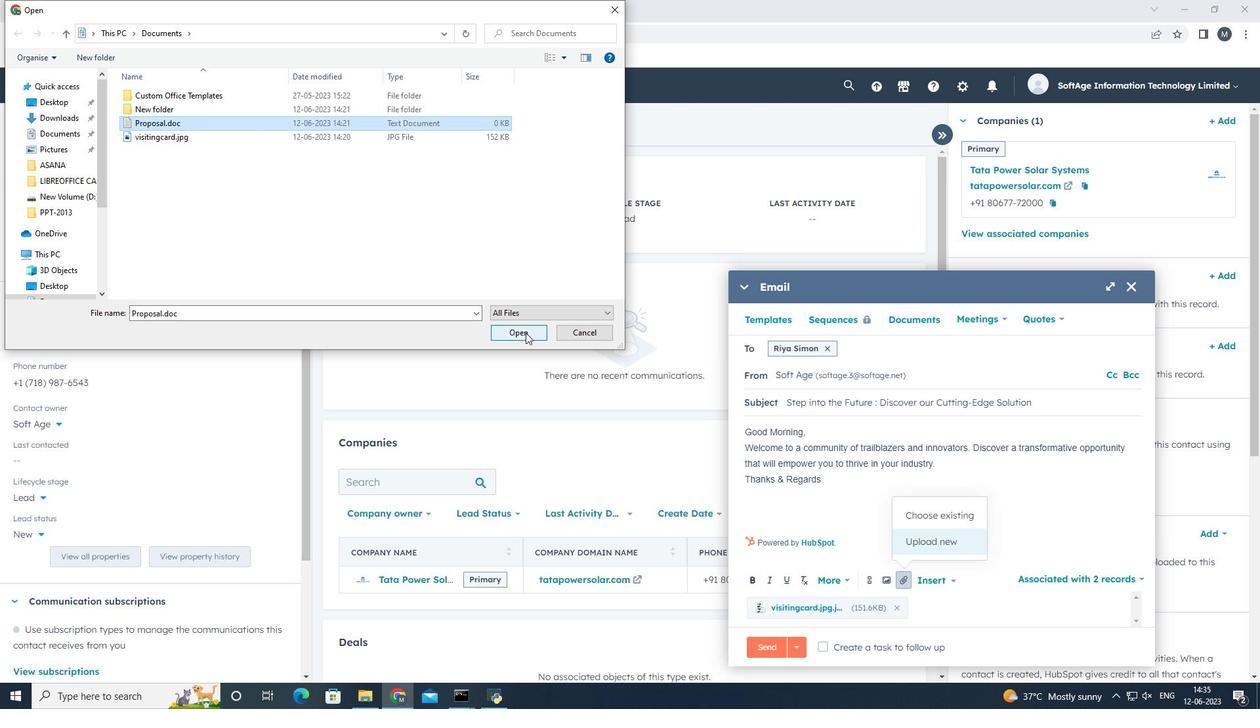 
Action: Mouse moved to (829, 479)
Screenshot: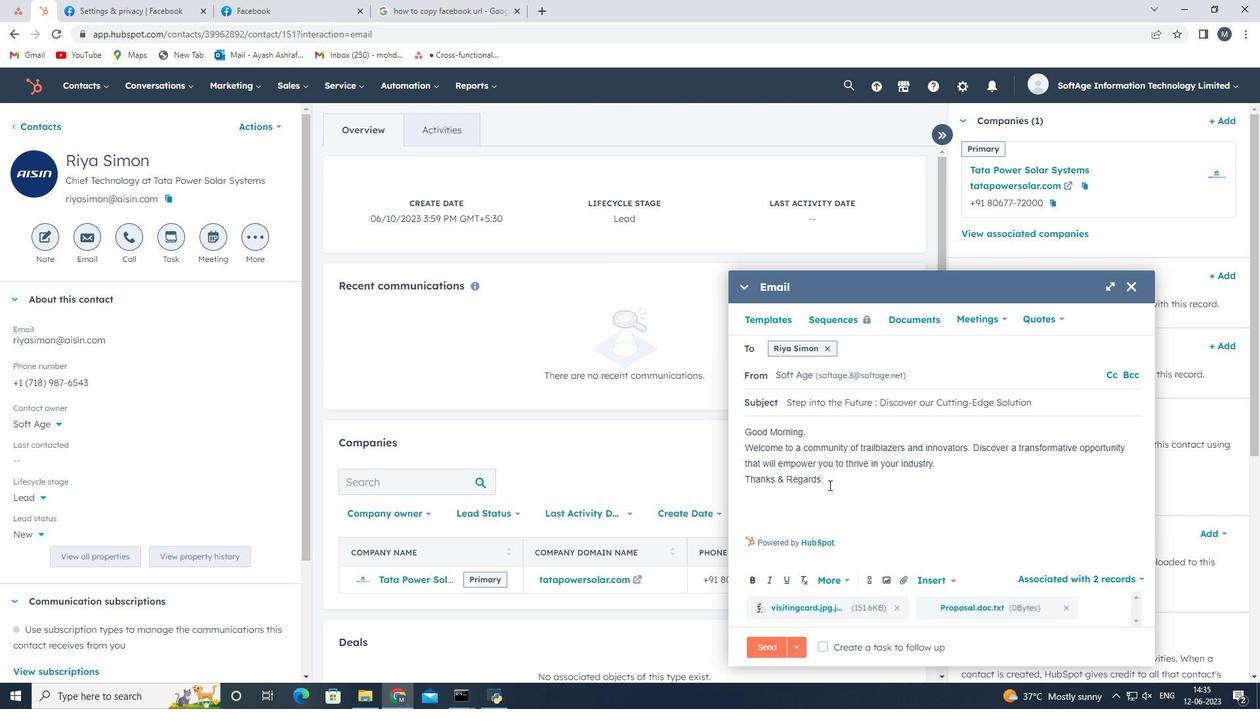 
Action: Mouse pressed left at (829, 479)
Screenshot: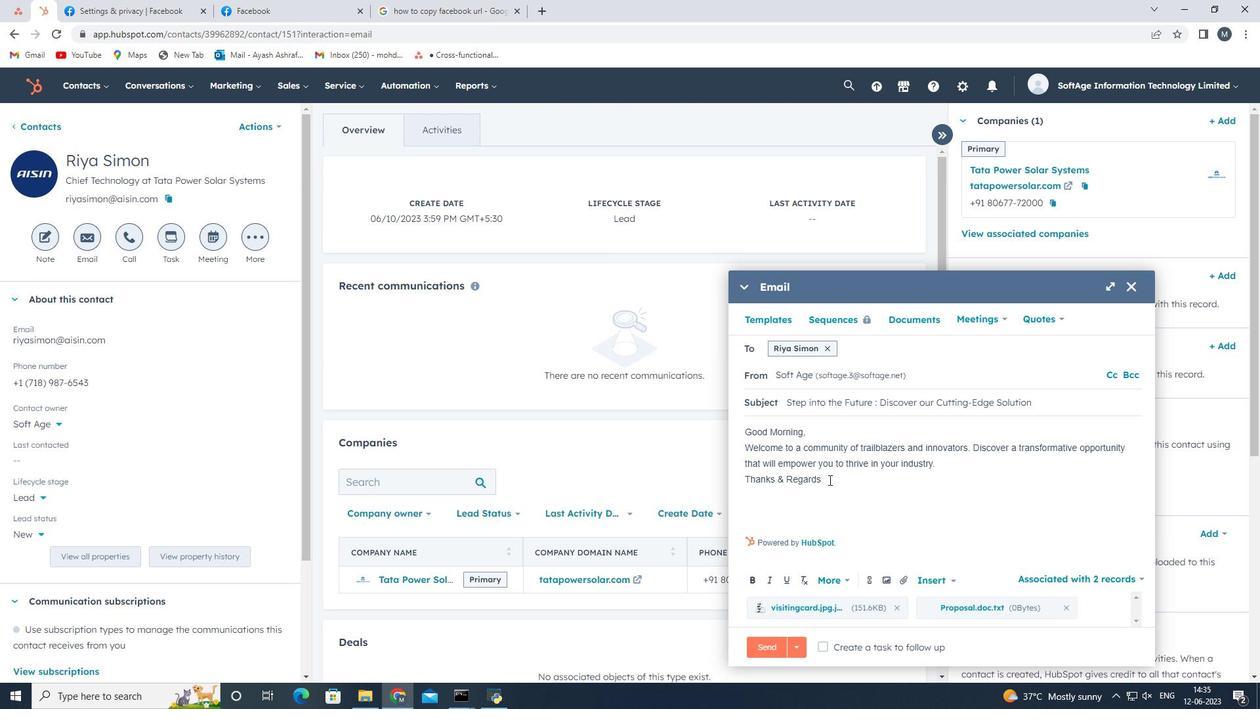 
Action: Mouse moved to (870, 582)
Screenshot: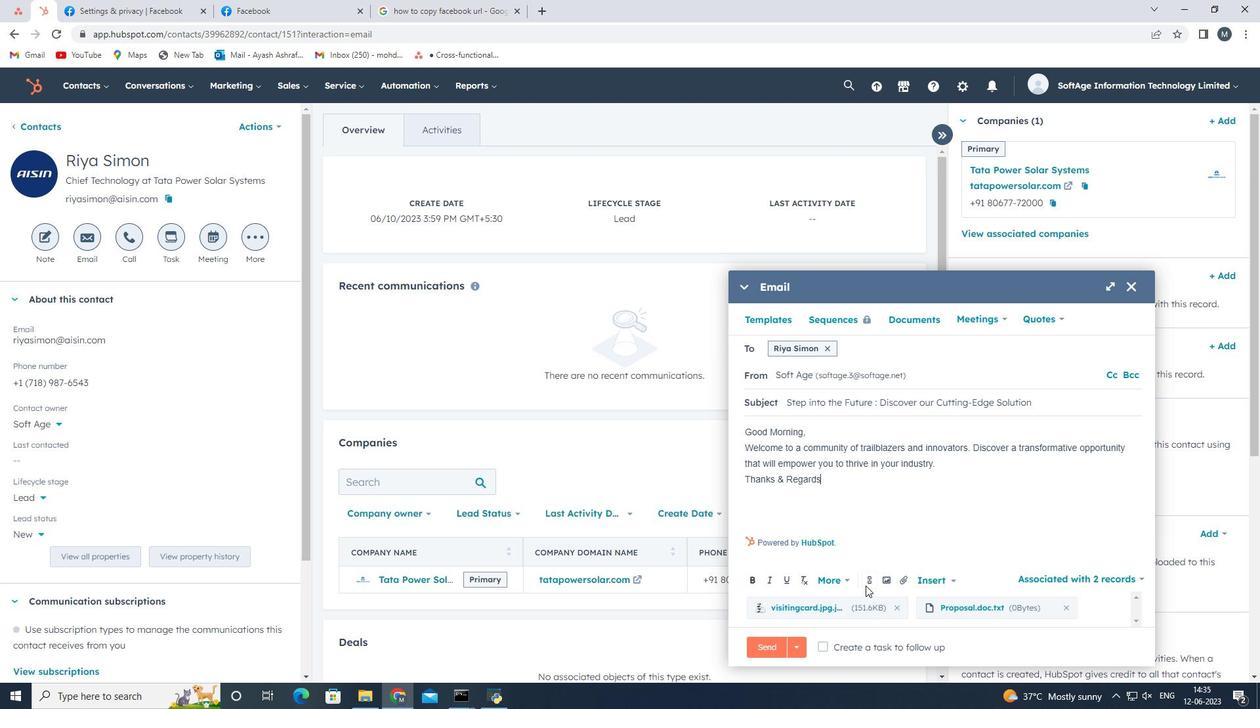 
Action: Mouse pressed left at (870, 582)
Screenshot: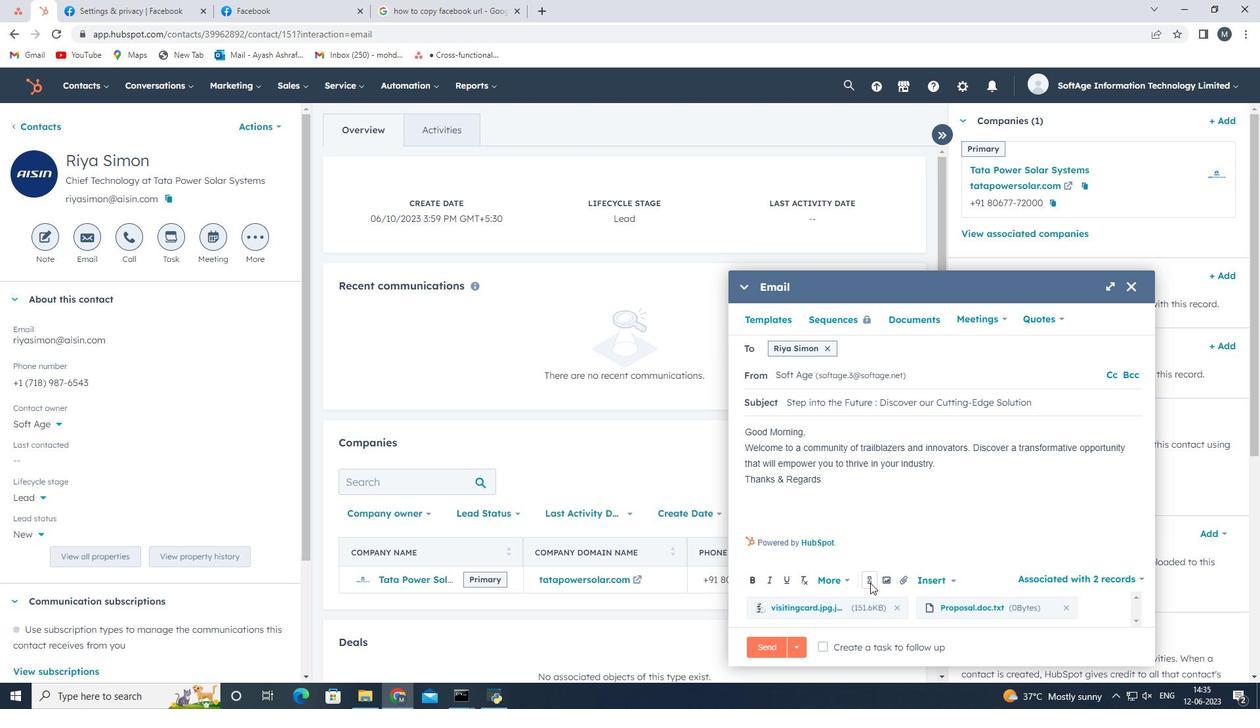 
Action: Mouse moved to (904, 430)
Screenshot: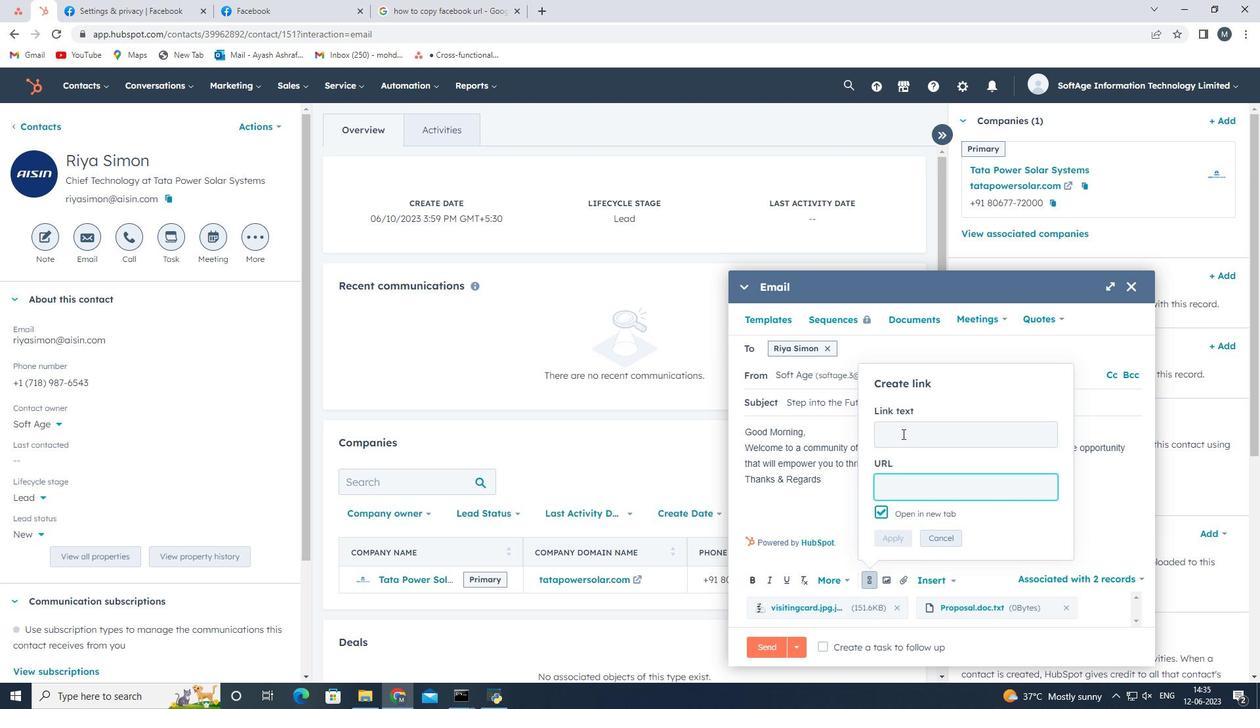 
Action: Mouse pressed left at (904, 430)
Screenshot: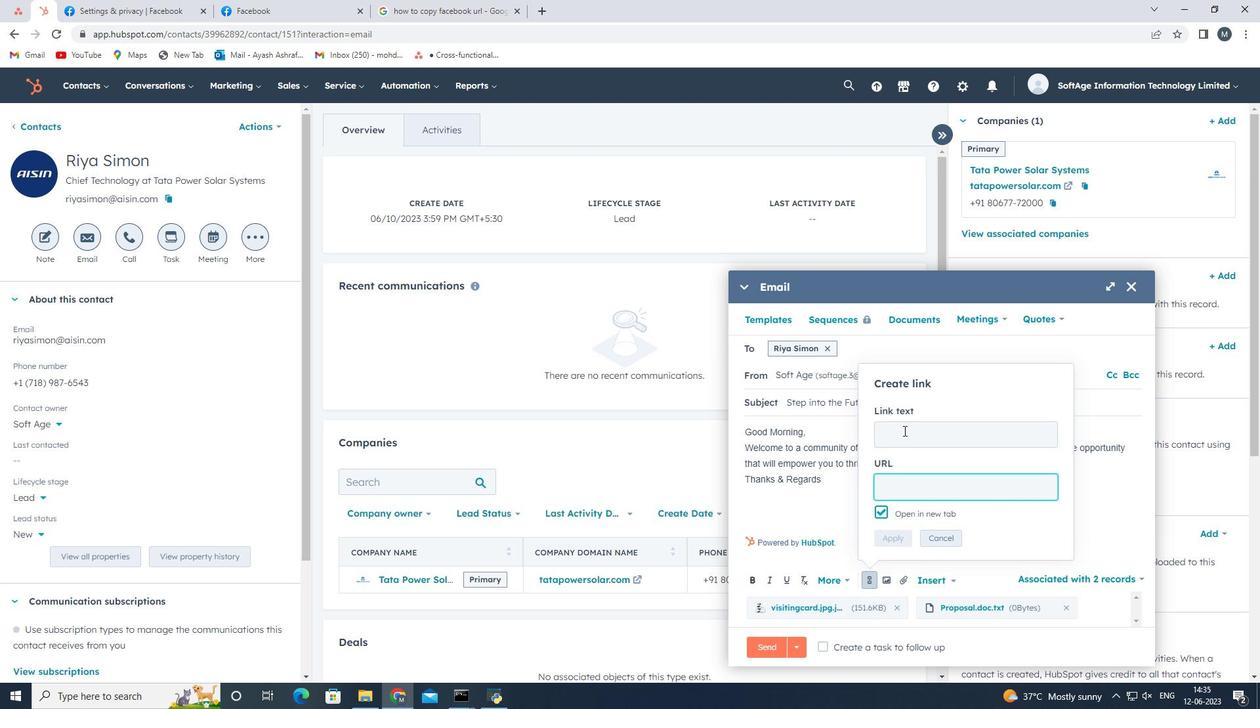
Action: Mouse moved to (858, 443)
Screenshot: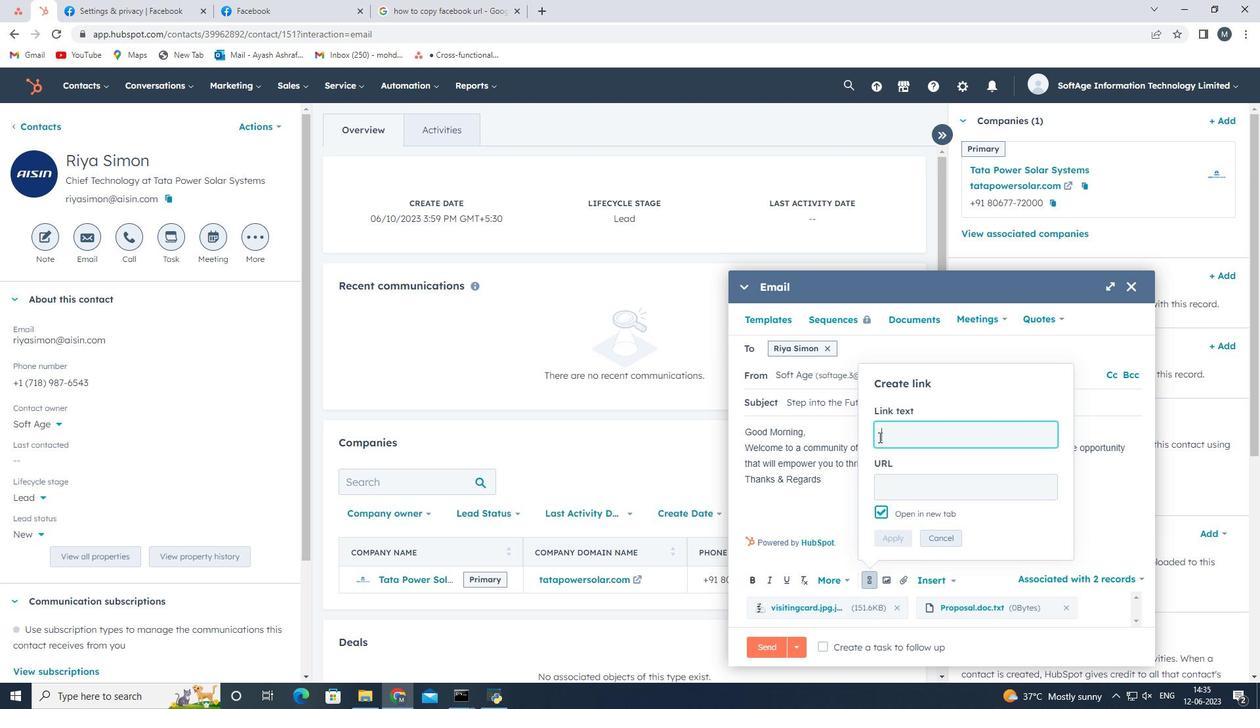 
Action: Key pressed <Key.shift><Key.shift><Key.shift><Key.shift><Key.shift><Key.shift><Key.shift>Facebi<Key.backspace>ook
Screenshot: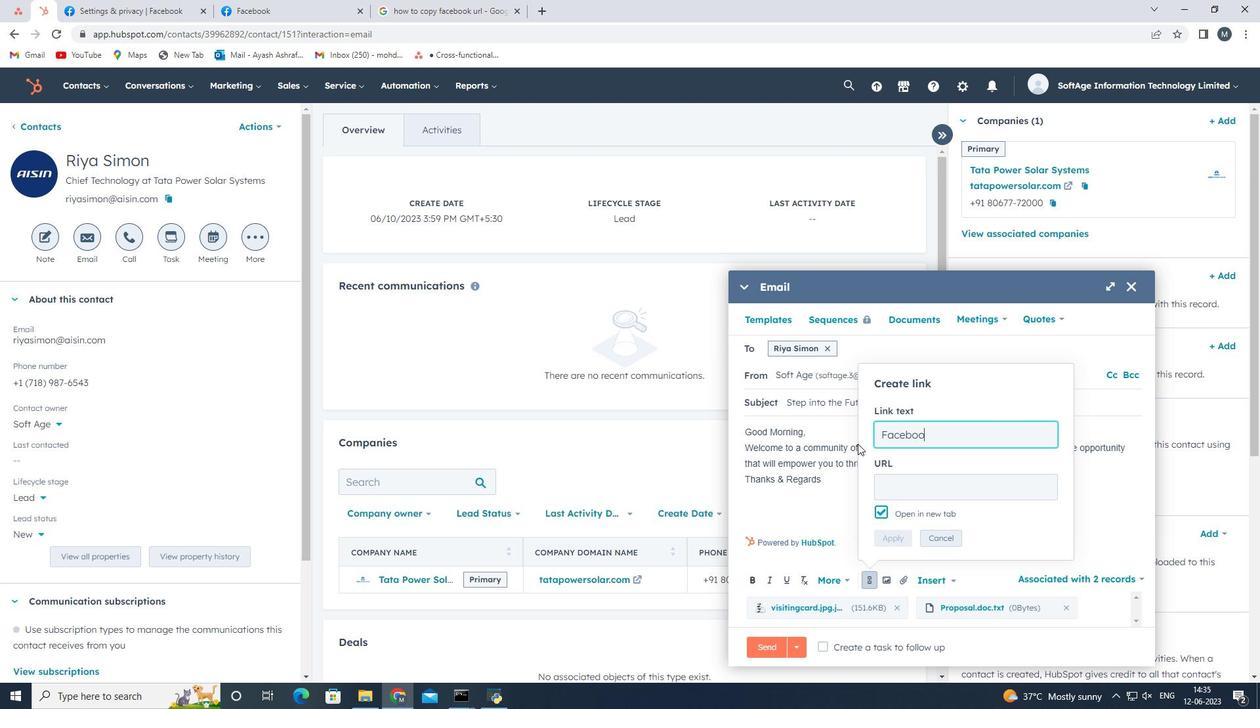 
Action: Mouse moved to (915, 490)
Screenshot: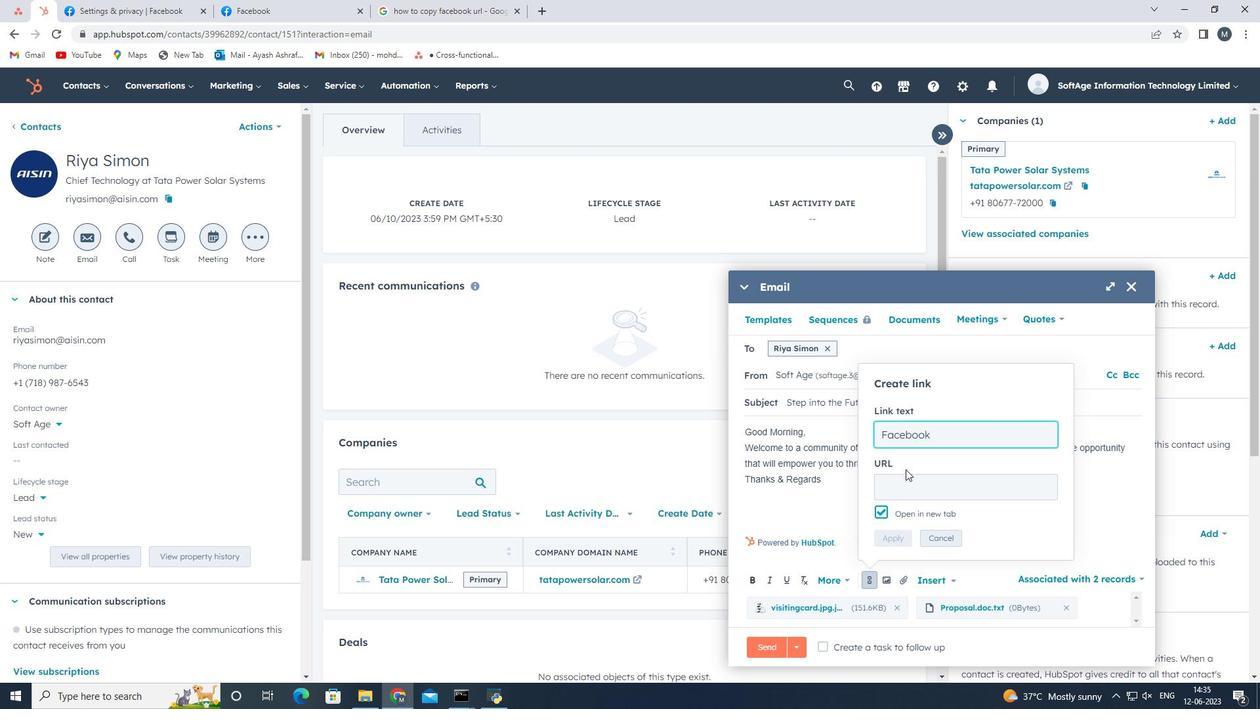 
Action: Mouse pressed left at (915, 490)
Screenshot: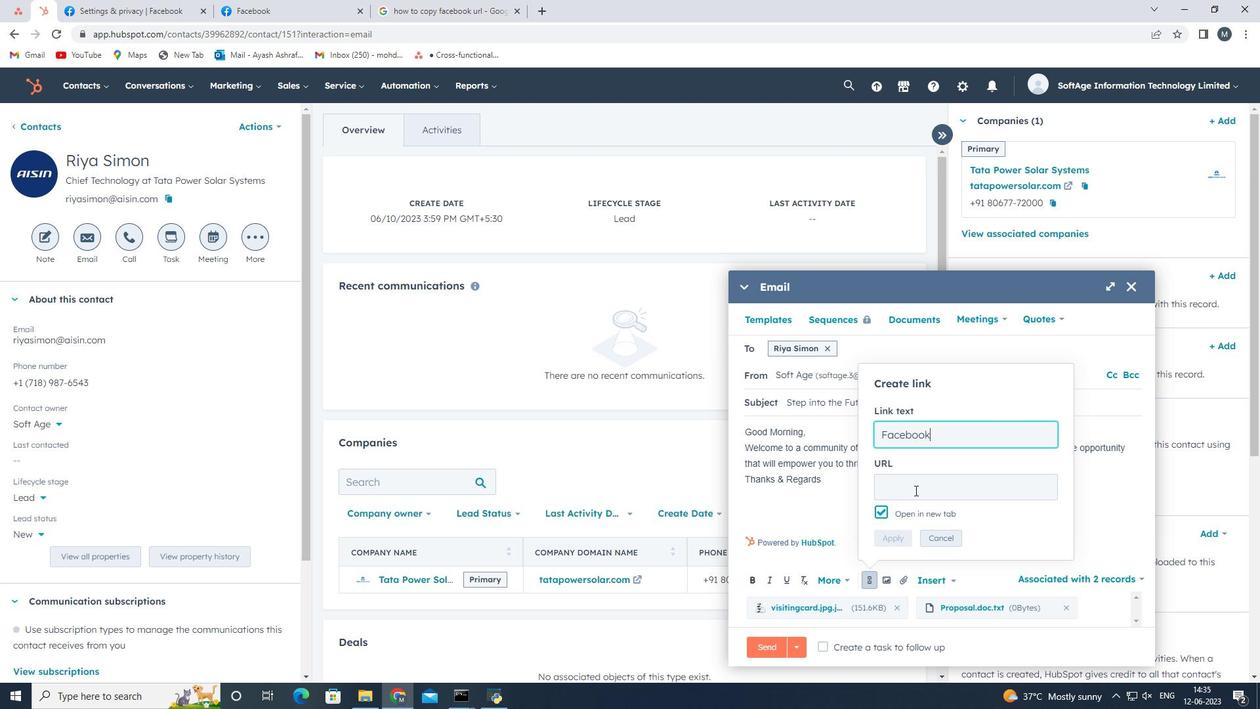 
Action: Mouse moved to (869, 472)
Screenshot: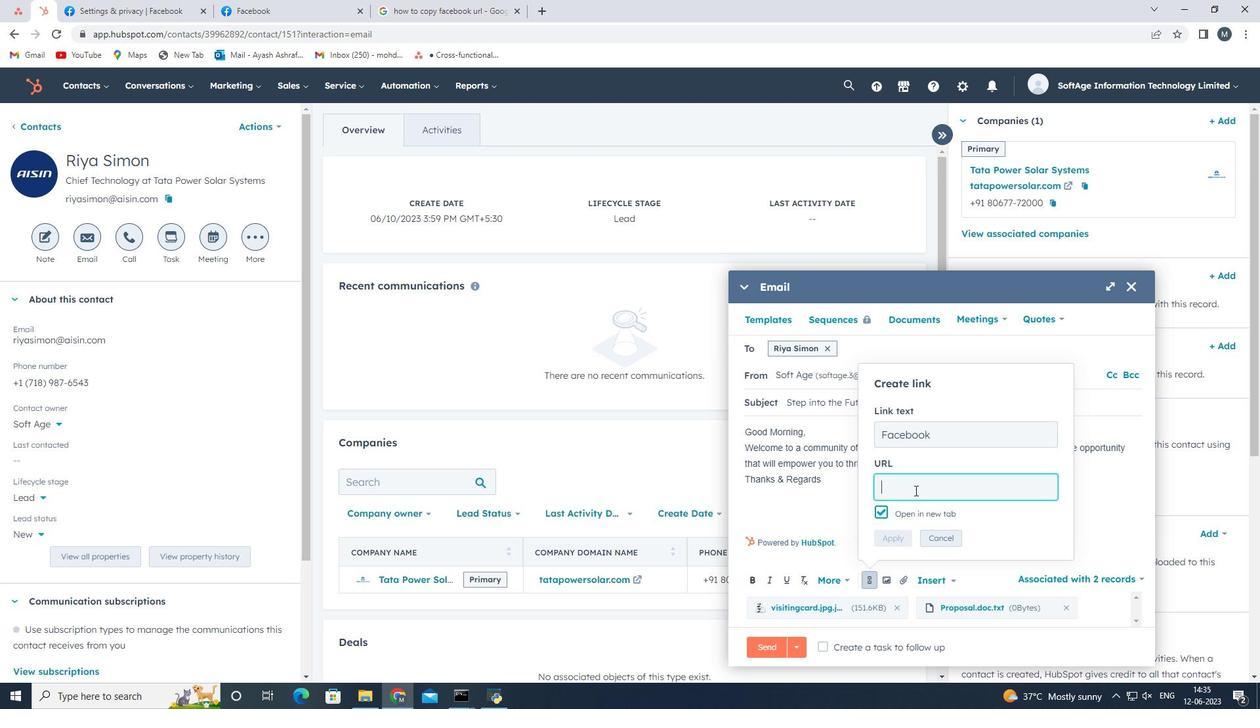 
Action: Key pressed www.facebook.com
Screenshot: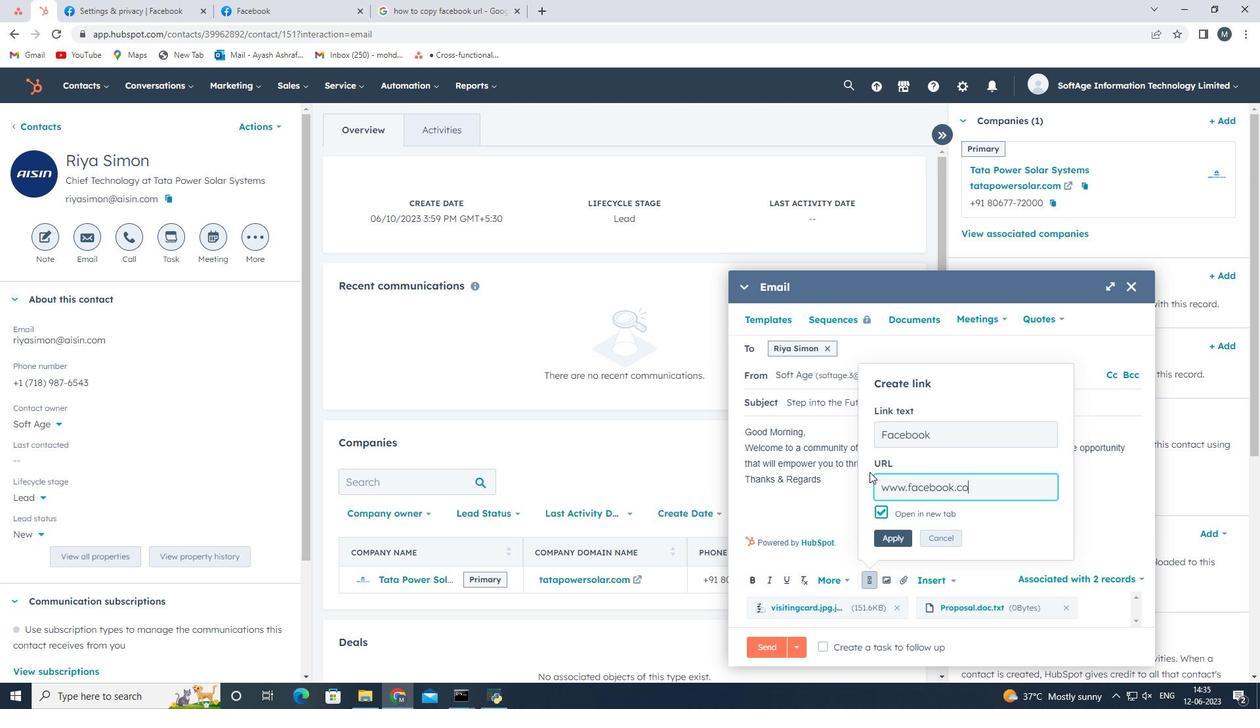 
Action: Mouse moved to (888, 537)
Screenshot: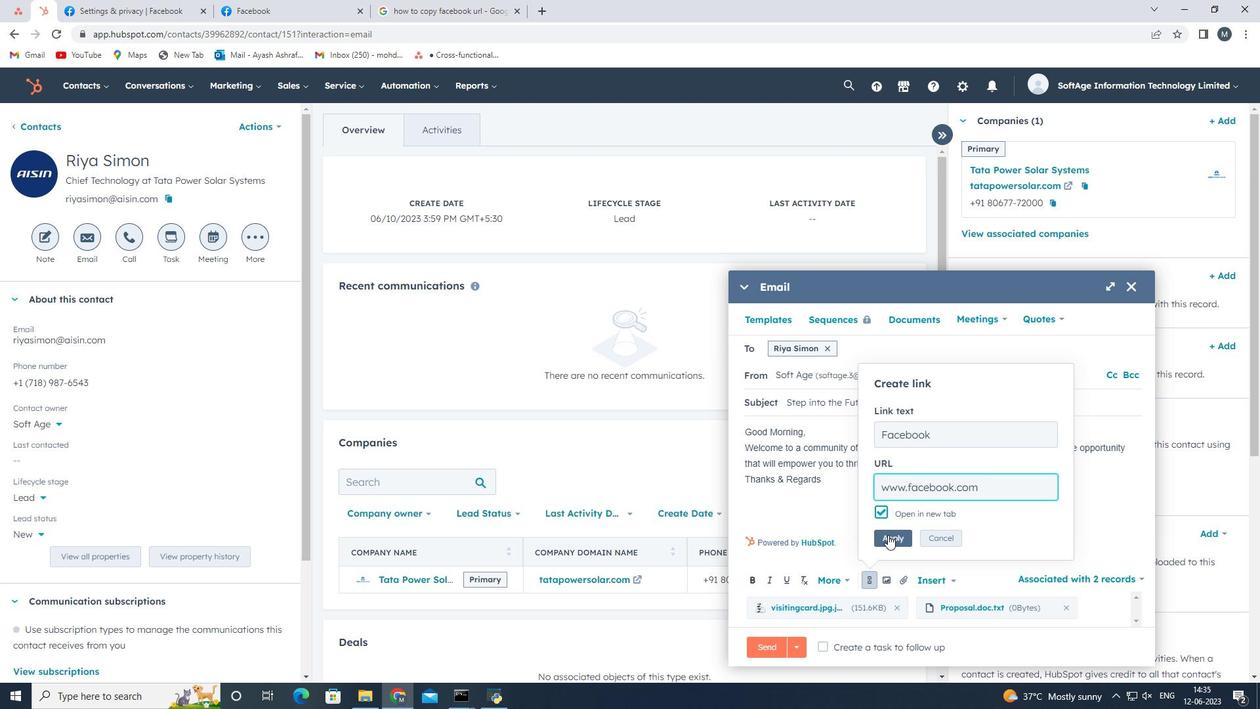 
Action: Mouse pressed left at (888, 537)
Screenshot: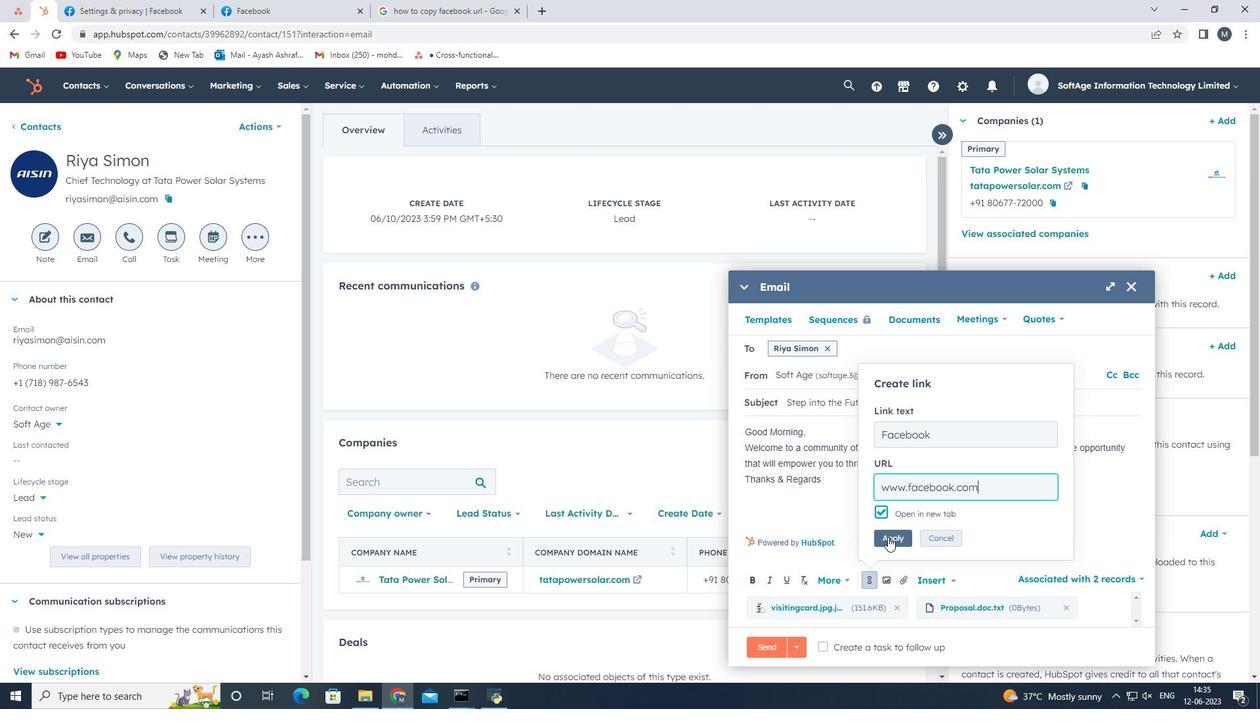 
Action: Mouse moved to (802, 510)
Screenshot: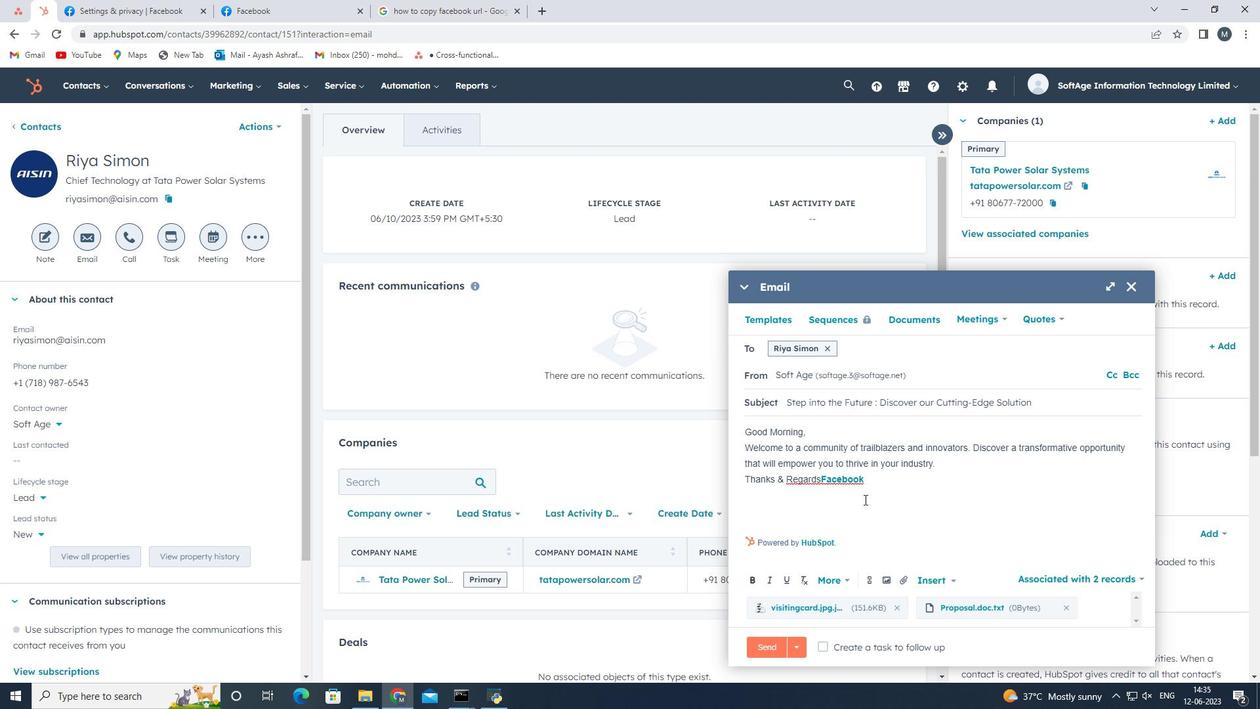 
Action: Key pressed <Key.left><Key.left><Key.left><Key.left><Key.left><Key.left><Key.left><Key.left><Key.enter>
Screenshot: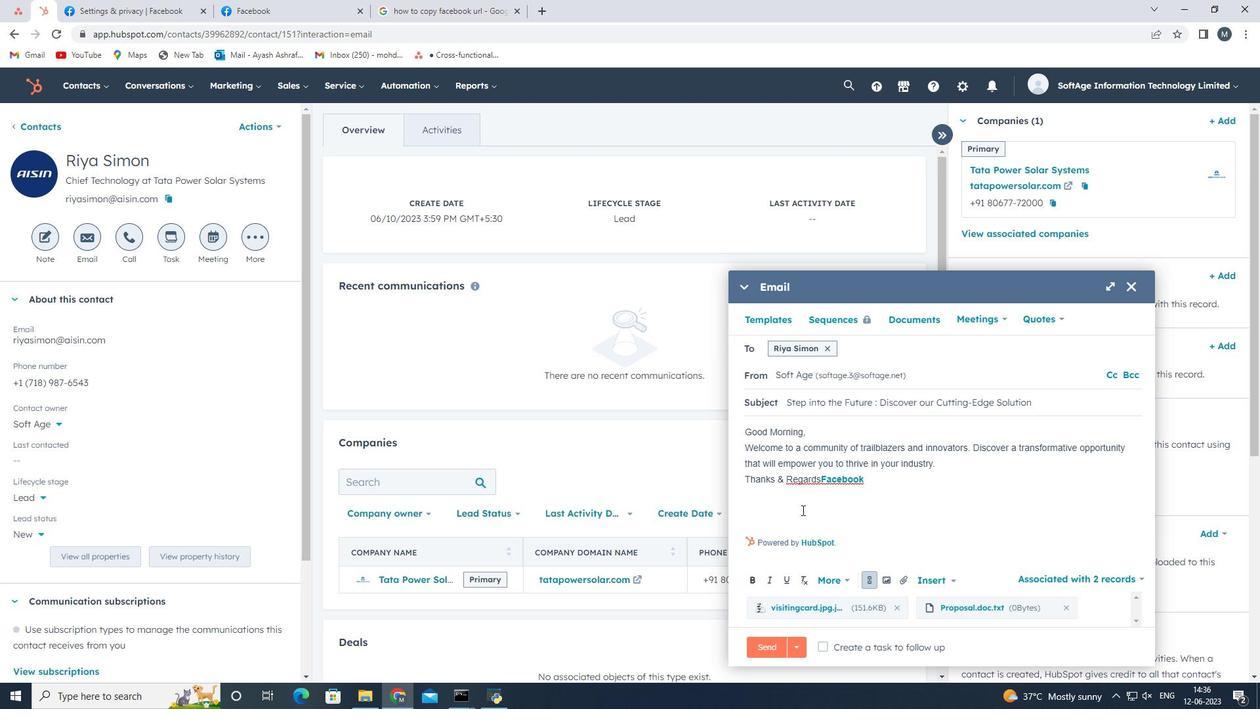 
Action: Mouse moved to (827, 645)
Screenshot: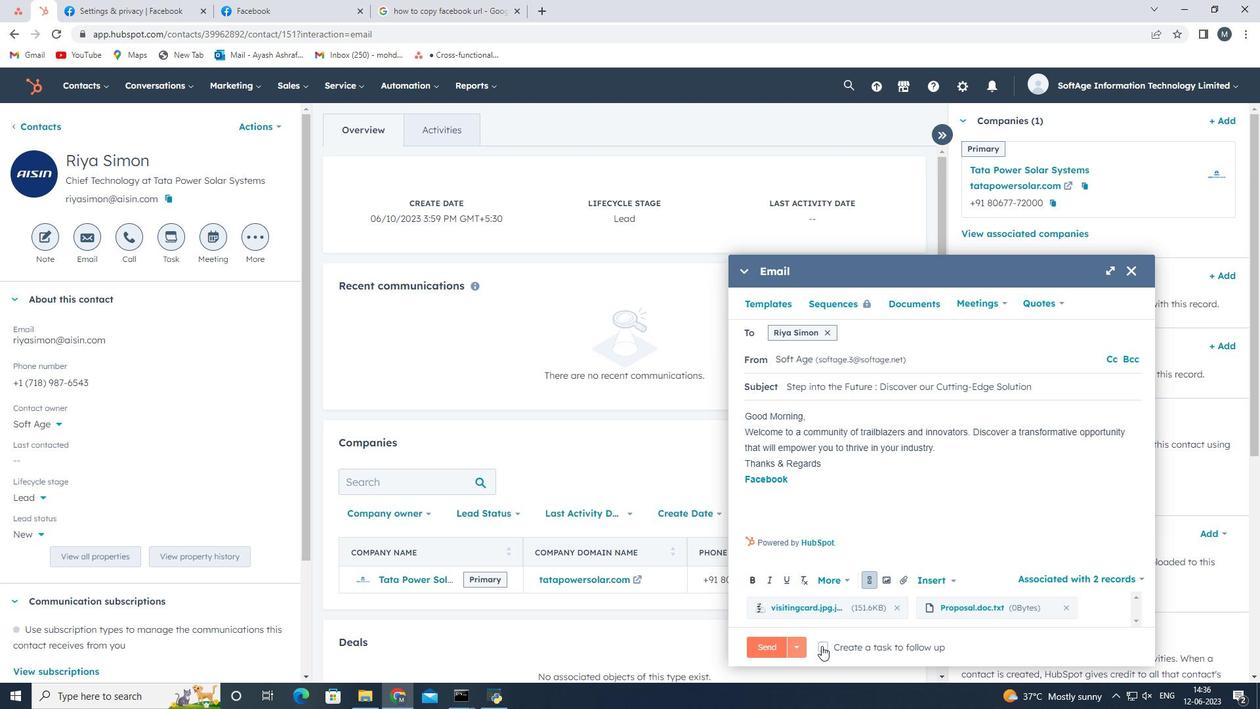 
Action: Mouse pressed left at (827, 645)
Screenshot: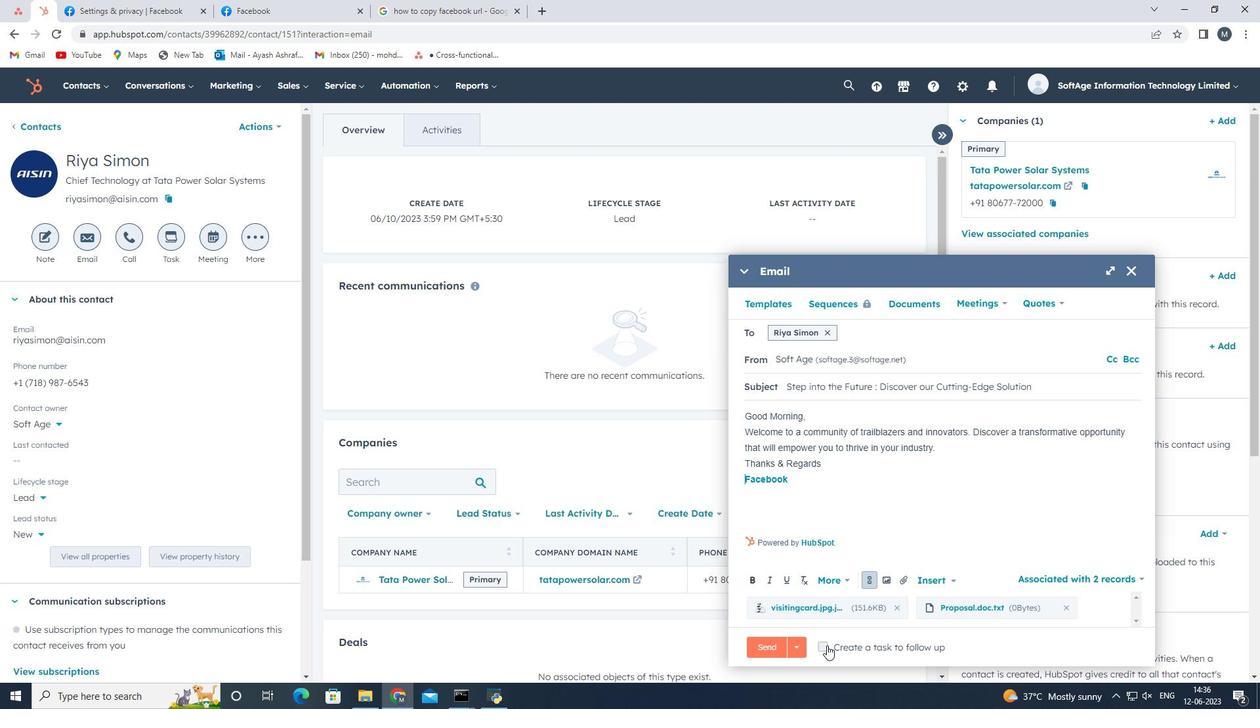 
Action: Mouse moved to (771, 645)
Screenshot: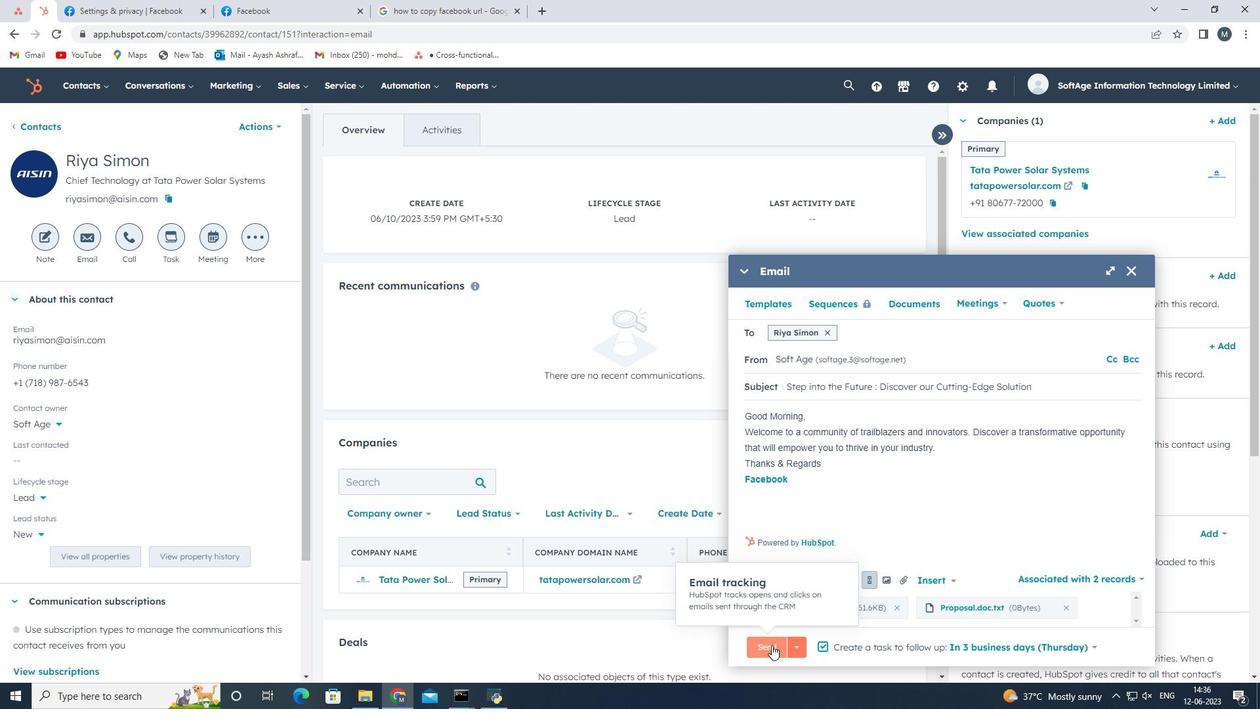 
Action: Mouse pressed left at (771, 645)
Screenshot: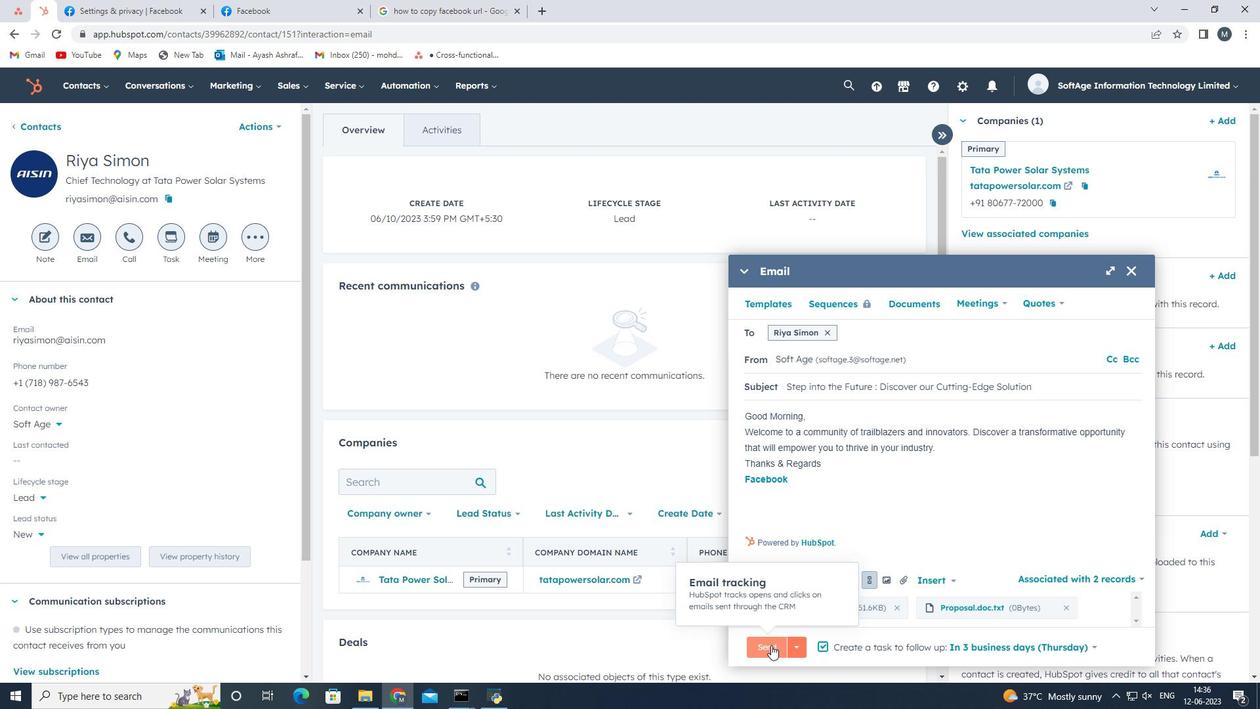 
Action: Mouse moved to (760, 541)
Screenshot: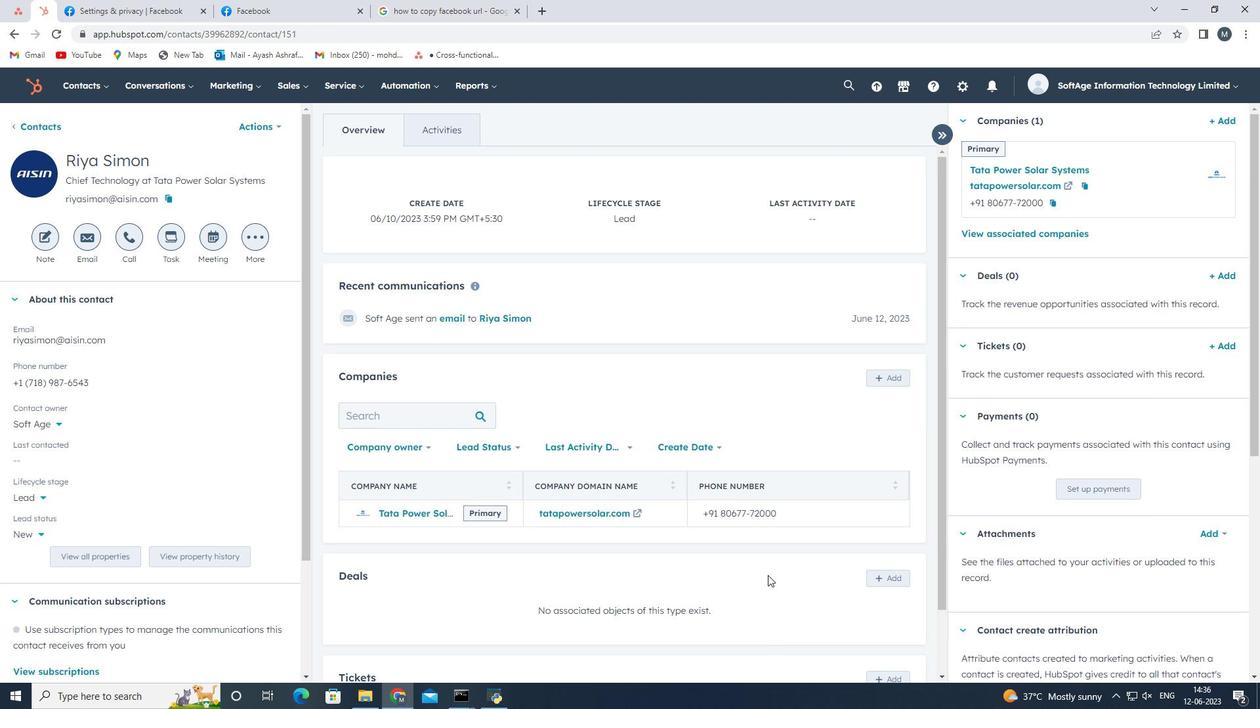 
